 Task: Look for space in Kambove, Democratic Republic of the Congo from 12th August, 2023 to 16th August, 2023 for 8 adults in price range Rs.10000 to Rs.16000. Place can be private room with 8 bedrooms having 8 beds and 8 bathrooms. Property type can be house, flat, guest house, hotel. Amenities needed are: wifi, TV, free parkinig on premises, gym, breakfast. Booking option can be shelf check-in. Required host language is .
Action: Mouse moved to (557, 110)
Screenshot: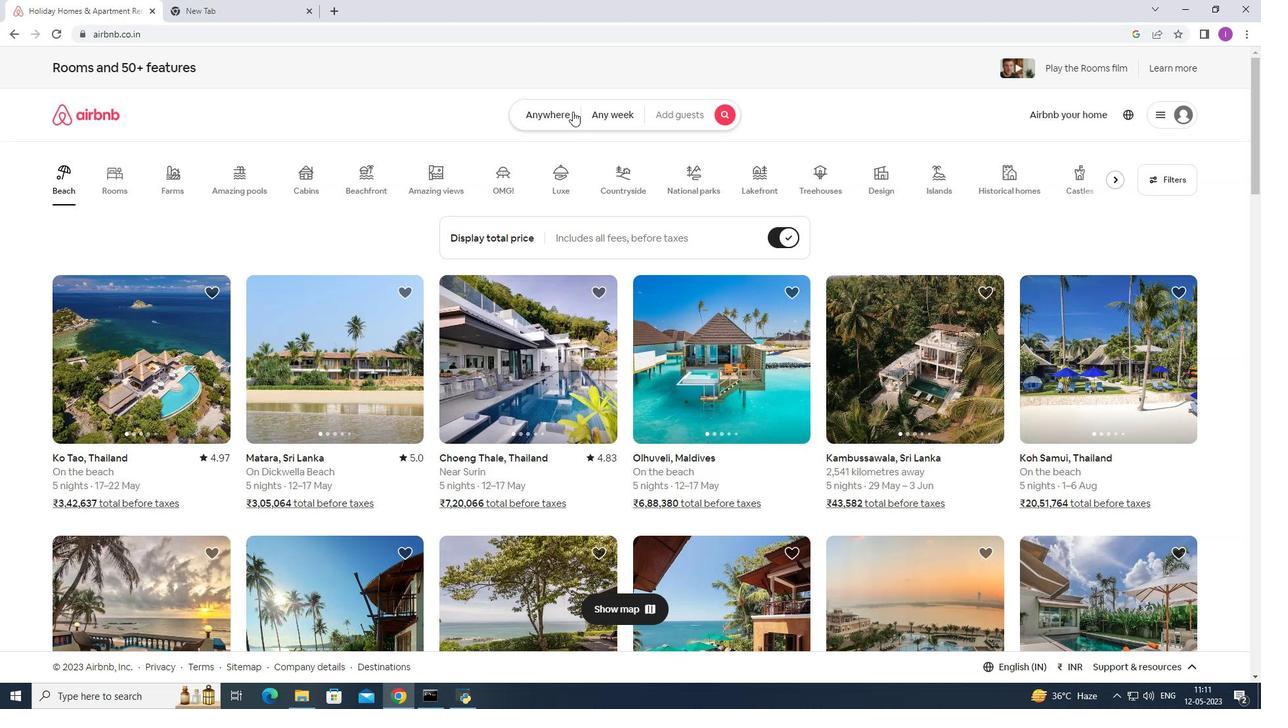 
Action: Mouse pressed left at (557, 110)
Screenshot: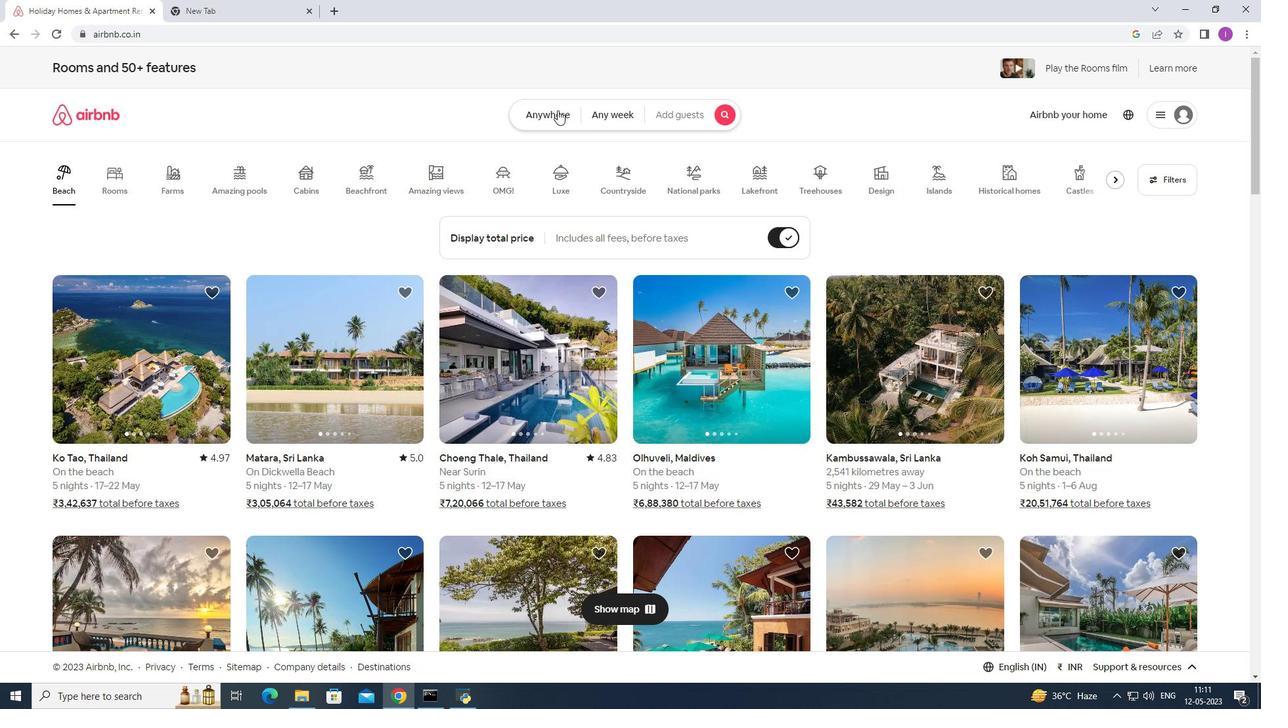 
Action: Mouse moved to (395, 175)
Screenshot: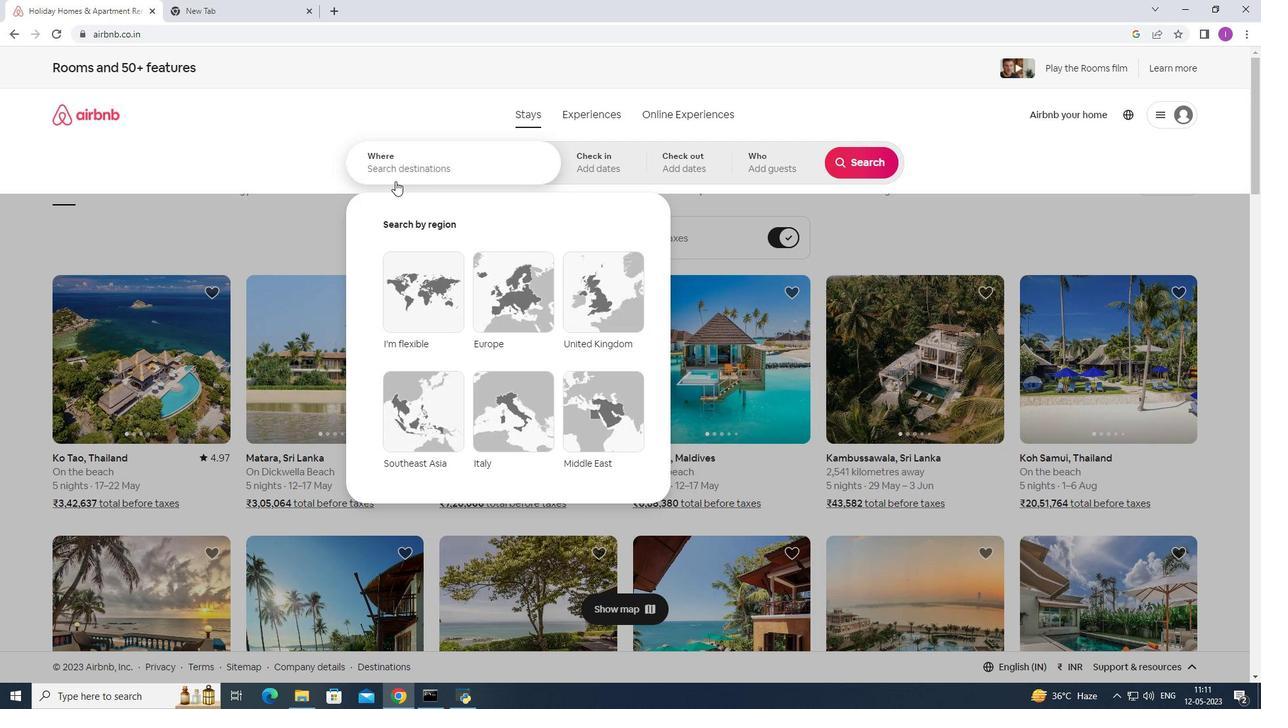 
Action: Mouse pressed left at (395, 175)
Screenshot: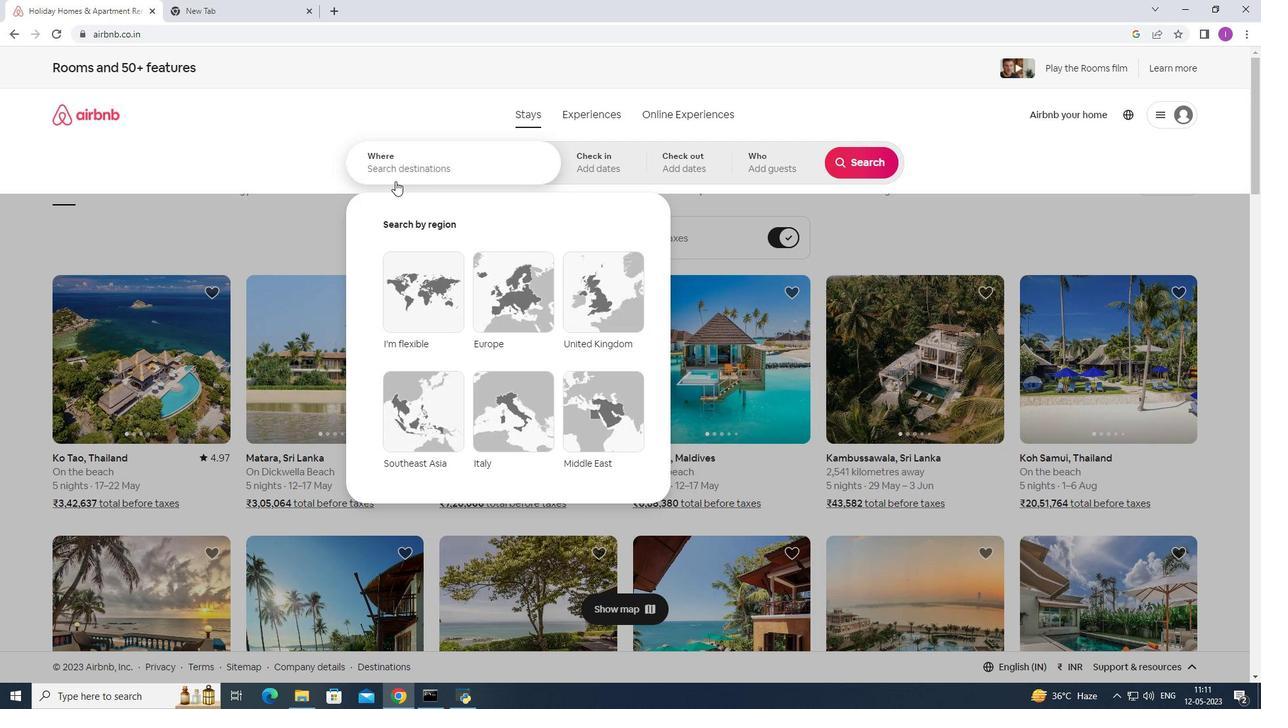 
Action: Mouse moved to (687, 139)
Screenshot: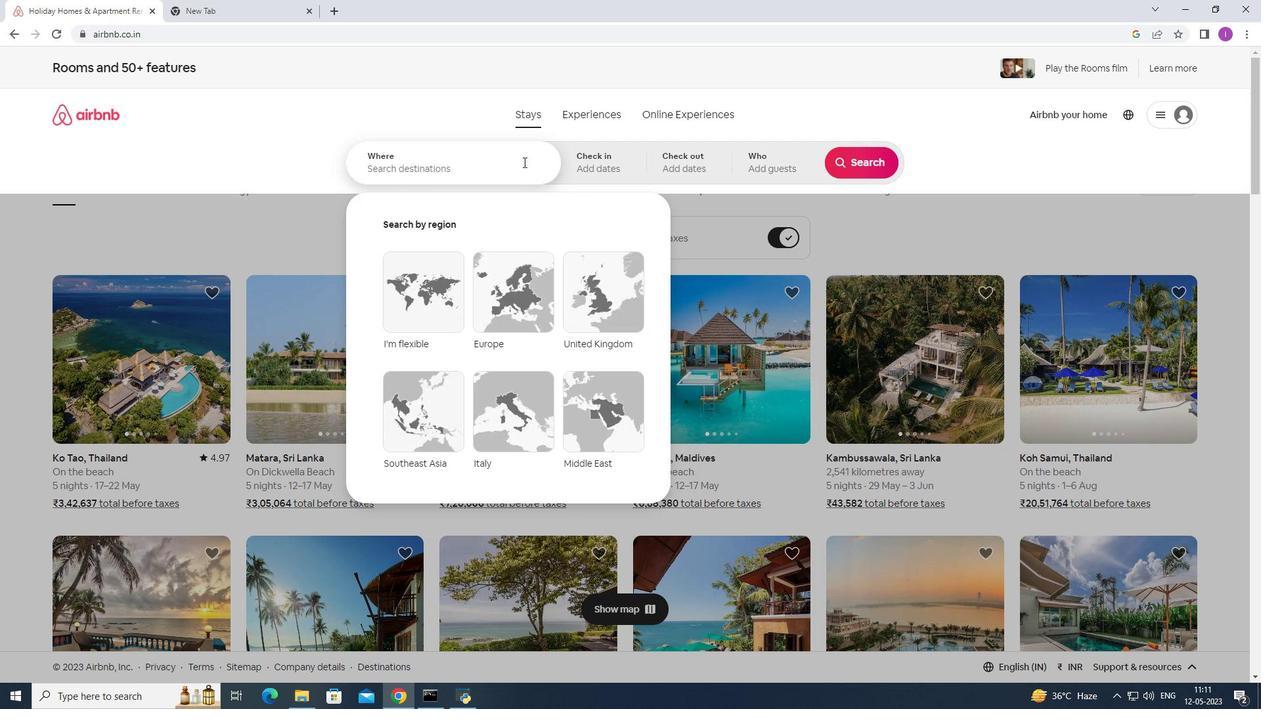 
Action: Key pressed <Key.shift>Kanmbove,<Key.shift>De
Screenshot: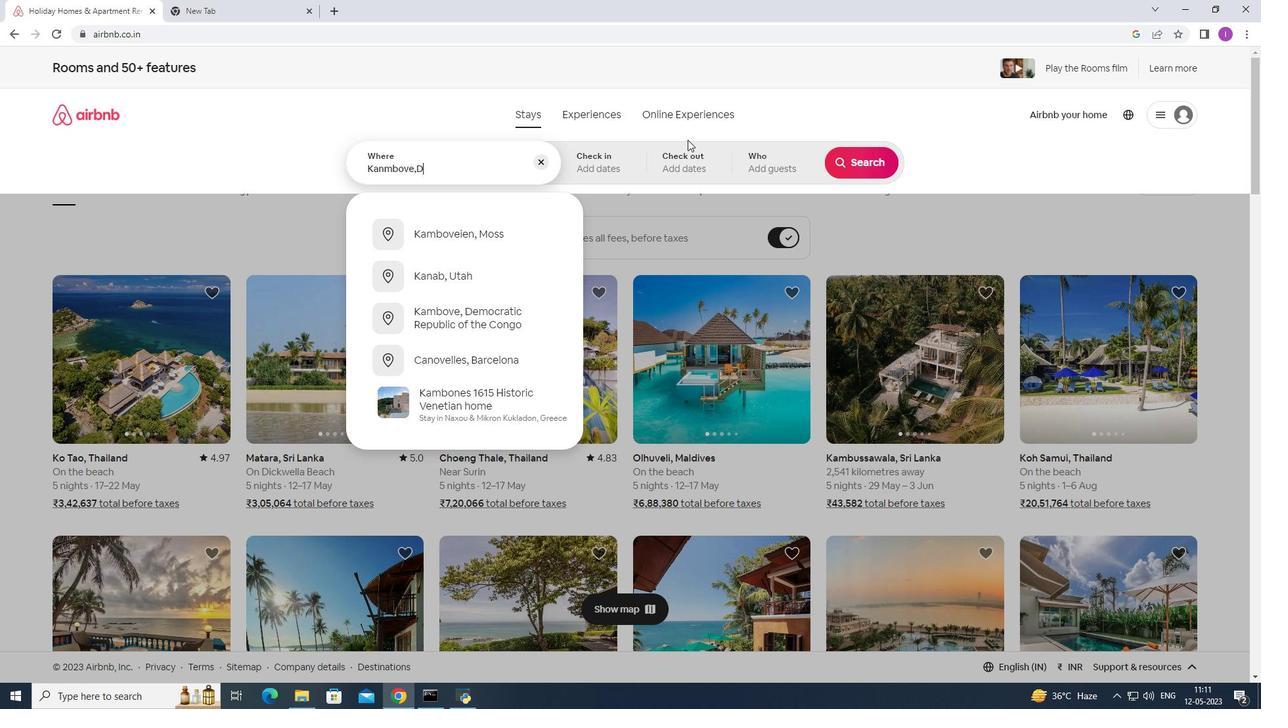 
Action: Mouse moved to (482, 229)
Screenshot: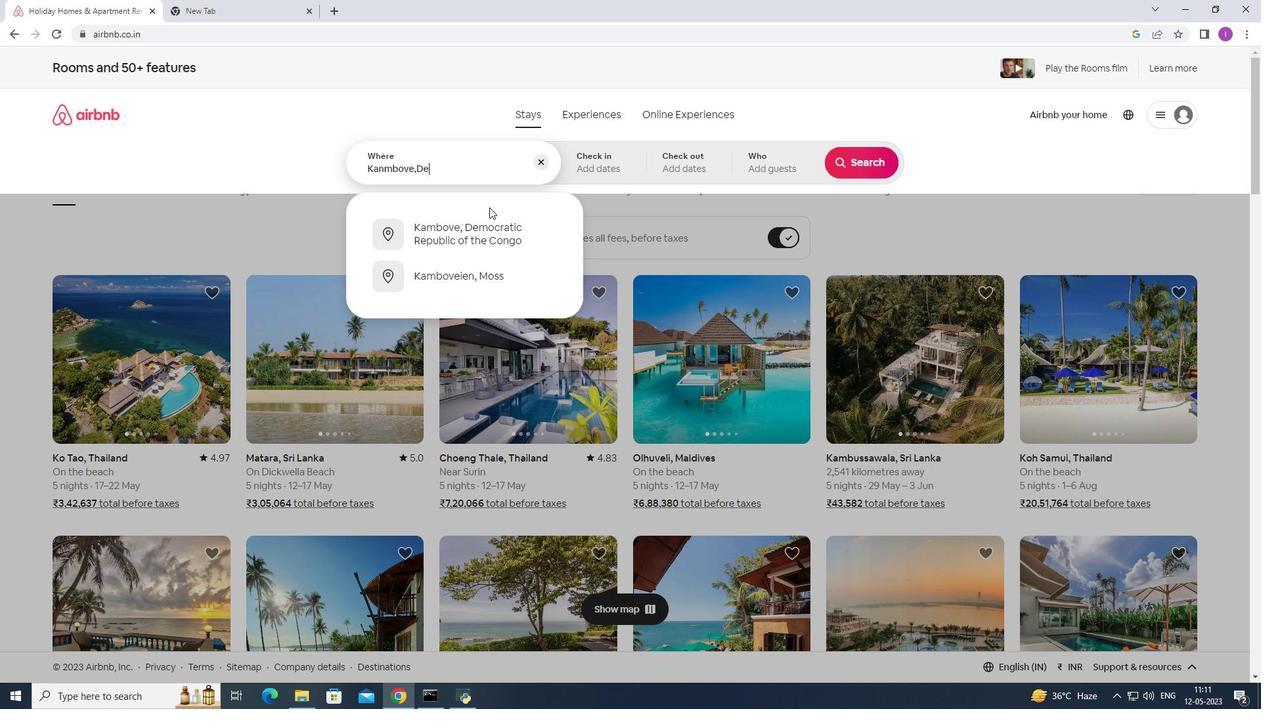 
Action: Mouse pressed left at (482, 229)
Screenshot: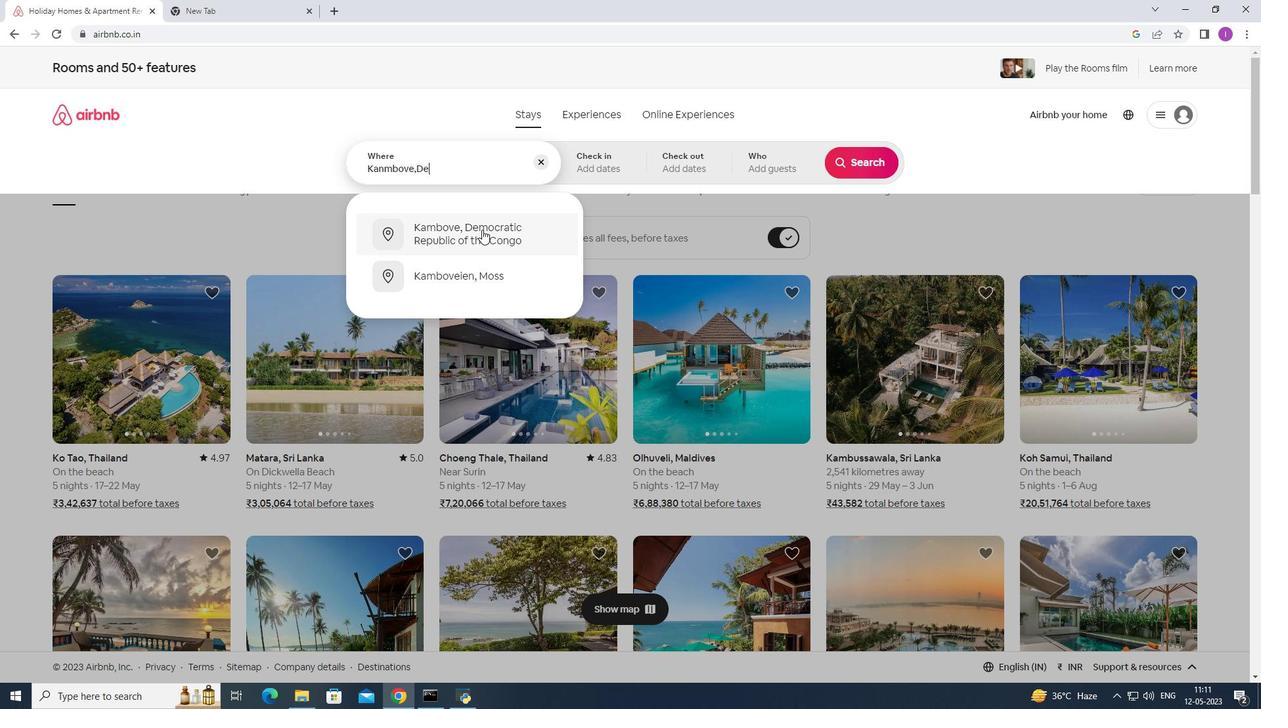 
Action: Mouse moved to (863, 270)
Screenshot: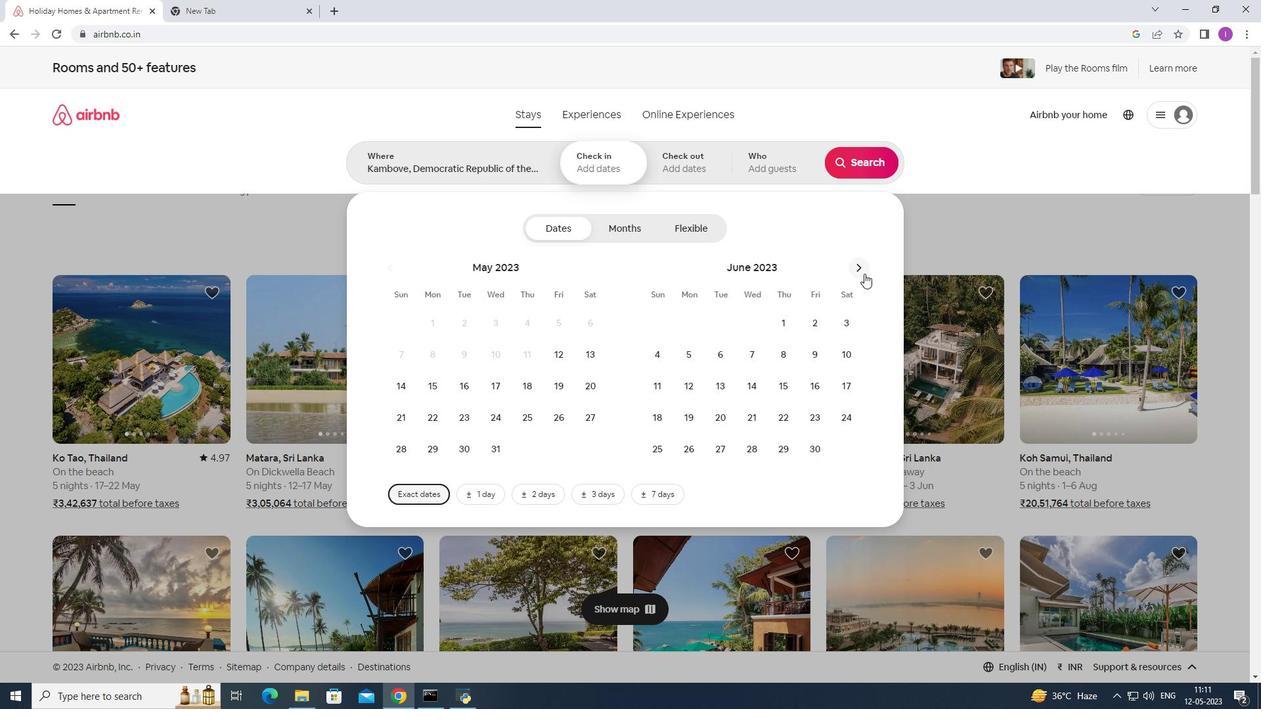 
Action: Mouse pressed left at (863, 270)
Screenshot: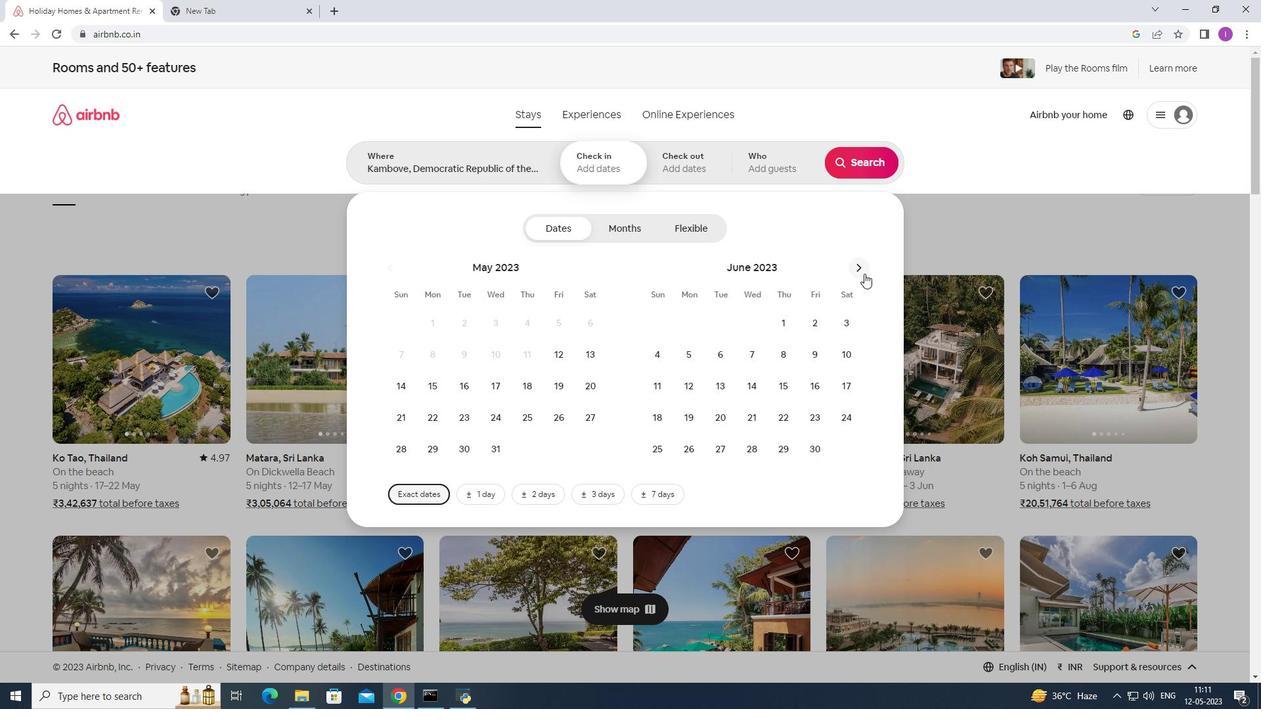 
Action: Mouse pressed left at (863, 270)
Screenshot: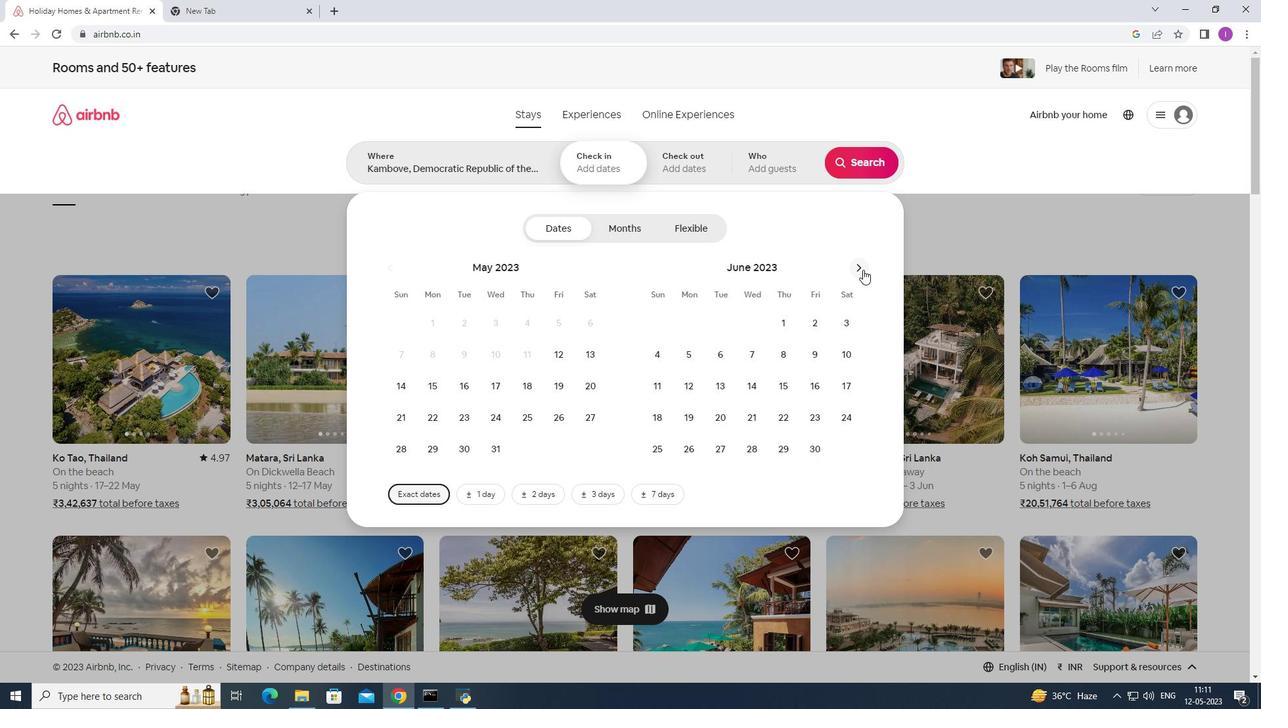 
Action: Mouse moved to (843, 348)
Screenshot: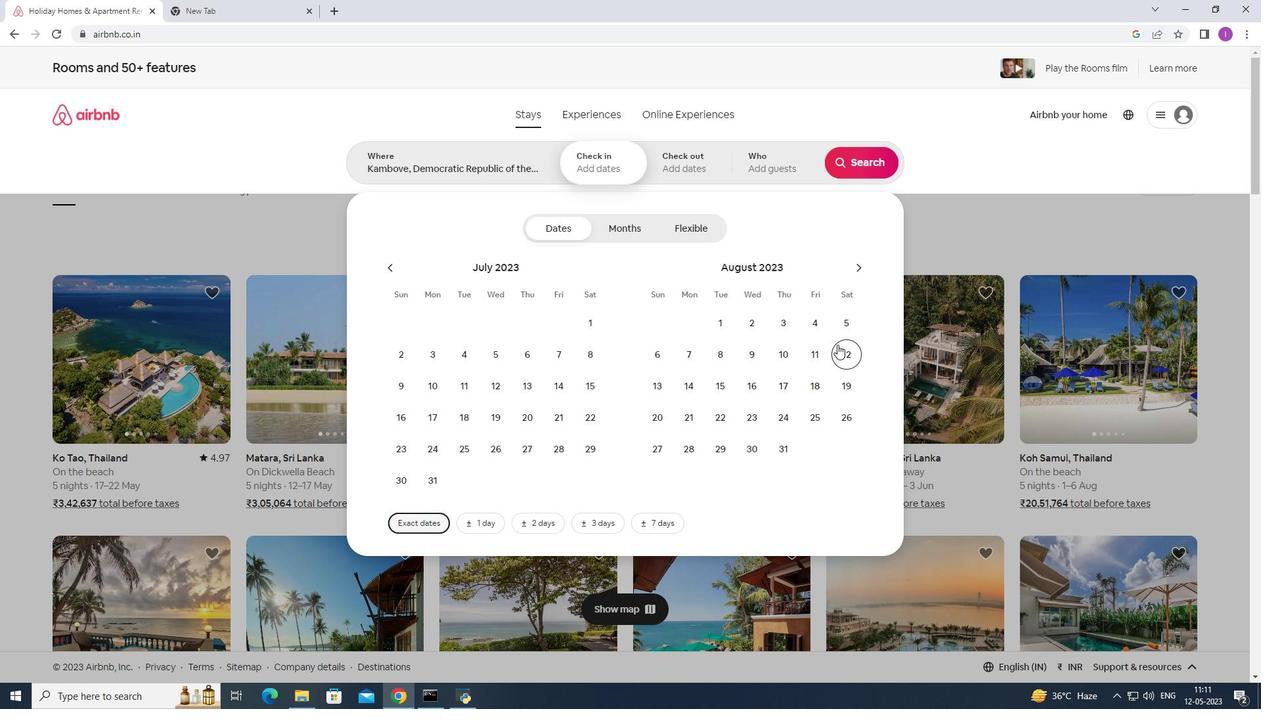 
Action: Mouse pressed left at (843, 348)
Screenshot: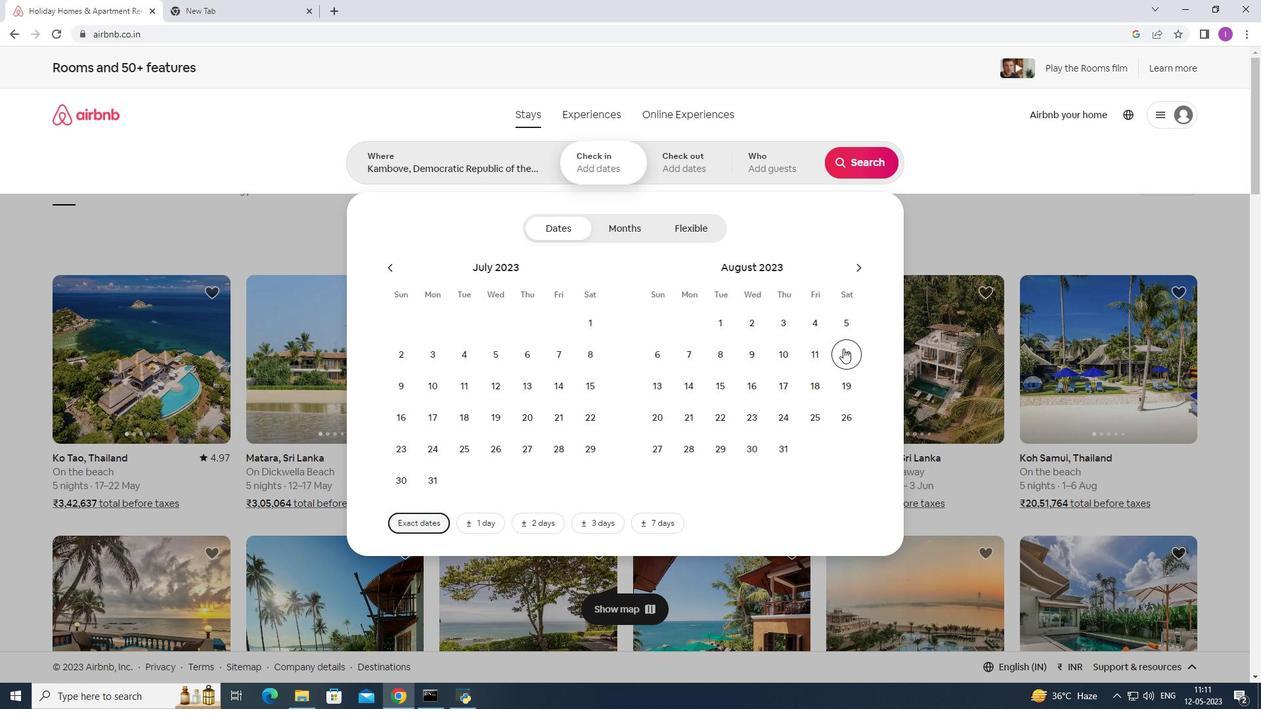 
Action: Mouse moved to (757, 381)
Screenshot: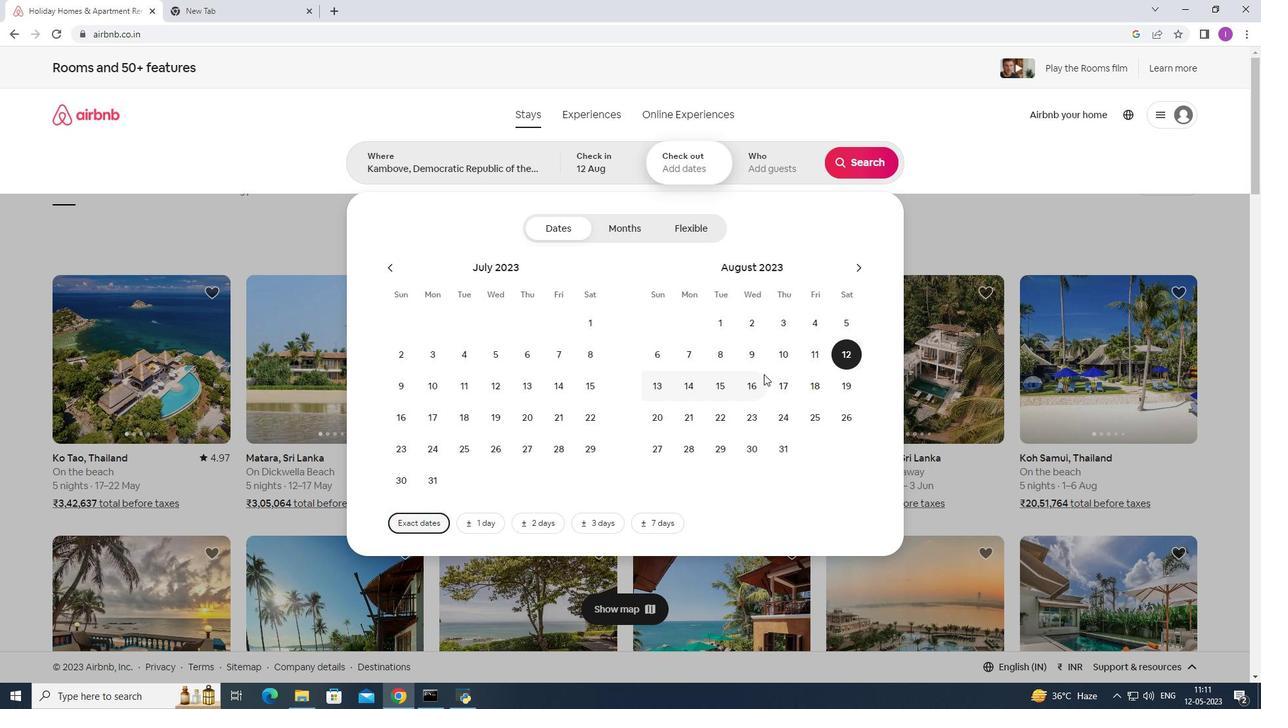 
Action: Mouse pressed left at (757, 381)
Screenshot: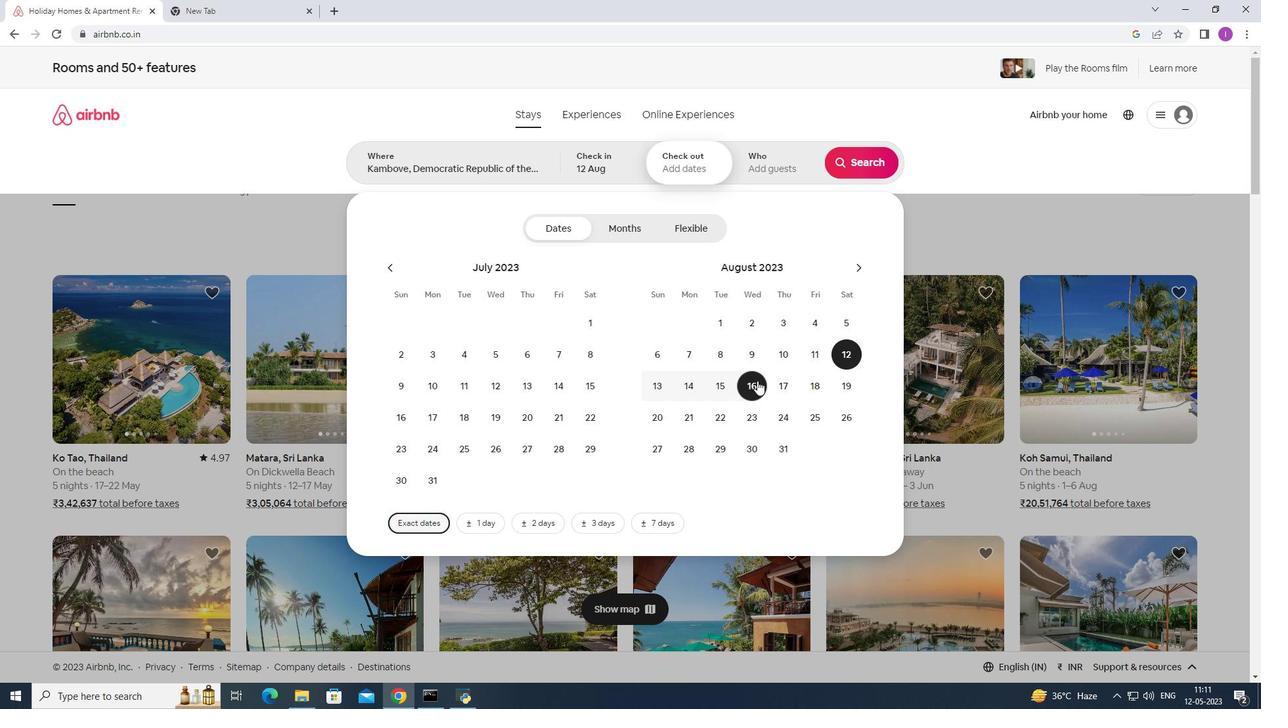 
Action: Mouse moved to (789, 170)
Screenshot: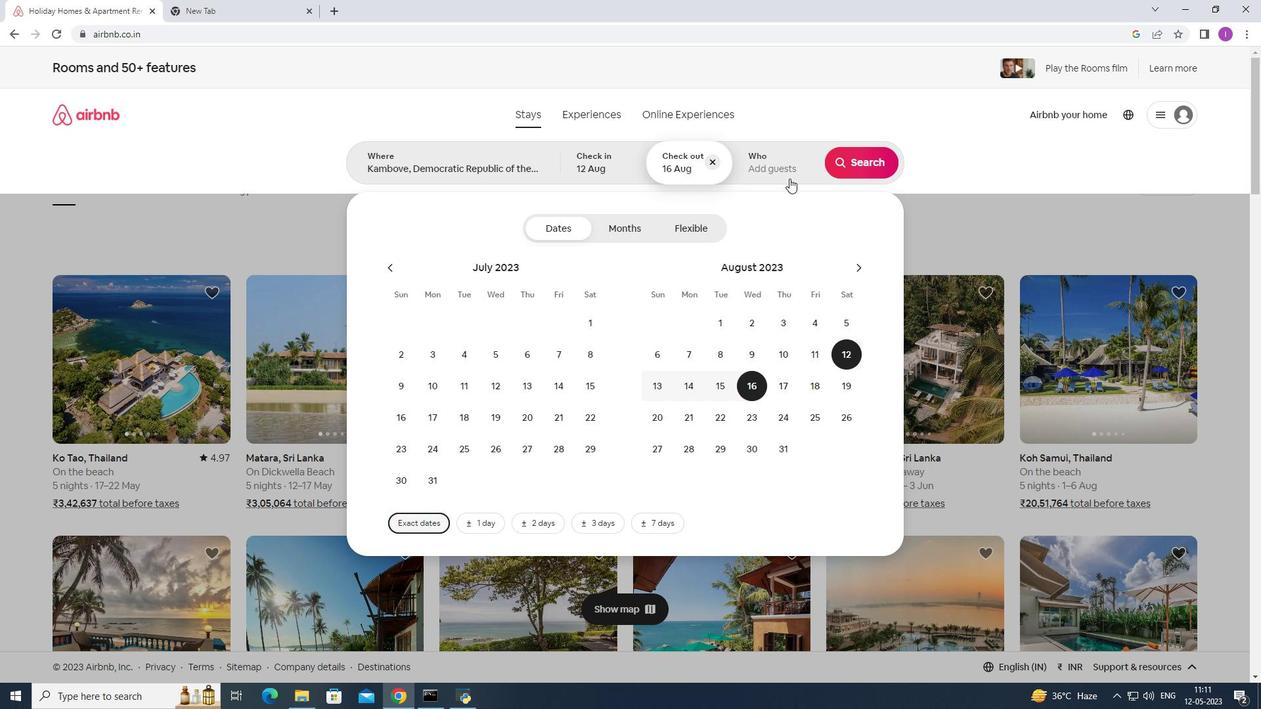 
Action: Mouse pressed left at (789, 170)
Screenshot: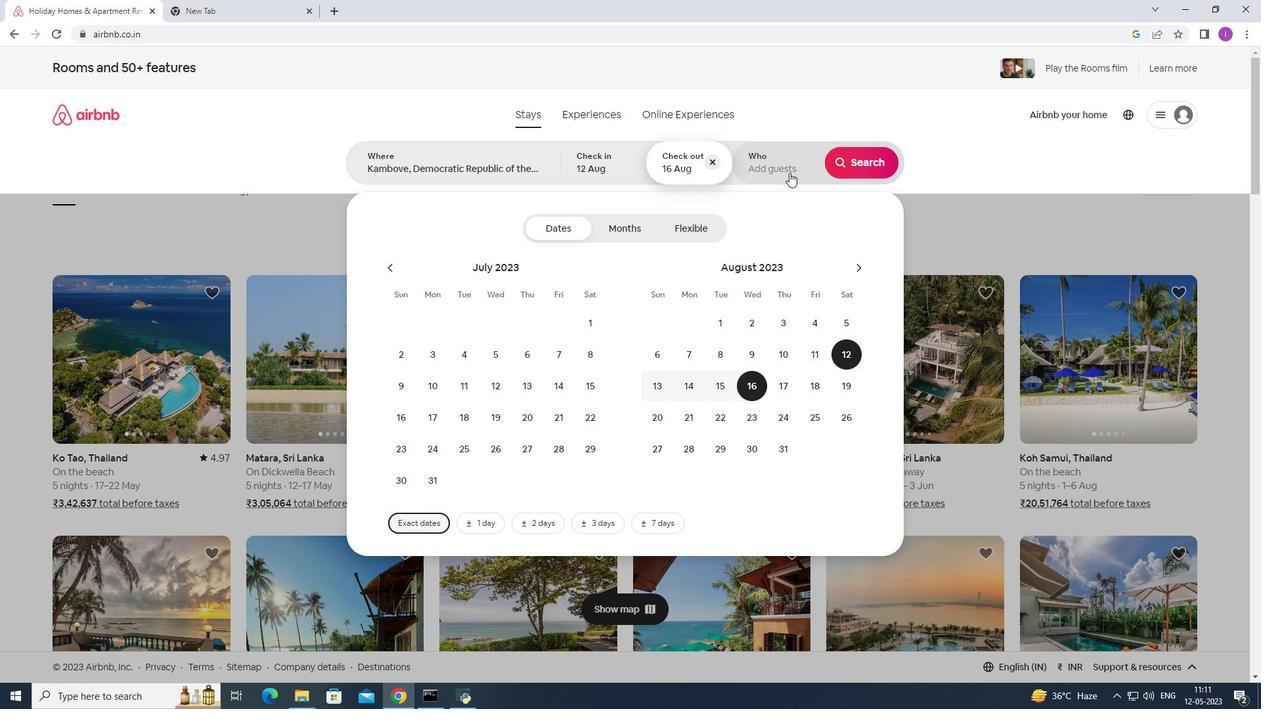 
Action: Mouse moved to (862, 230)
Screenshot: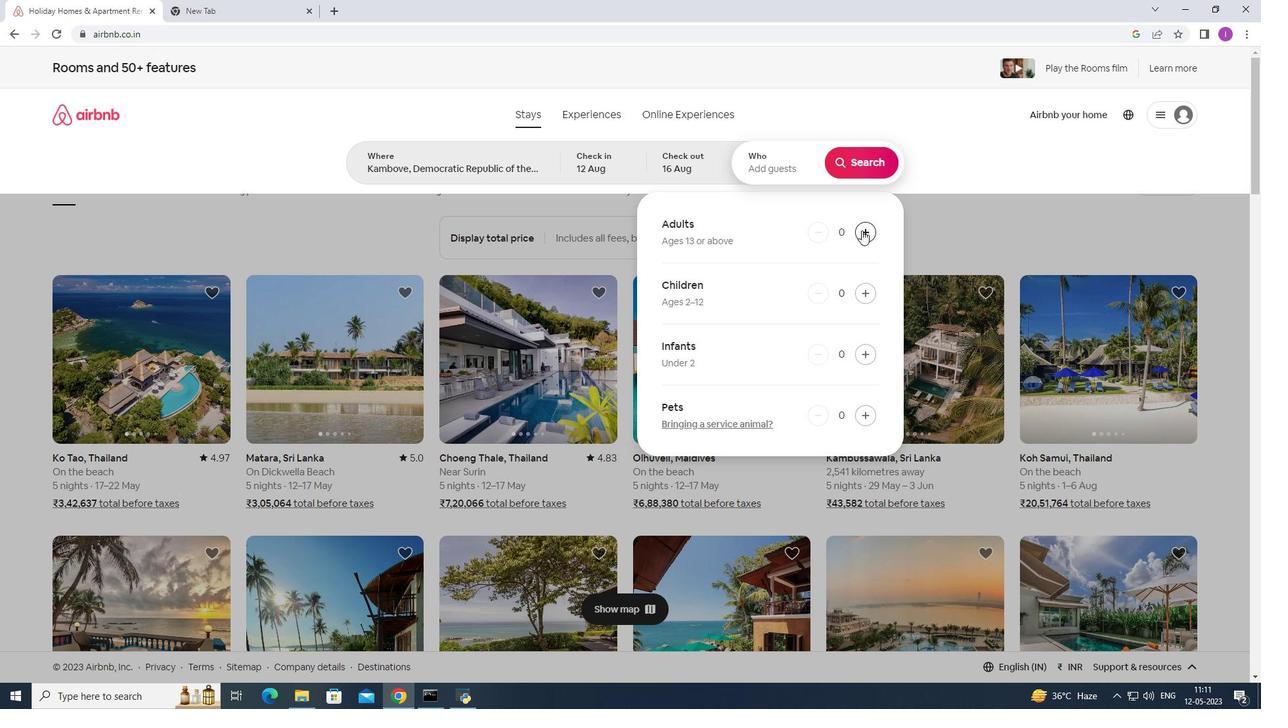 
Action: Mouse pressed left at (862, 230)
Screenshot: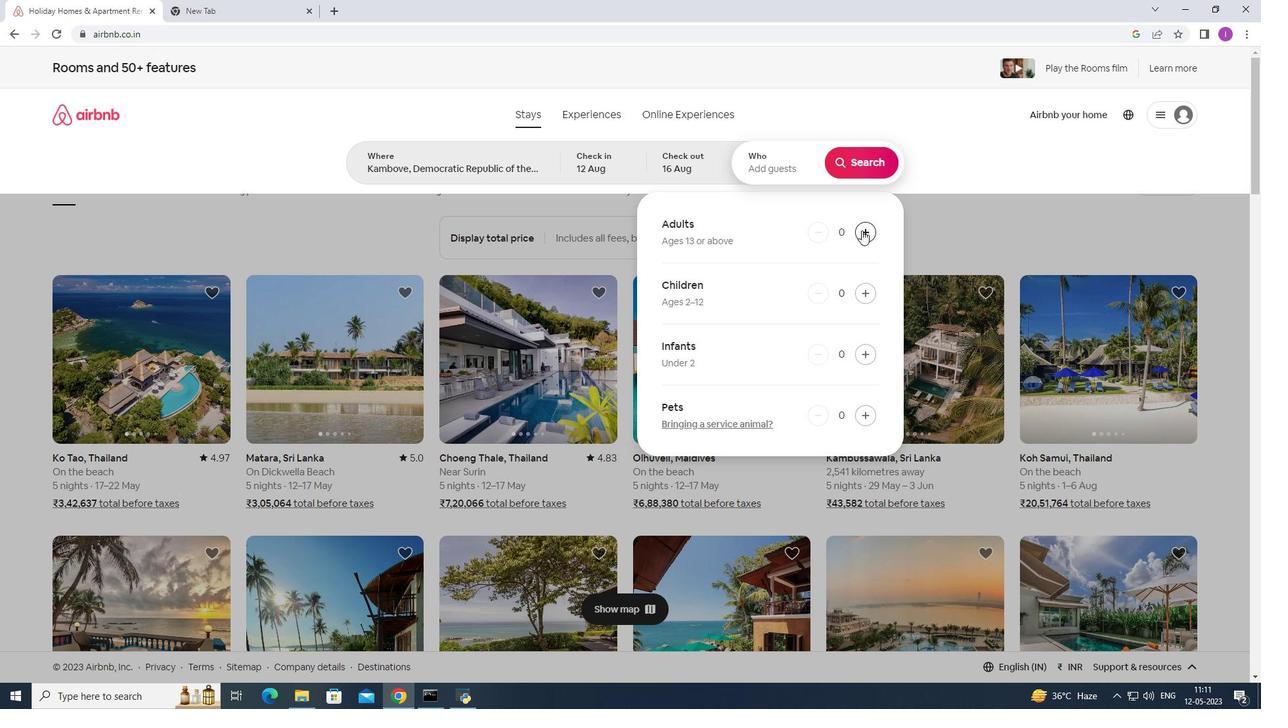 
Action: Mouse moved to (862, 230)
Screenshot: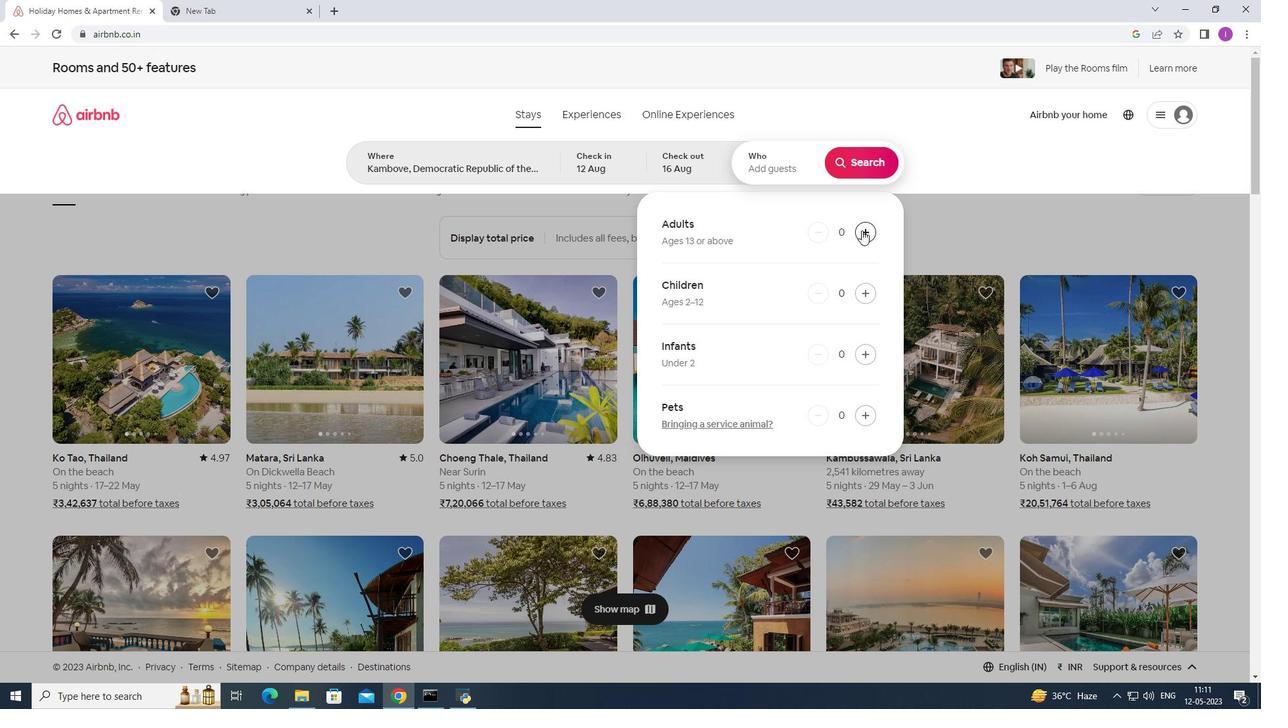 
Action: Mouse pressed left at (862, 230)
Screenshot: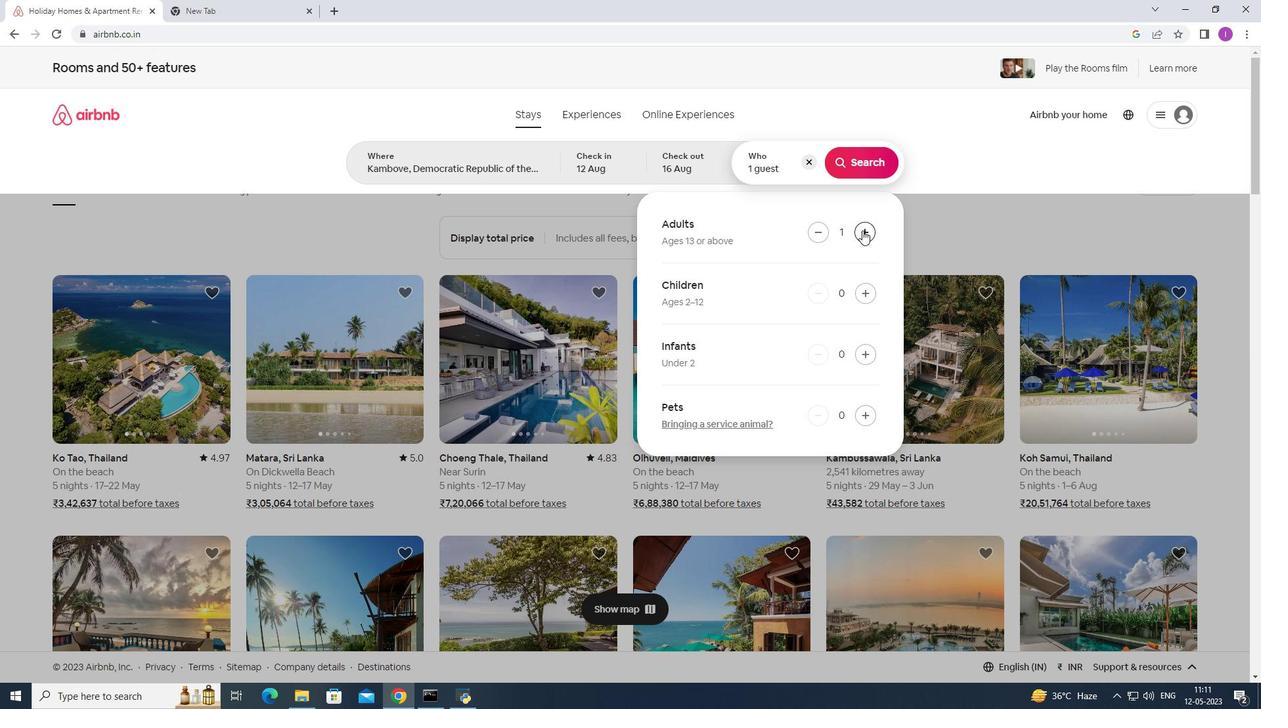 
Action: Mouse pressed left at (862, 230)
Screenshot: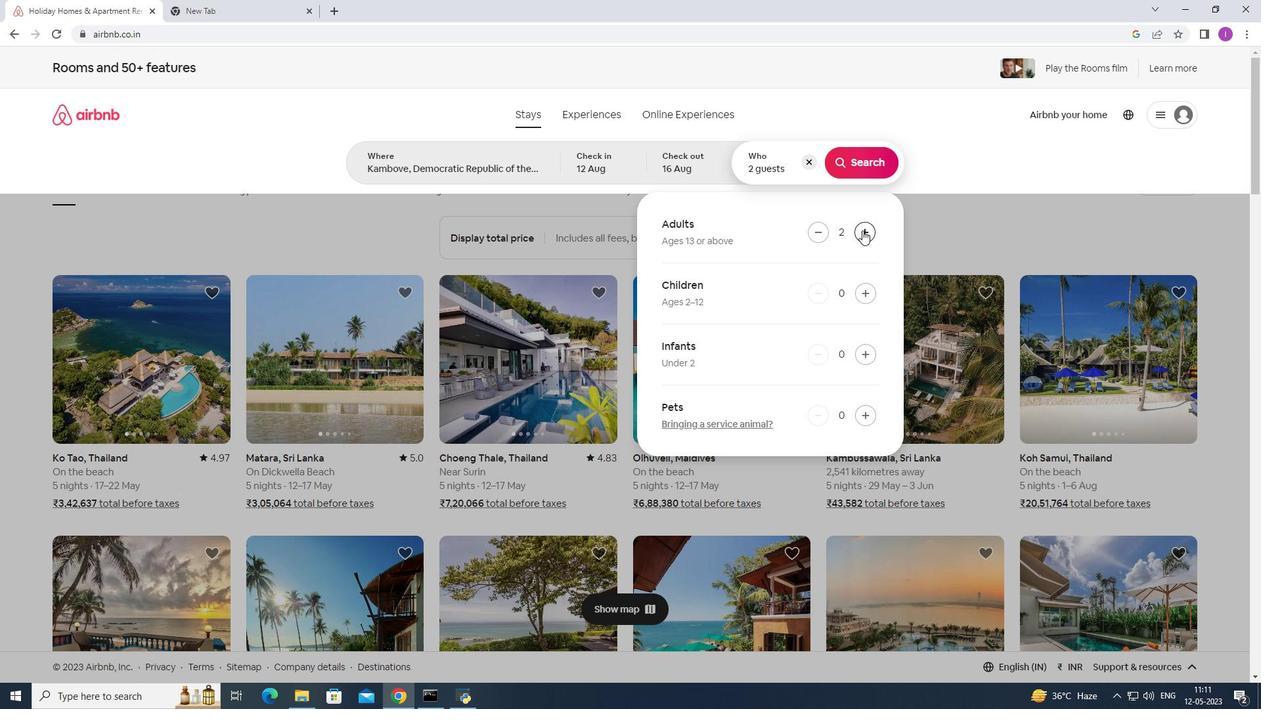 
Action: Mouse pressed left at (862, 230)
Screenshot: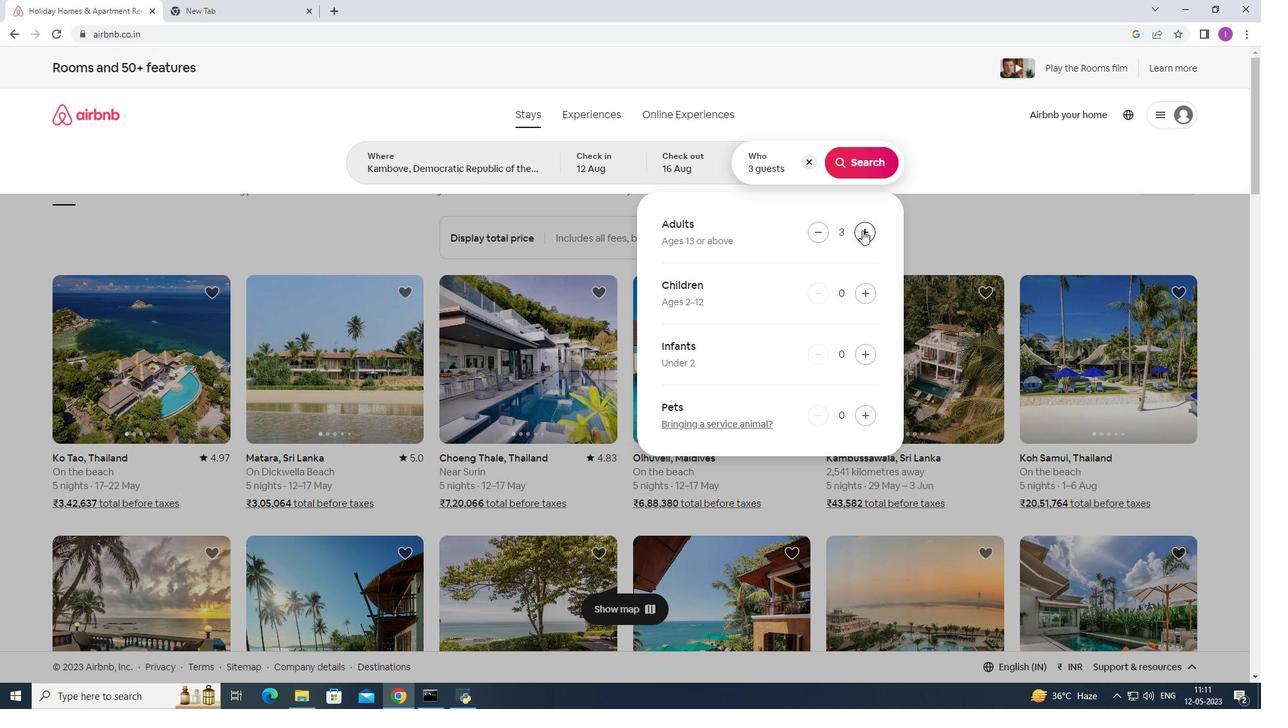 
Action: Mouse pressed left at (862, 230)
Screenshot: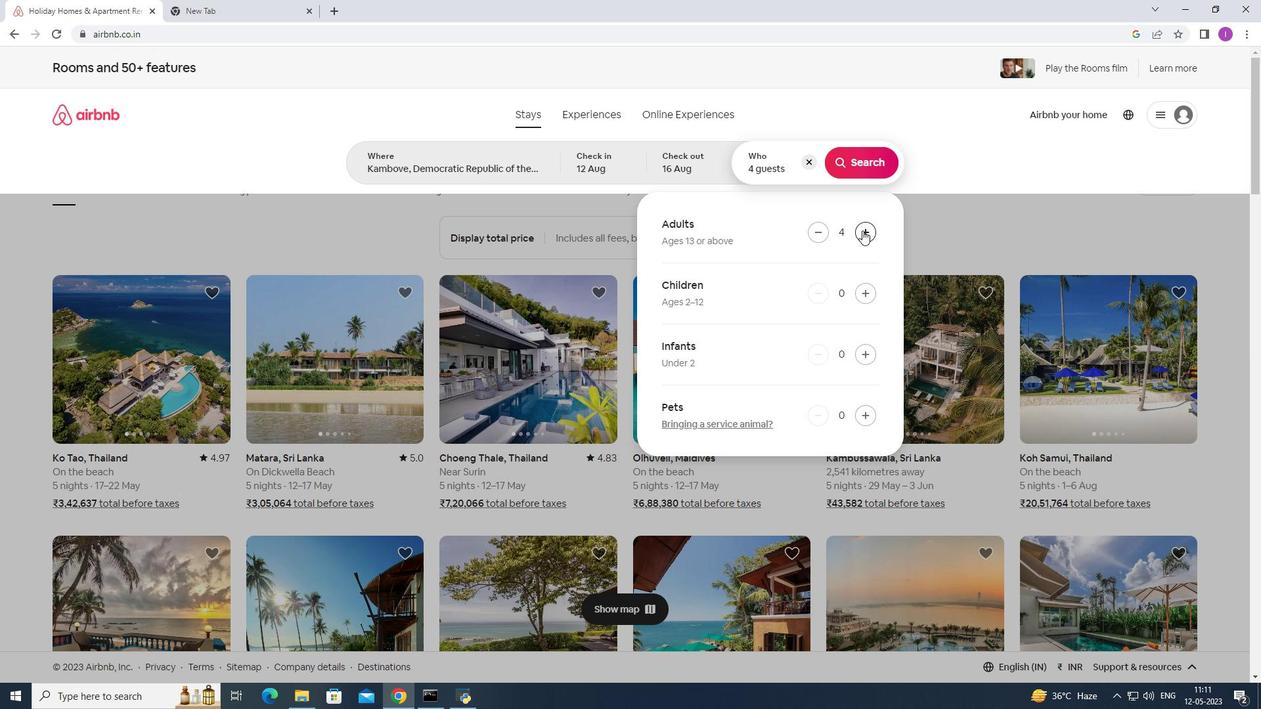 
Action: Mouse pressed left at (862, 230)
Screenshot: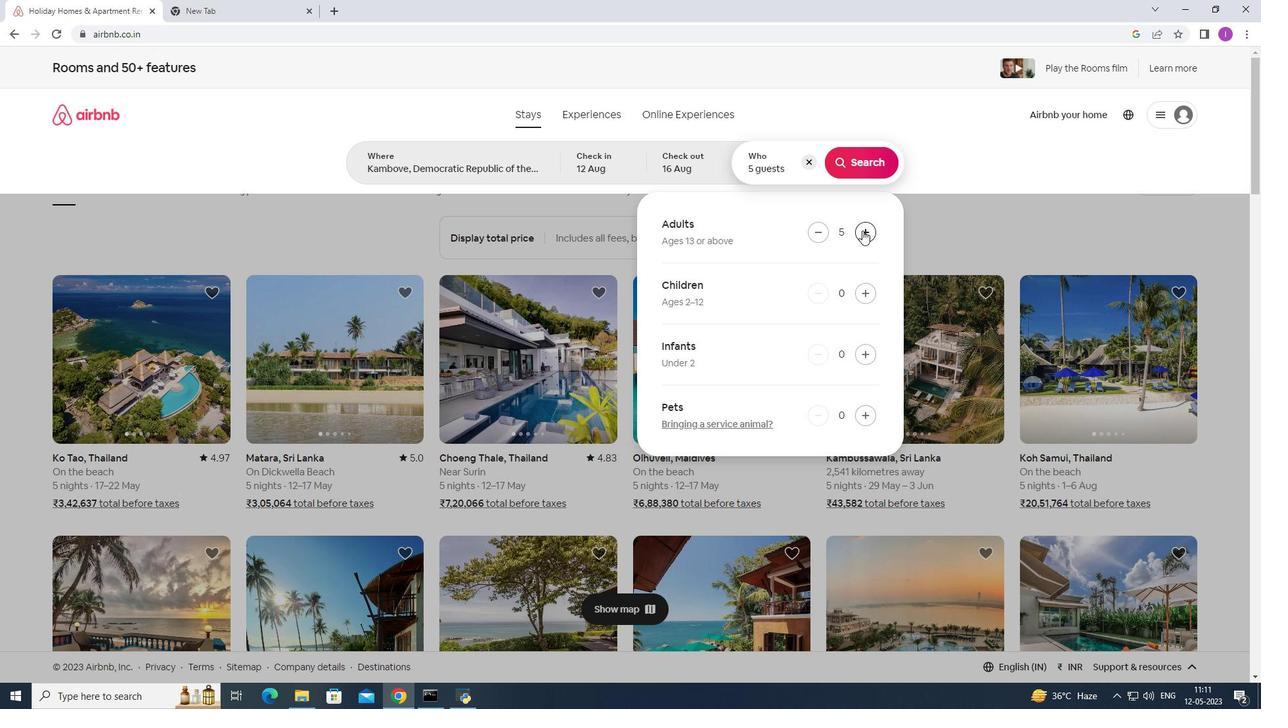 
Action: Mouse pressed left at (862, 230)
Screenshot: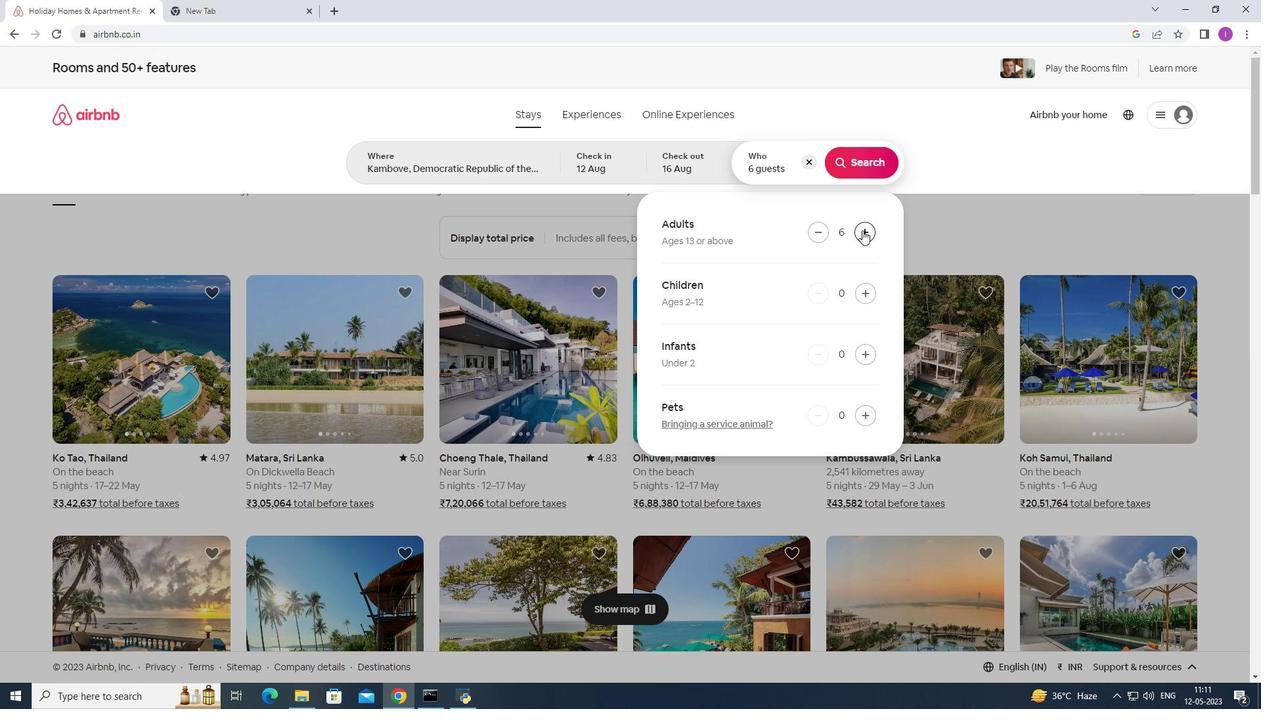 
Action: Mouse pressed left at (862, 230)
Screenshot: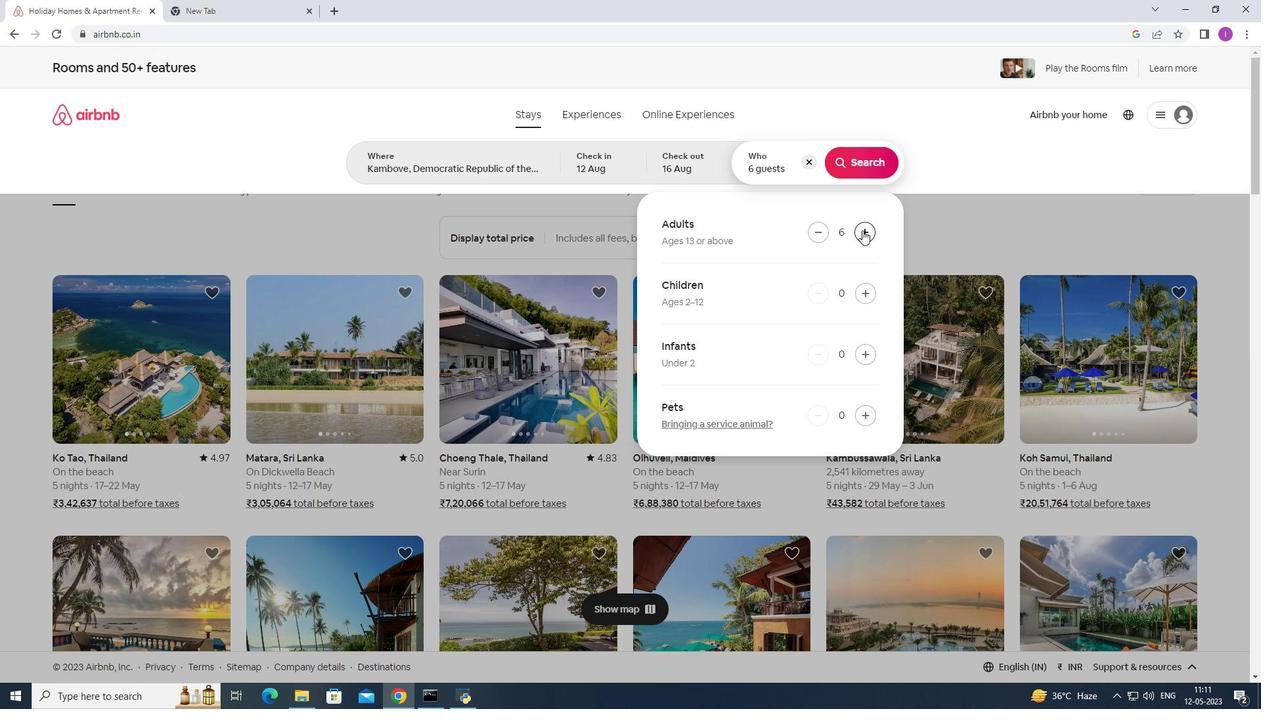 
Action: Mouse moved to (864, 171)
Screenshot: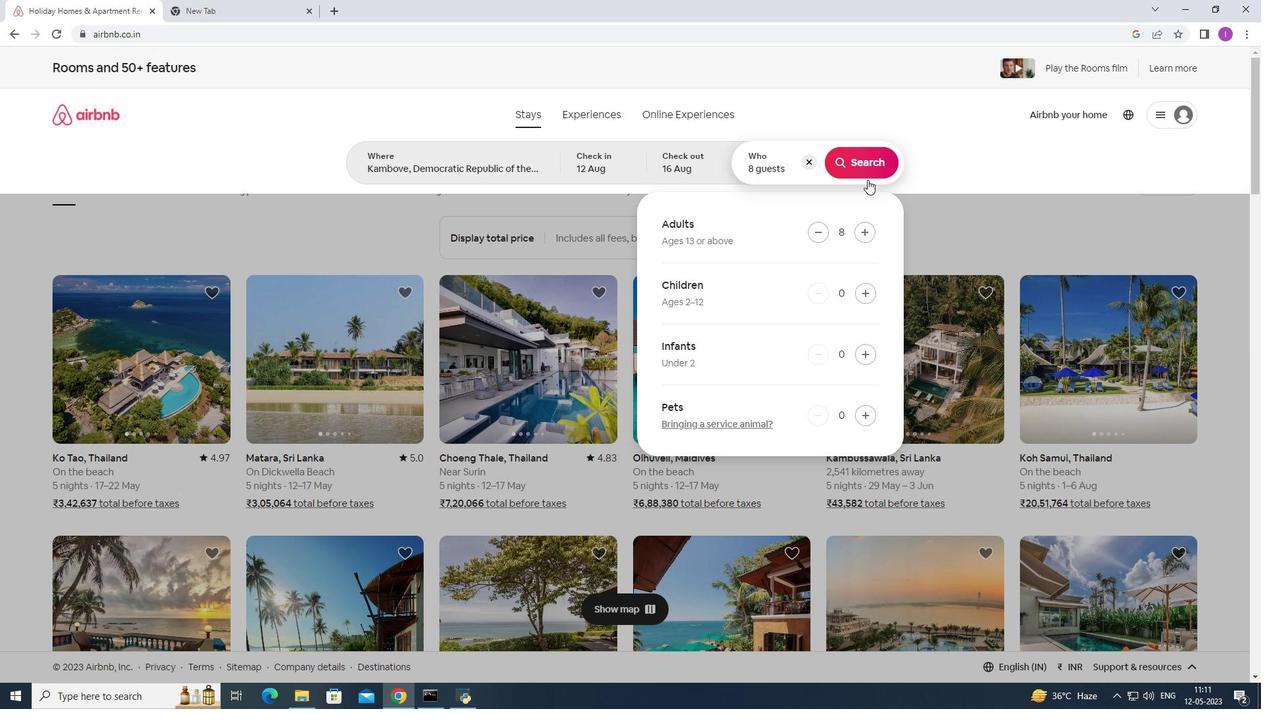 
Action: Mouse pressed left at (864, 171)
Screenshot: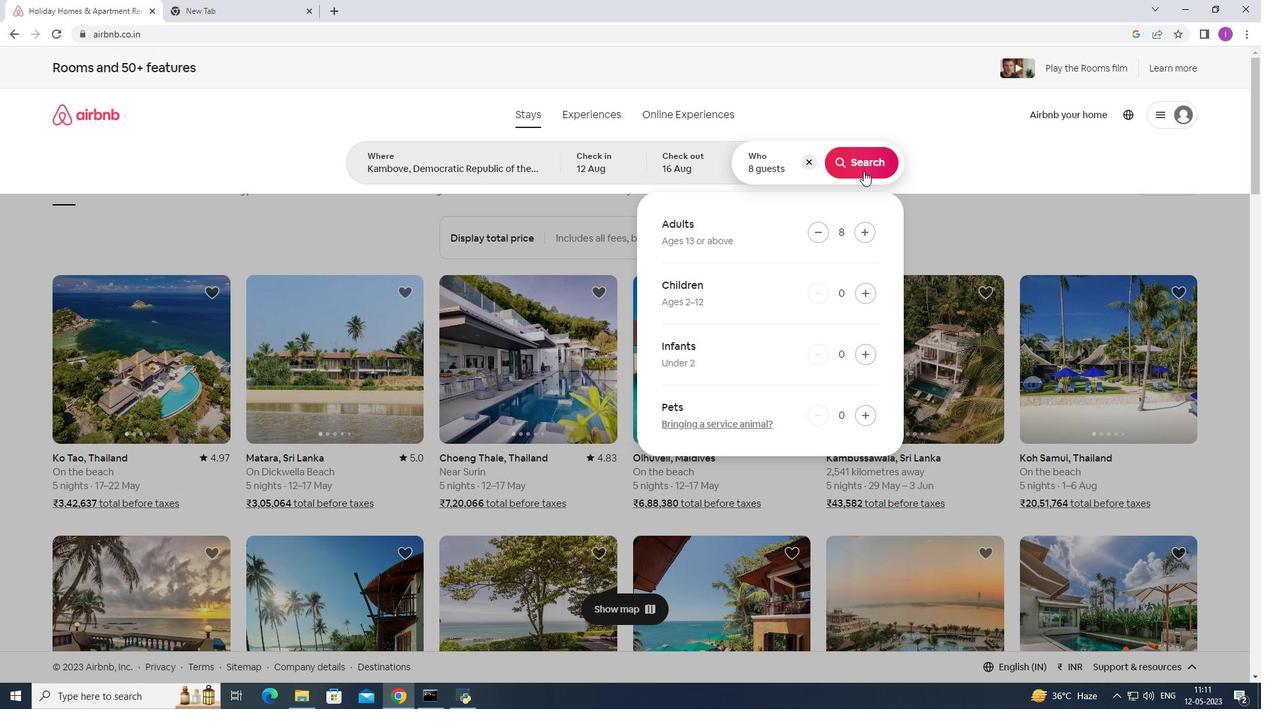 
Action: Mouse moved to (1200, 128)
Screenshot: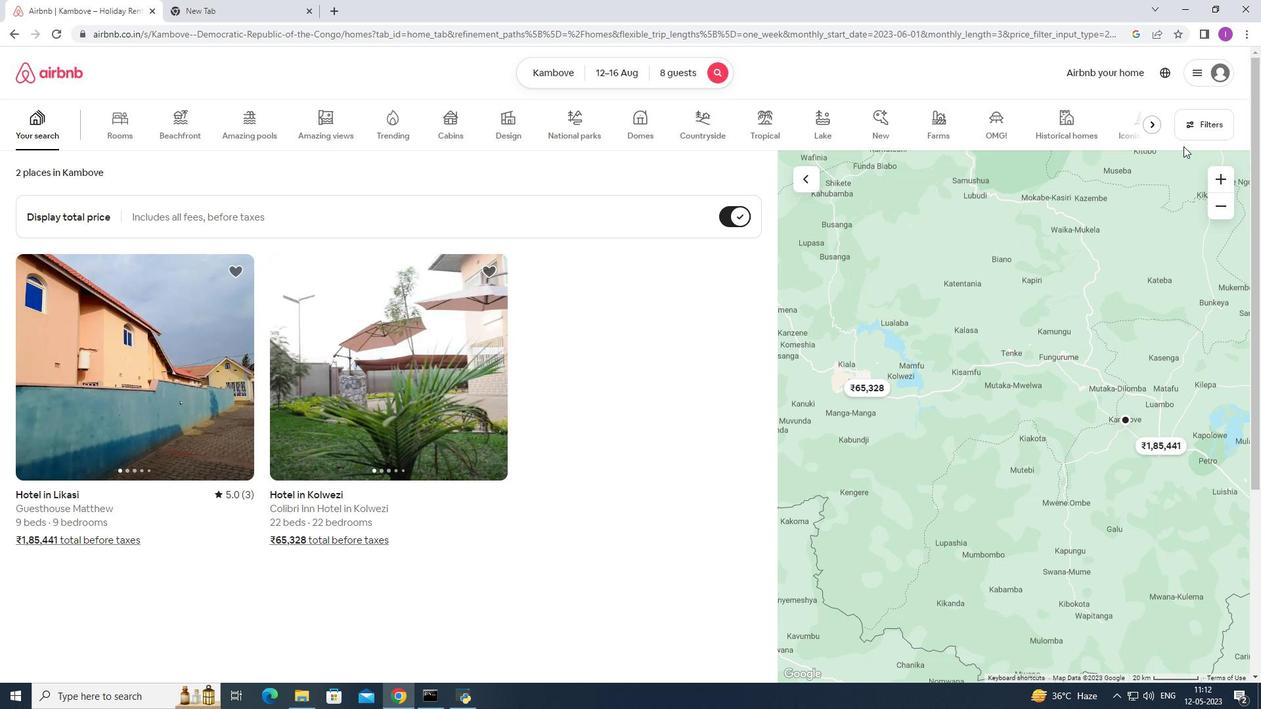 
Action: Mouse pressed left at (1200, 128)
Screenshot: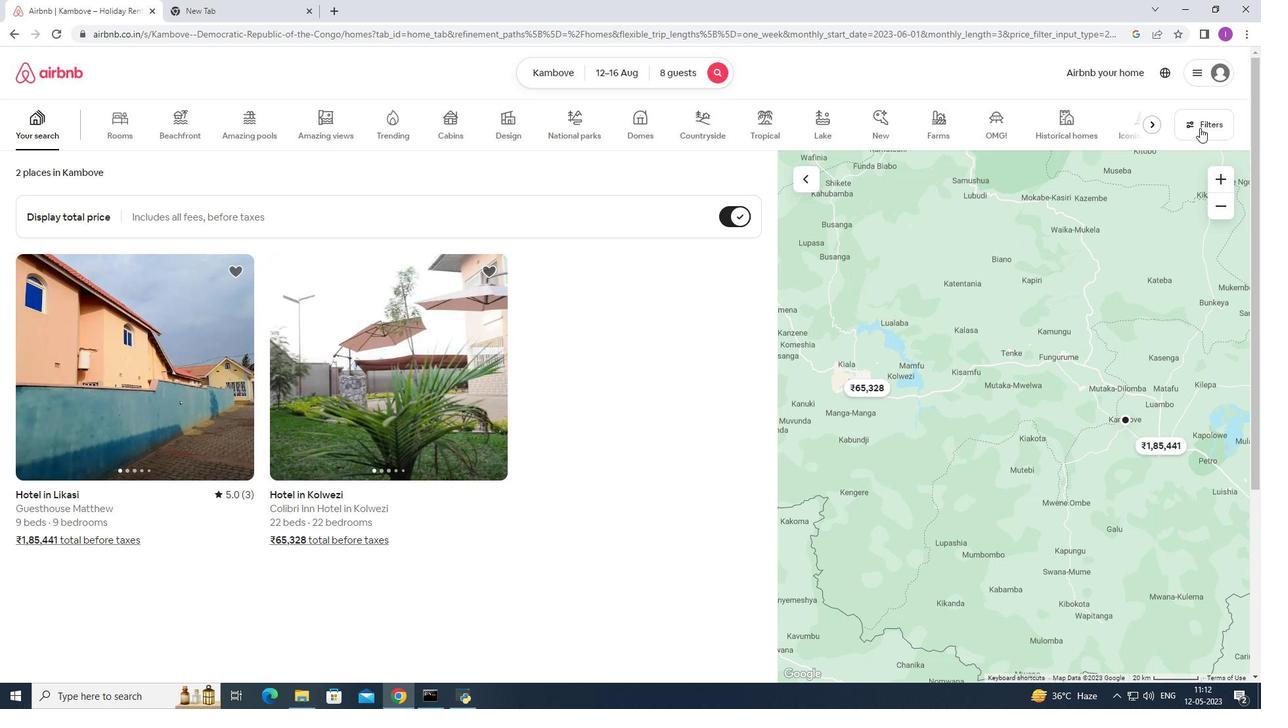 
Action: Mouse moved to (768, 455)
Screenshot: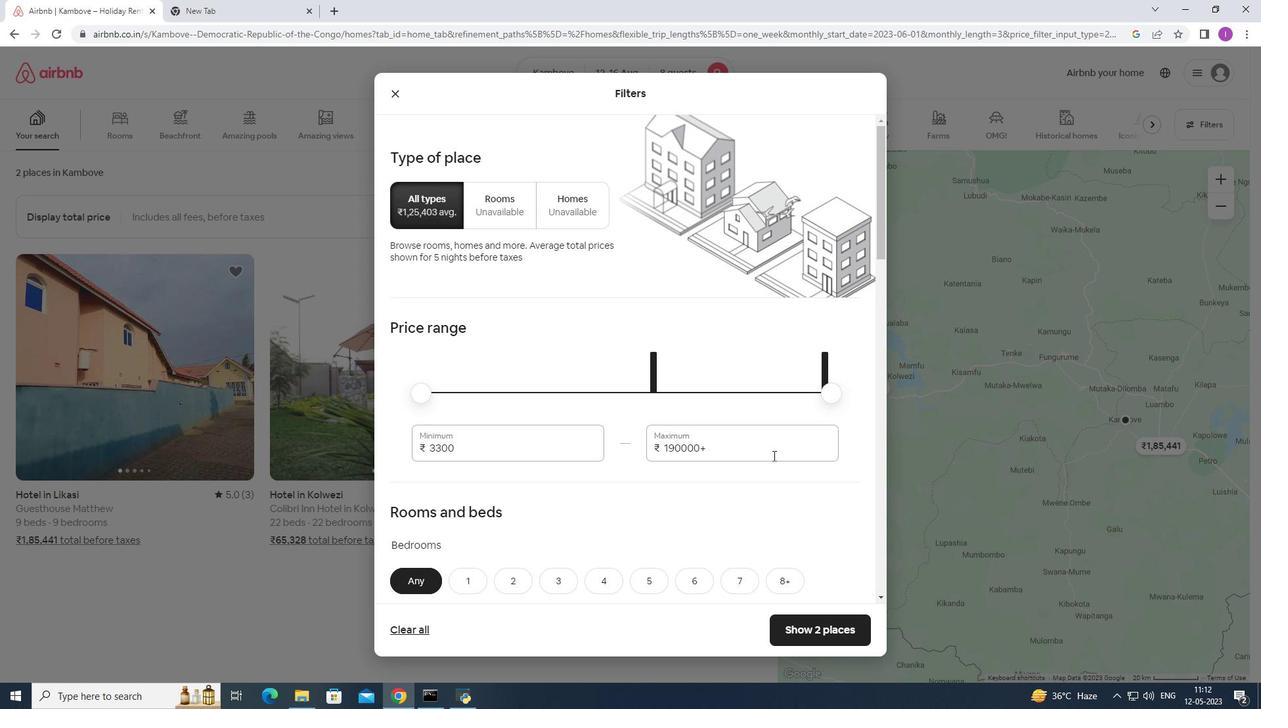
Action: Mouse pressed left at (768, 455)
Screenshot: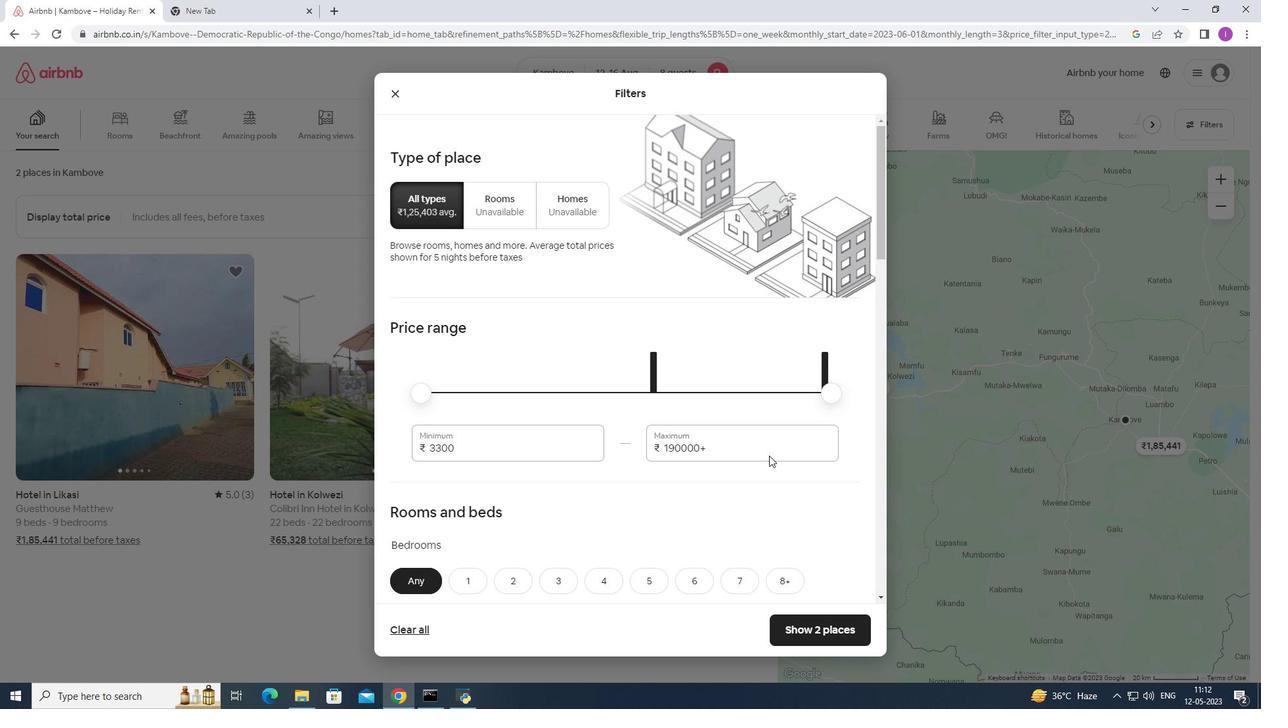 
Action: Mouse moved to (715, 445)
Screenshot: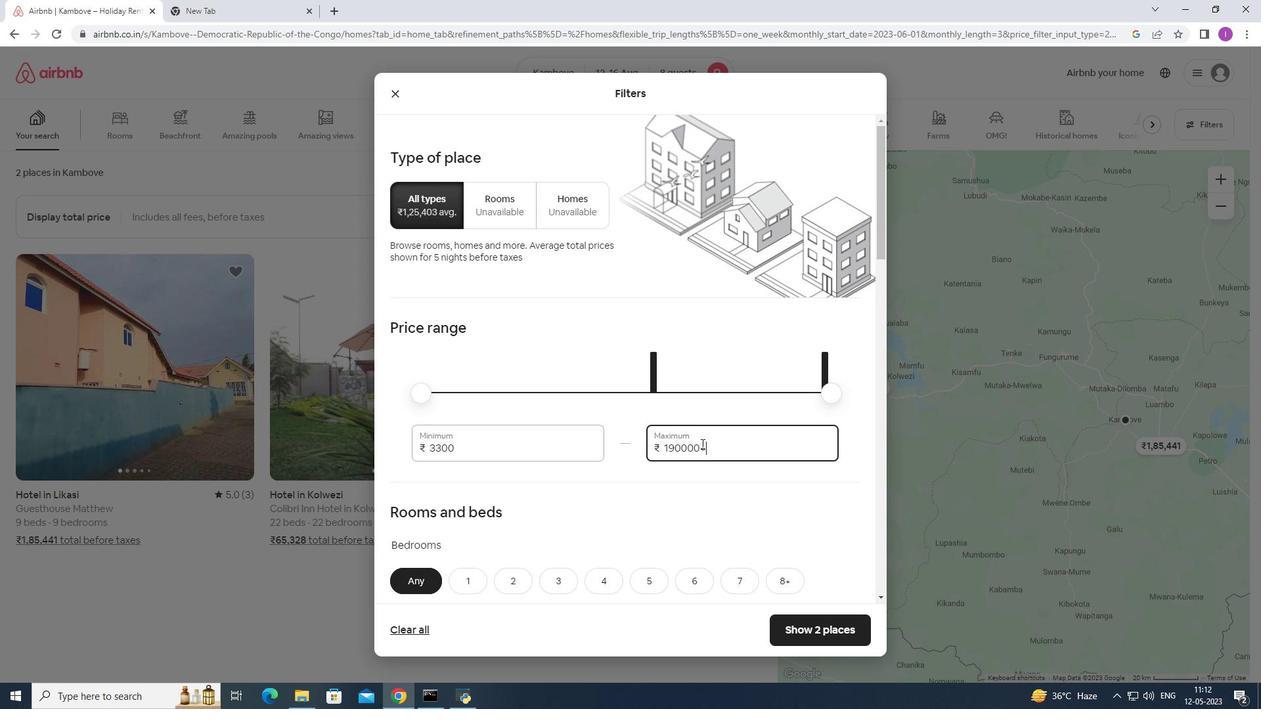 
Action: Mouse pressed left at (715, 445)
Screenshot: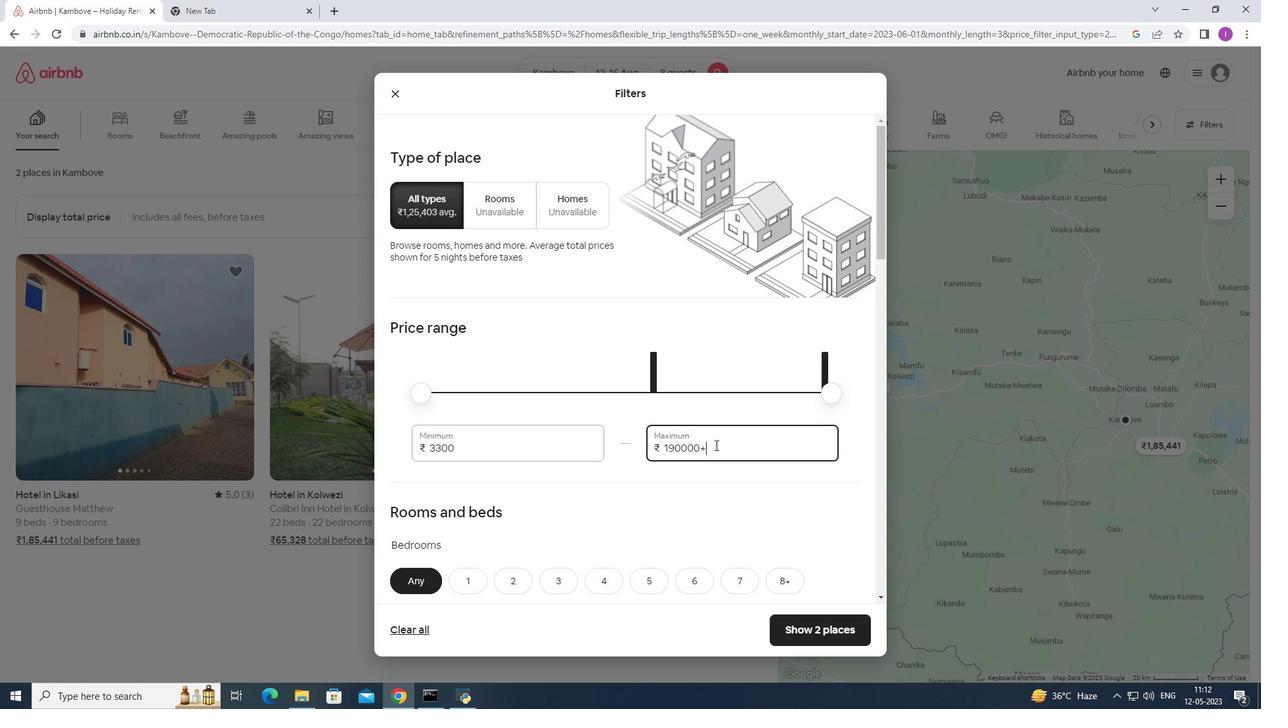 
Action: Mouse moved to (651, 452)
Screenshot: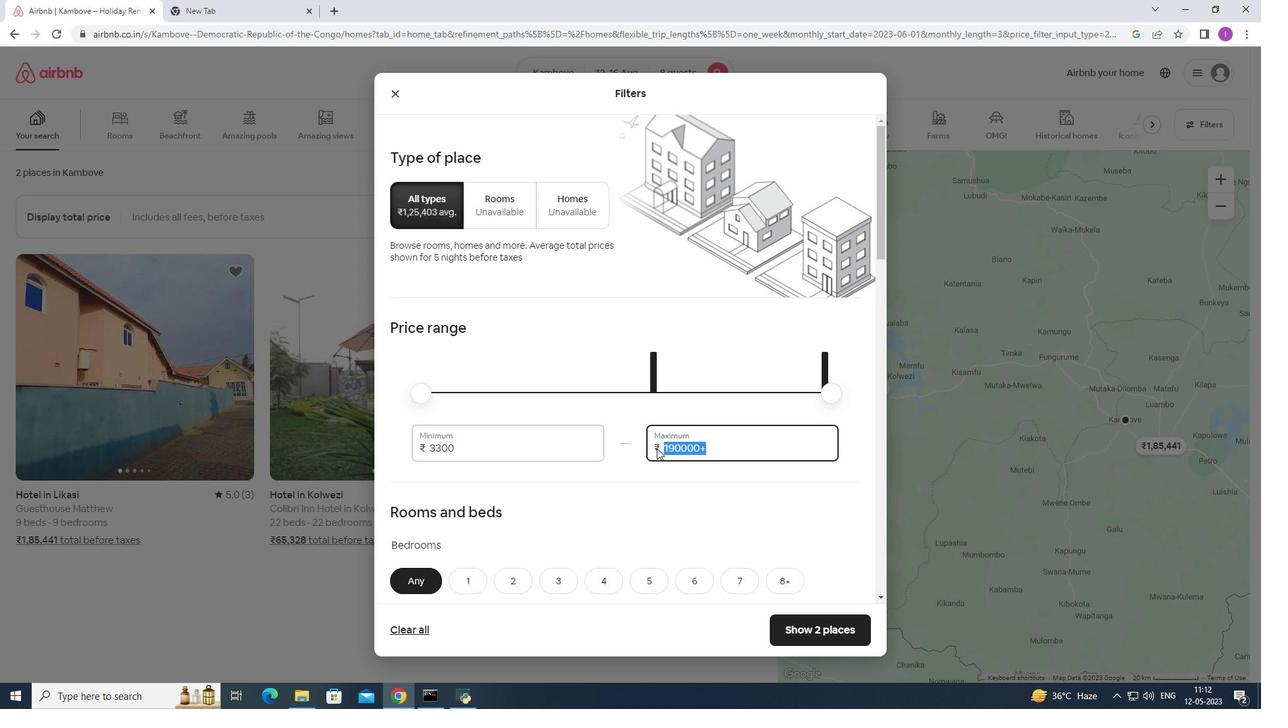 
Action: Key pressed 16000
Screenshot: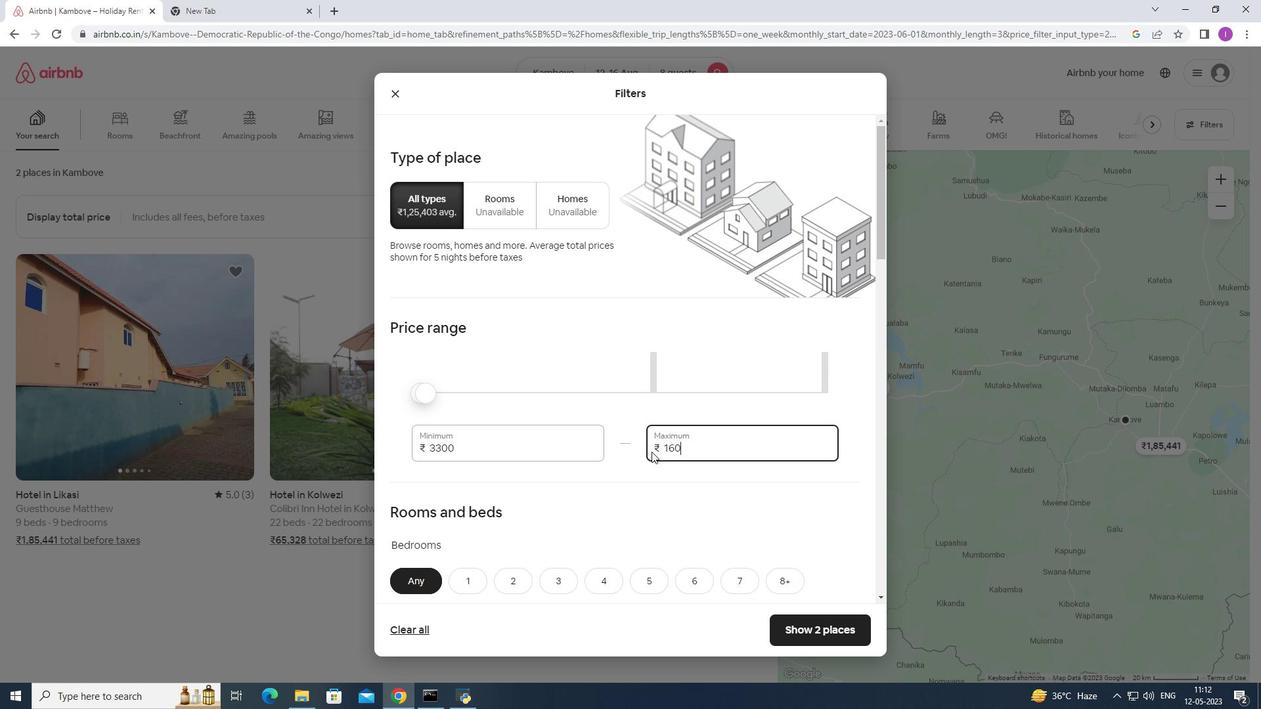 
Action: Mouse moved to (484, 448)
Screenshot: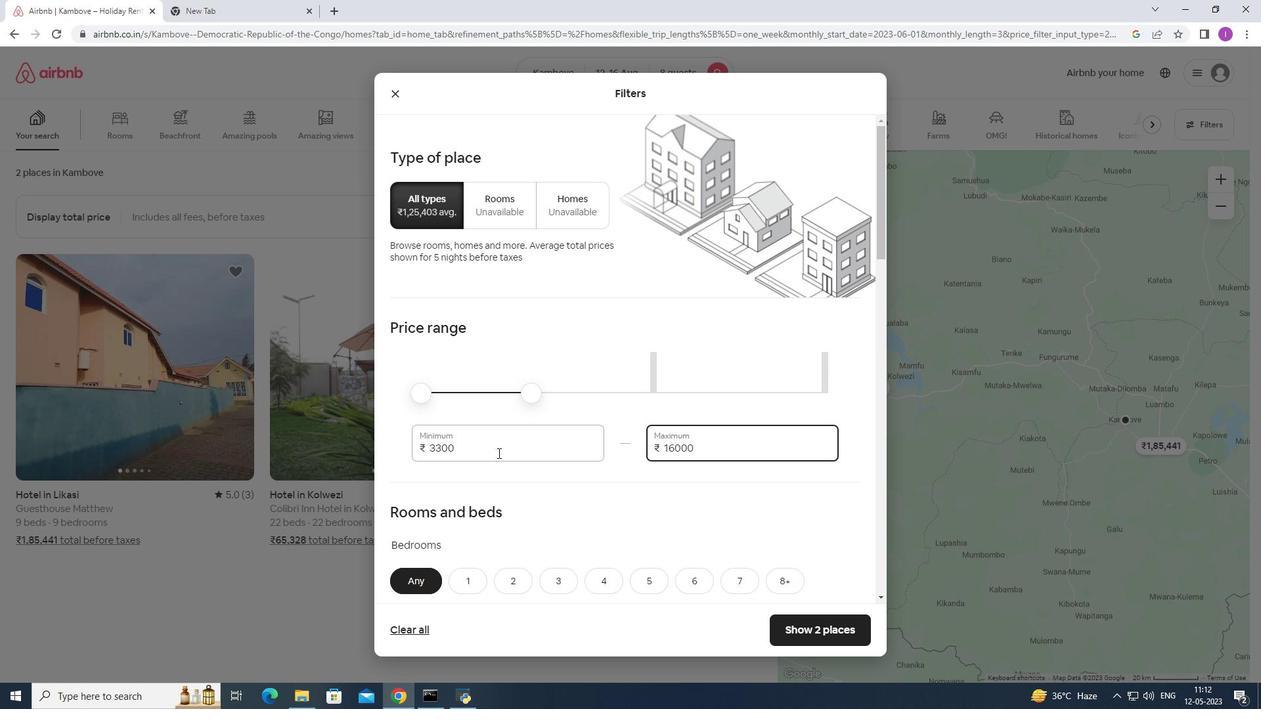 
Action: Mouse pressed left at (484, 448)
Screenshot: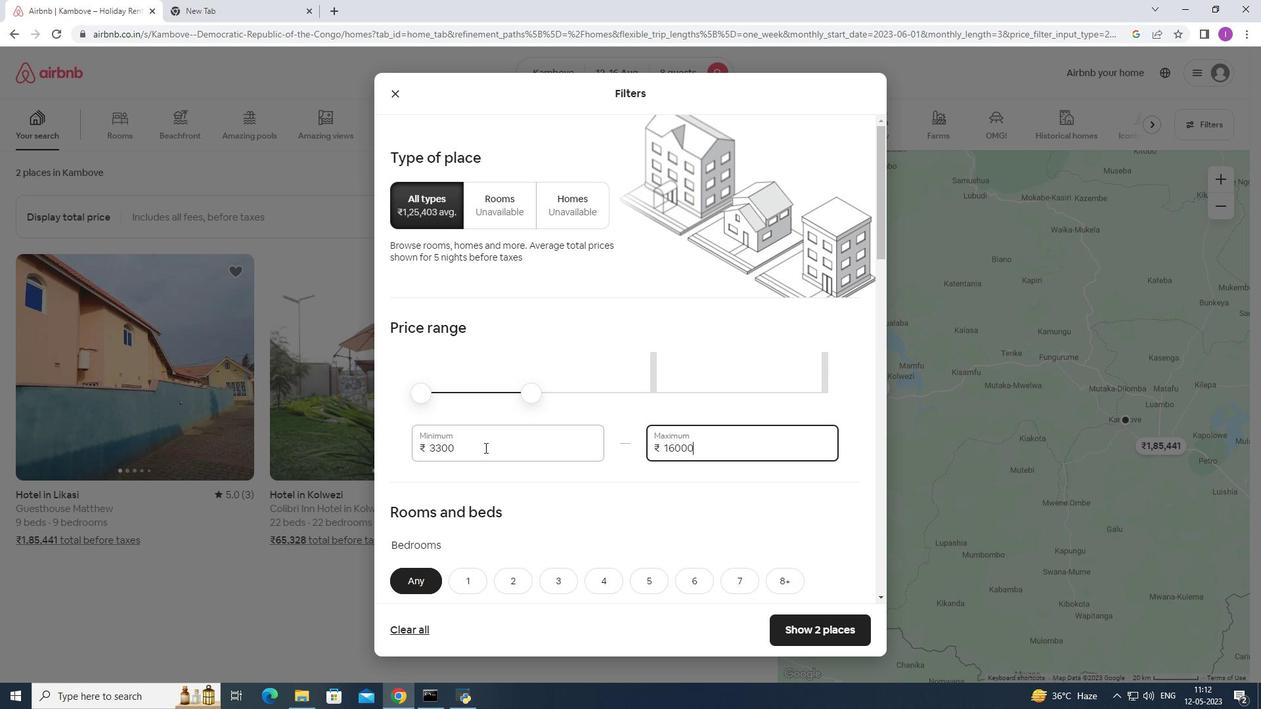 
Action: Mouse moved to (405, 449)
Screenshot: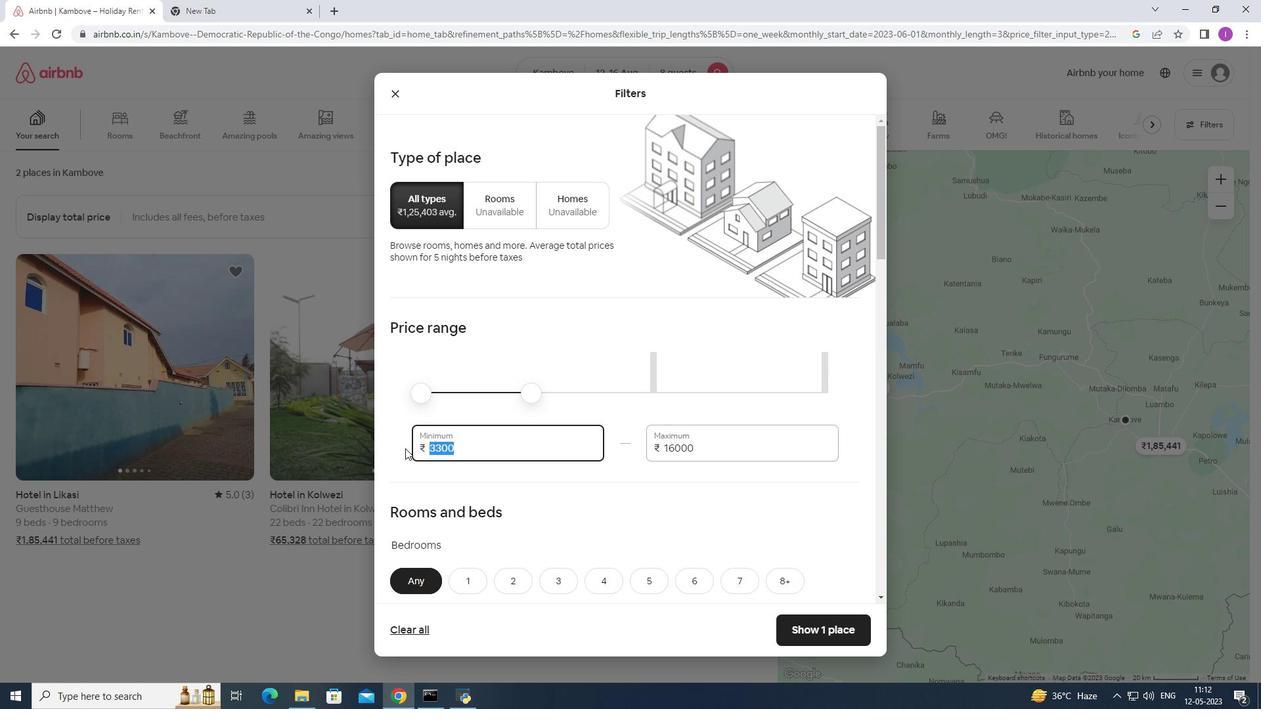 
Action: Key pressed 1
Screenshot: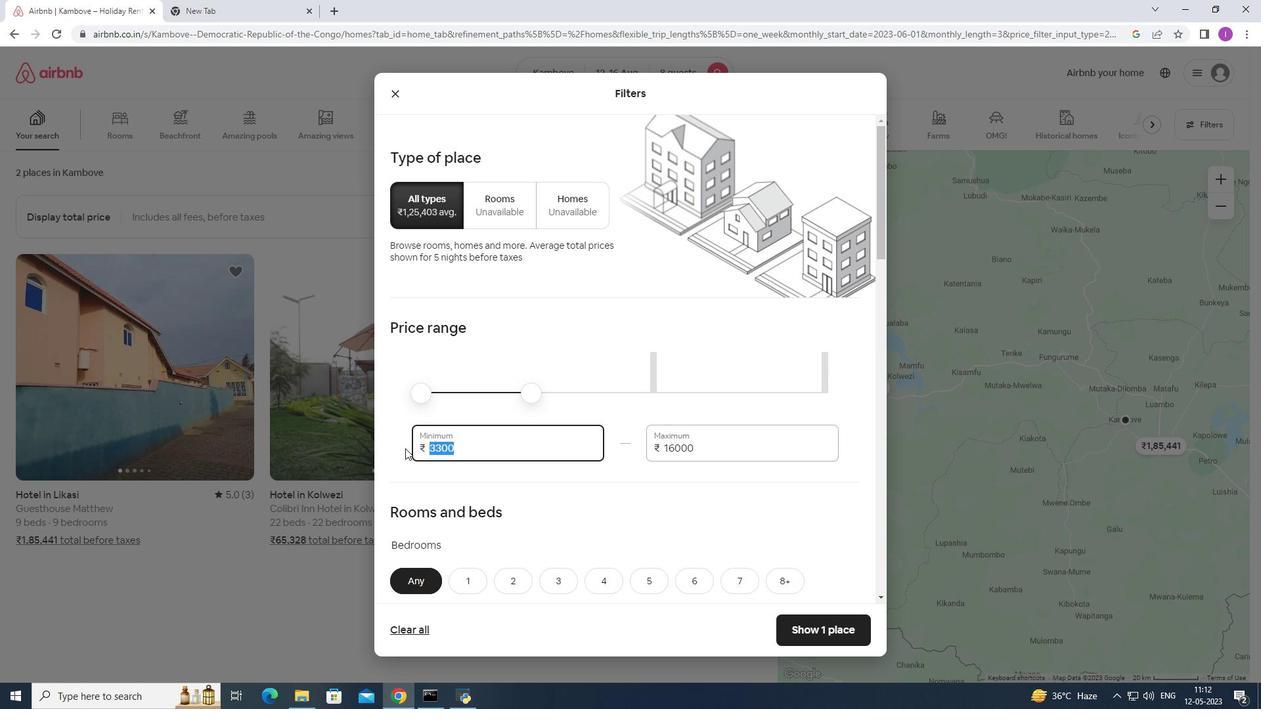 
Action: Mouse moved to (407, 452)
Screenshot: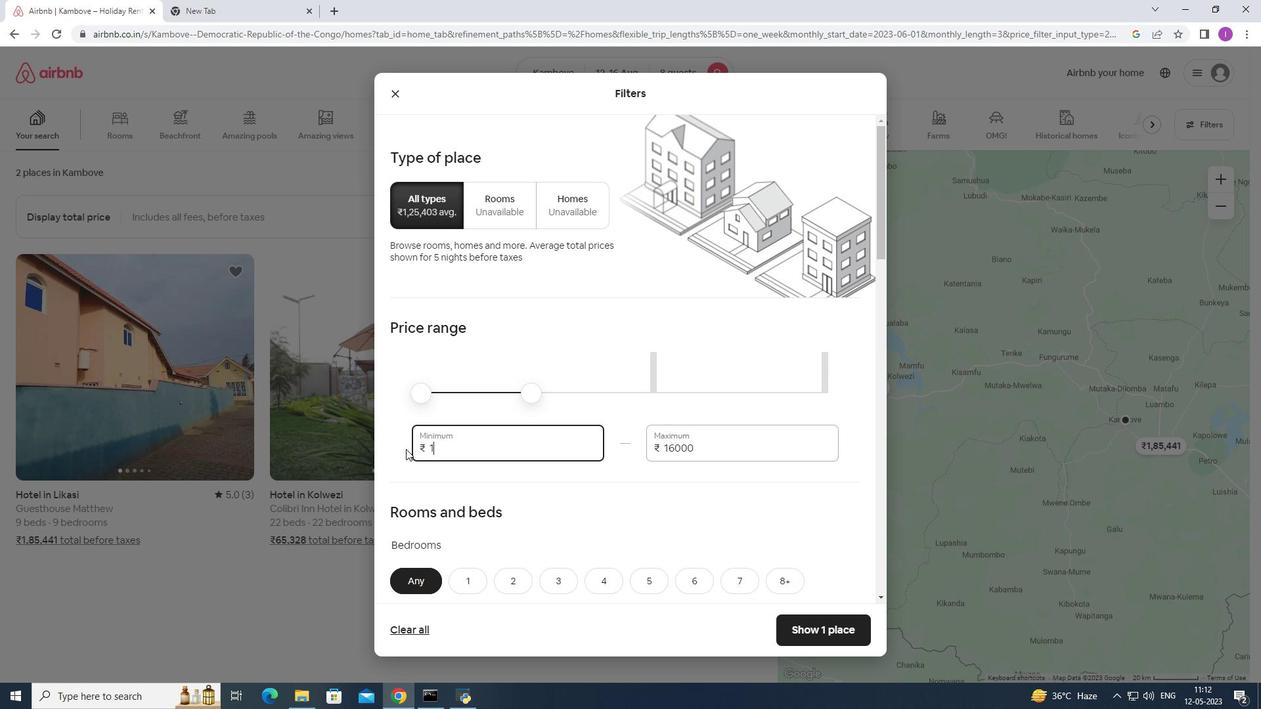 
Action: Key pressed 0
Screenshot: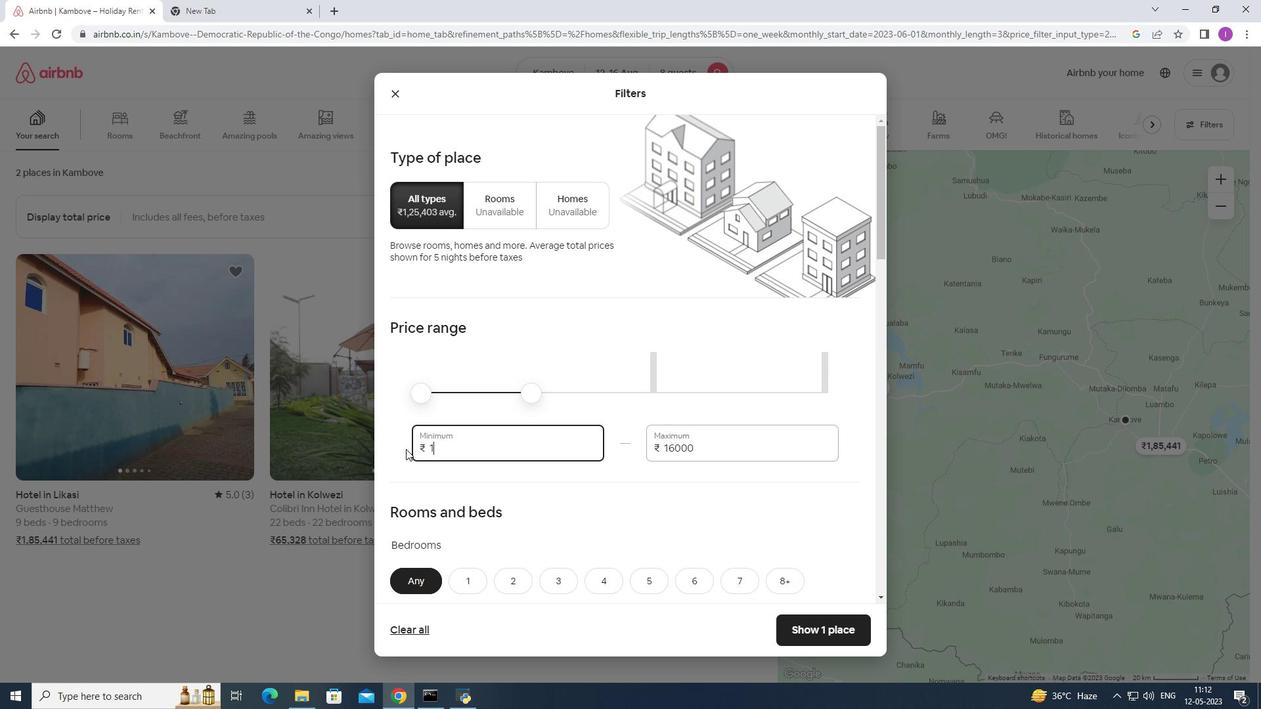 
Action: Mouse moved to (408, 455)
Screenshot: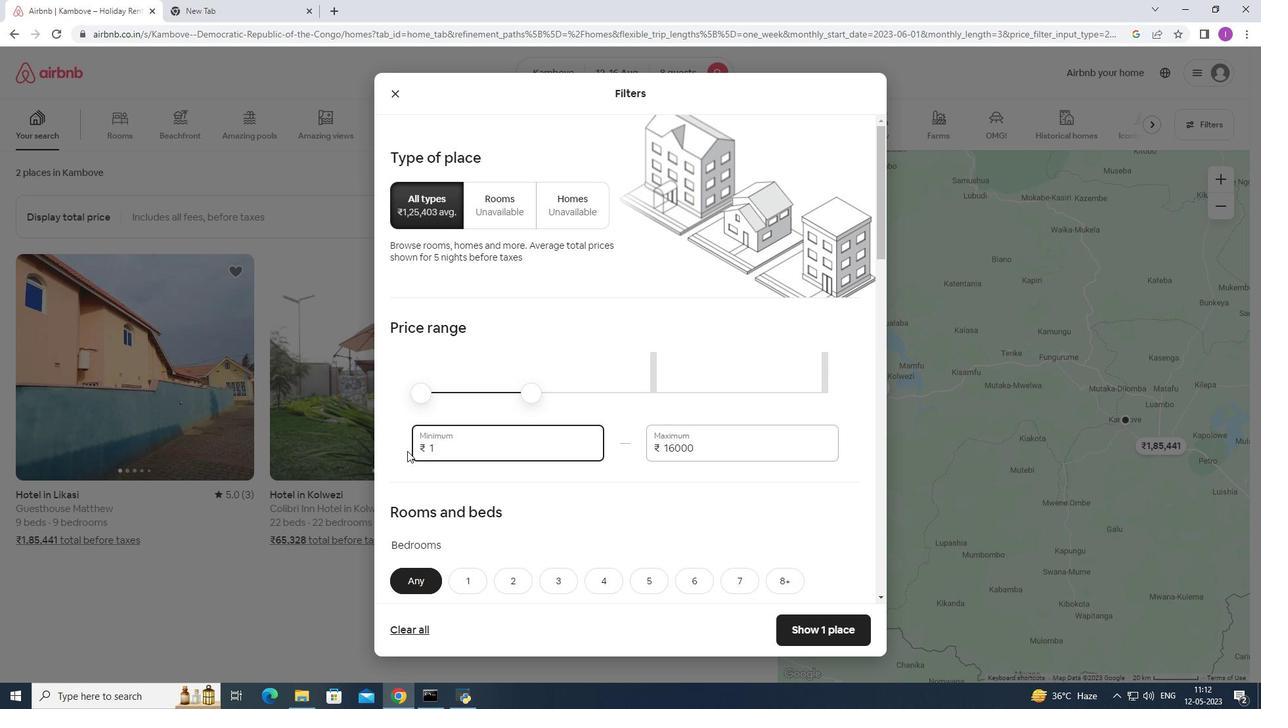 
Action: Key pressed 000
Screenshot: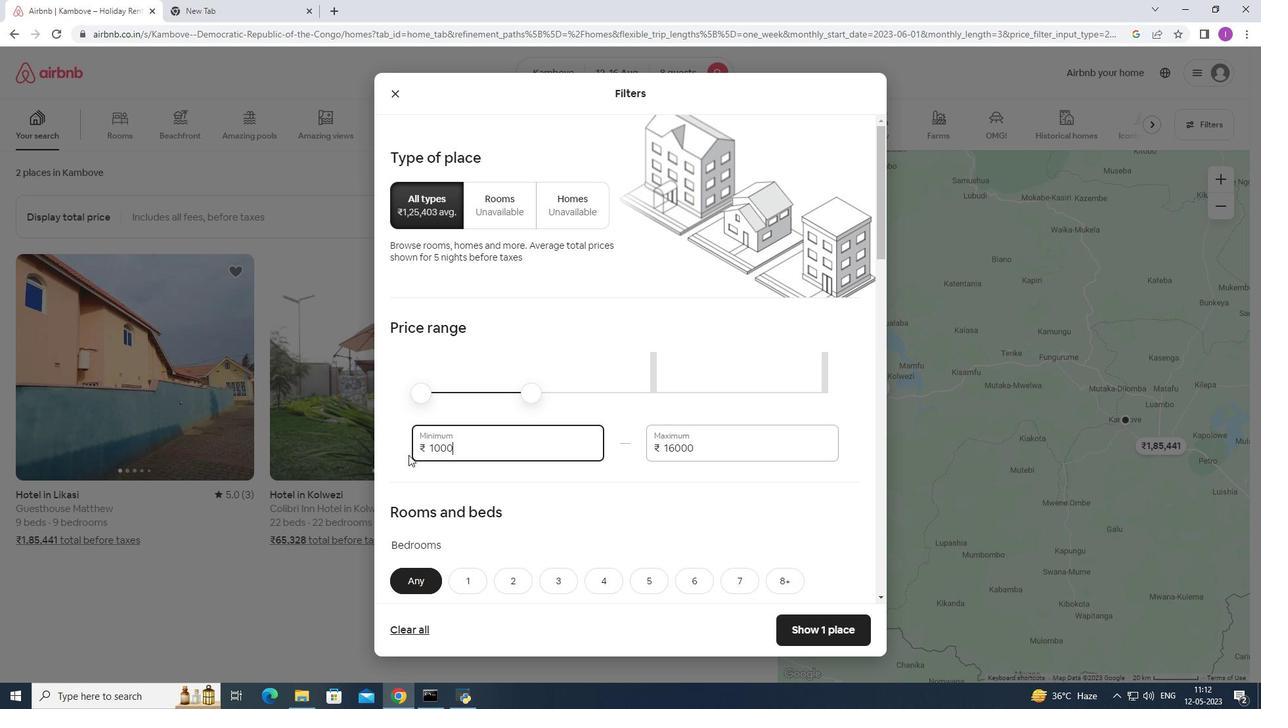 
Action: Mouse moved to (626, 511)
Screenshot: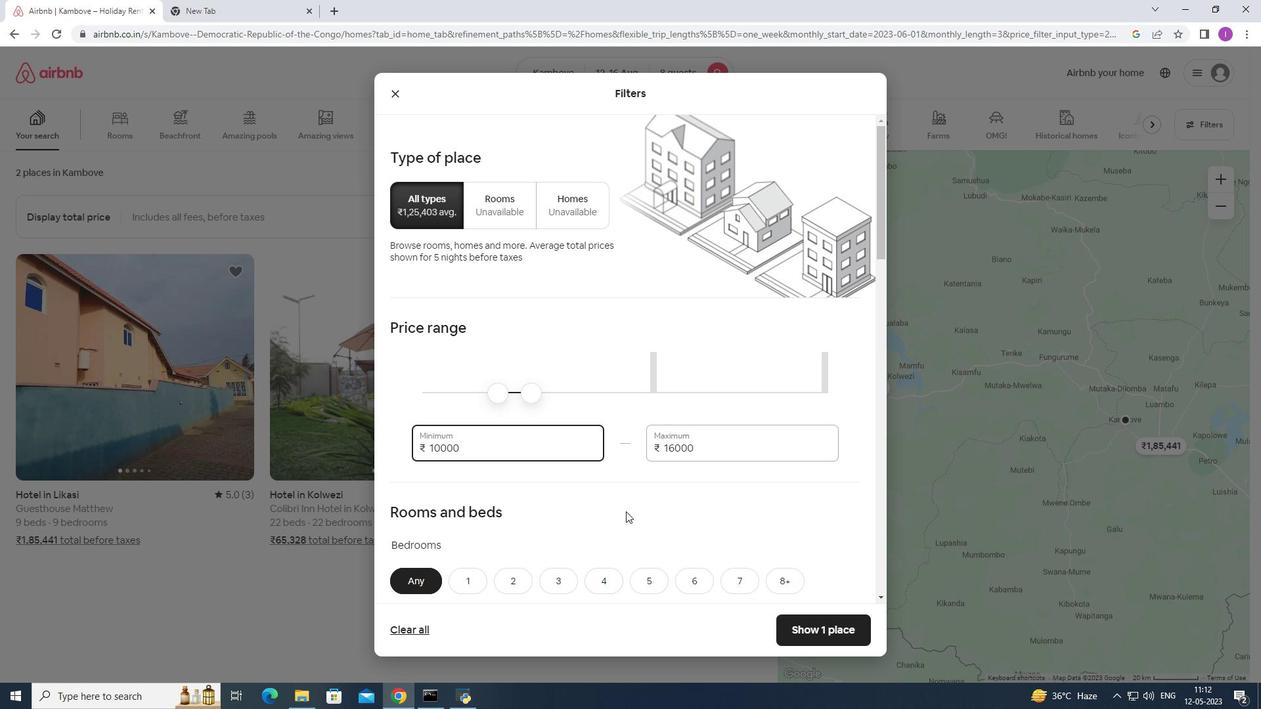 
Action: Mouse scrolled (626, 511) with delta (0, 0)
Screenshot: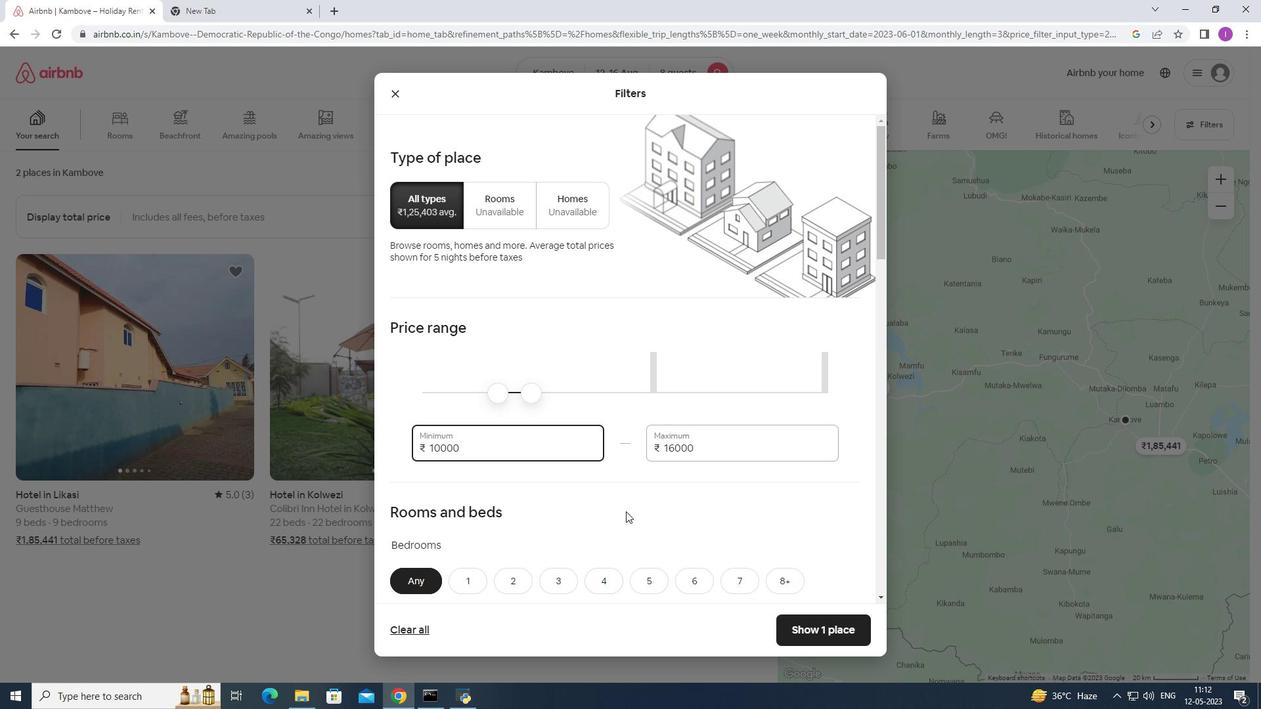 
Action: Mouse moved to (639, 503)
Screenshot: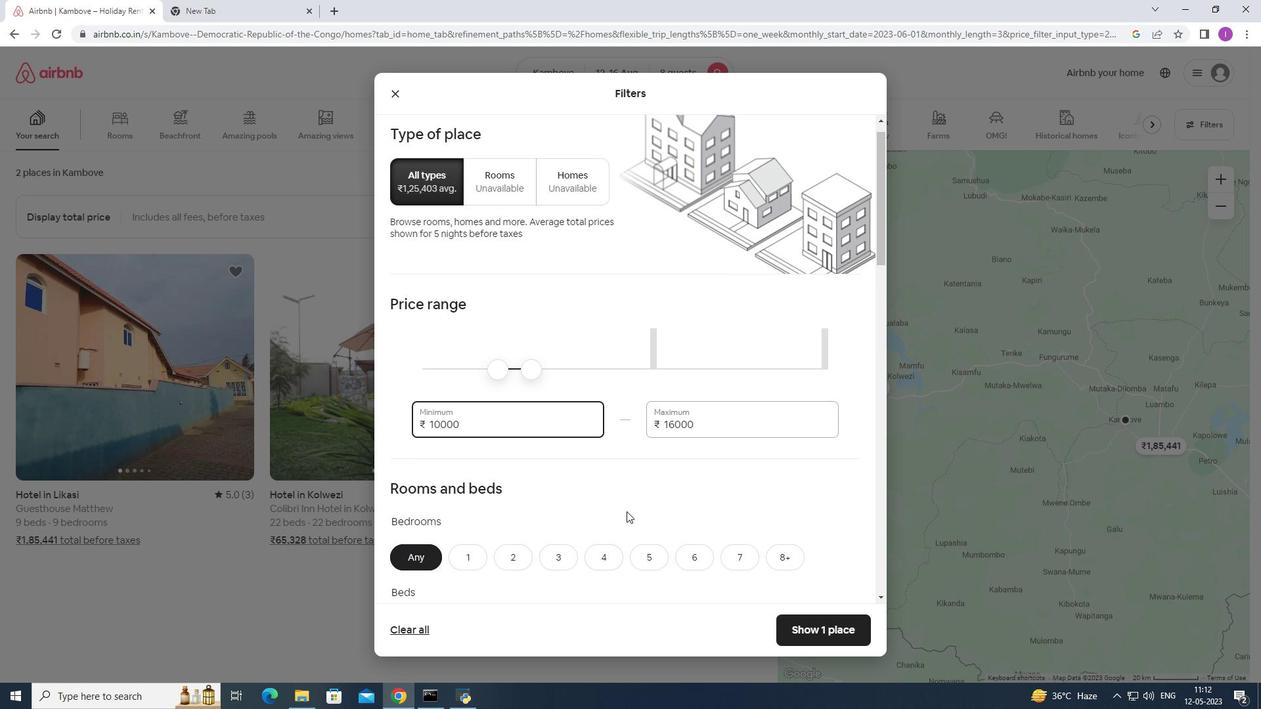 
Action: Mouse scrolled (639, 503) with delta (0, 0)
Screenshot: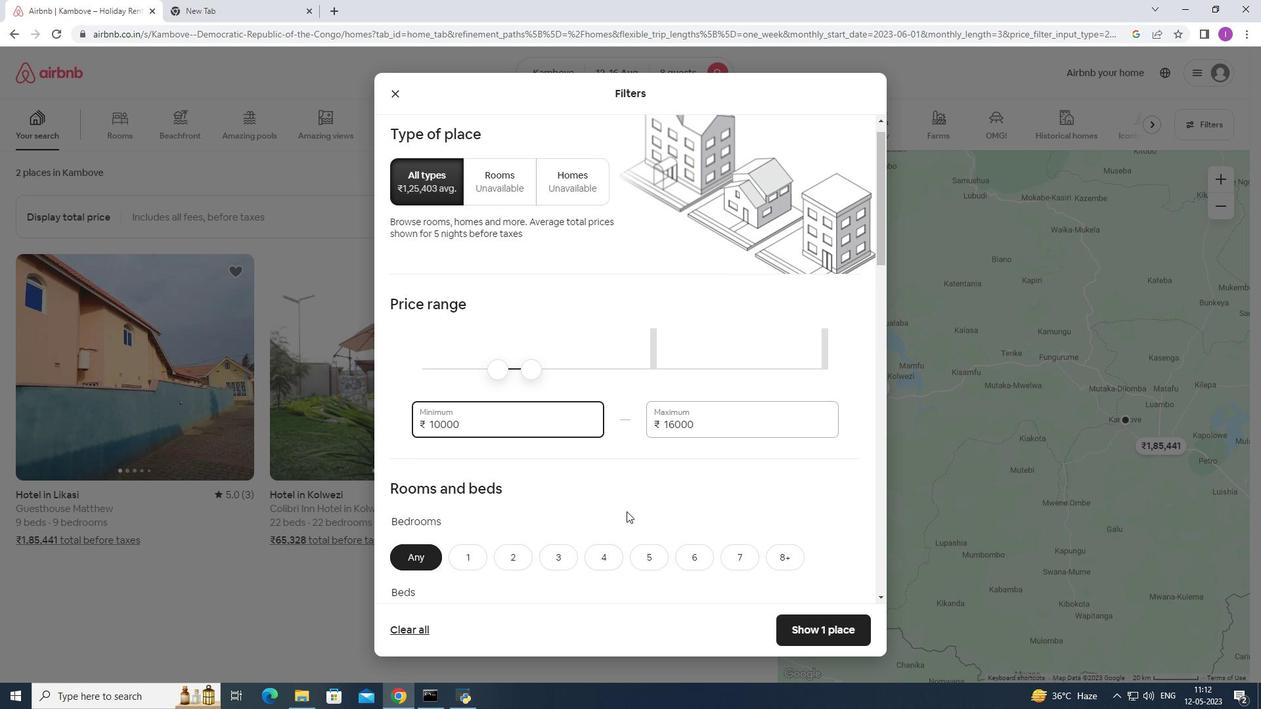 
Action: Mouse scrolled (639, 503) with delta (0, 0)
Screenshot: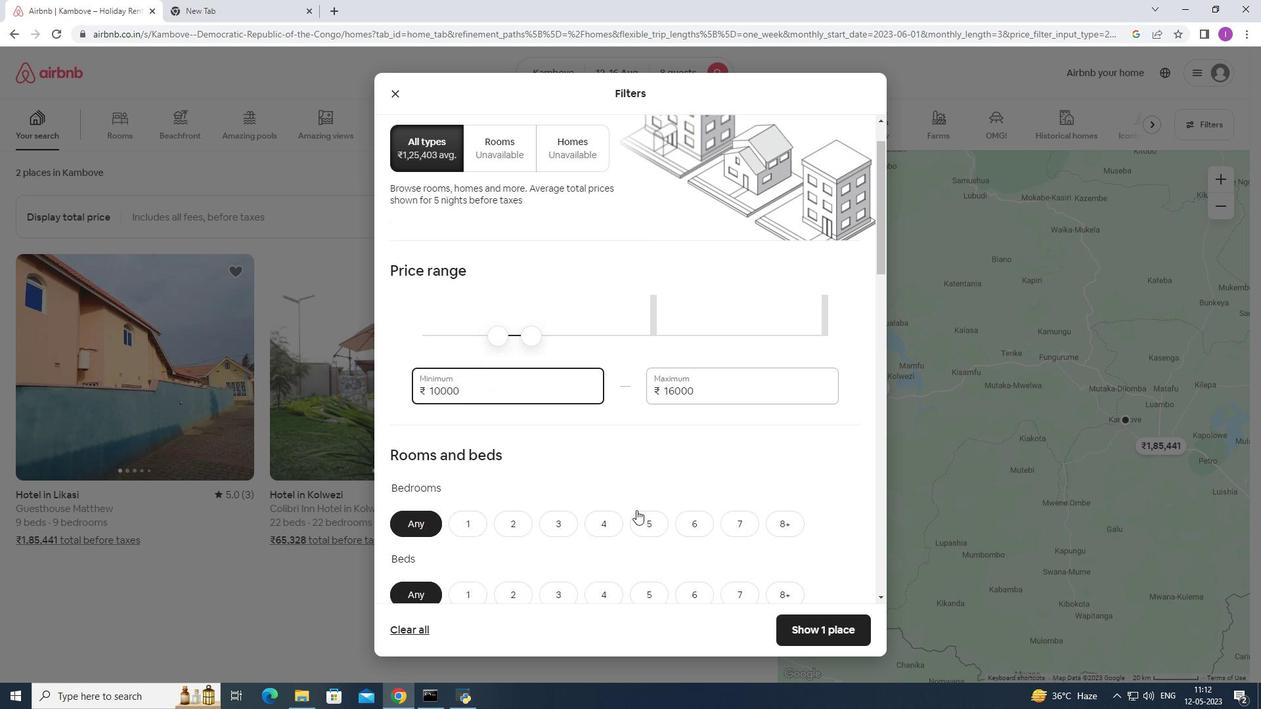 
Action: Mouse moved to (640, 503)
Screenshot: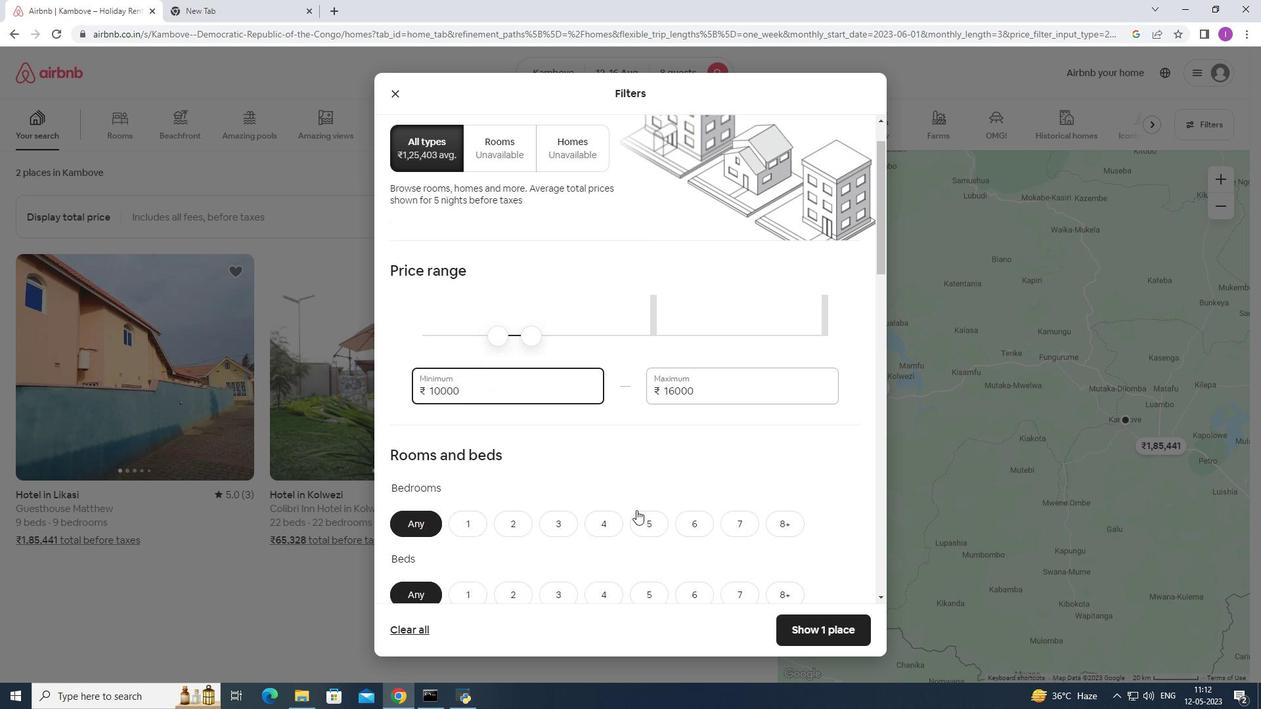 
Action: Mouse scrolled (640, 502) with delta (0, 0)
Screenshot: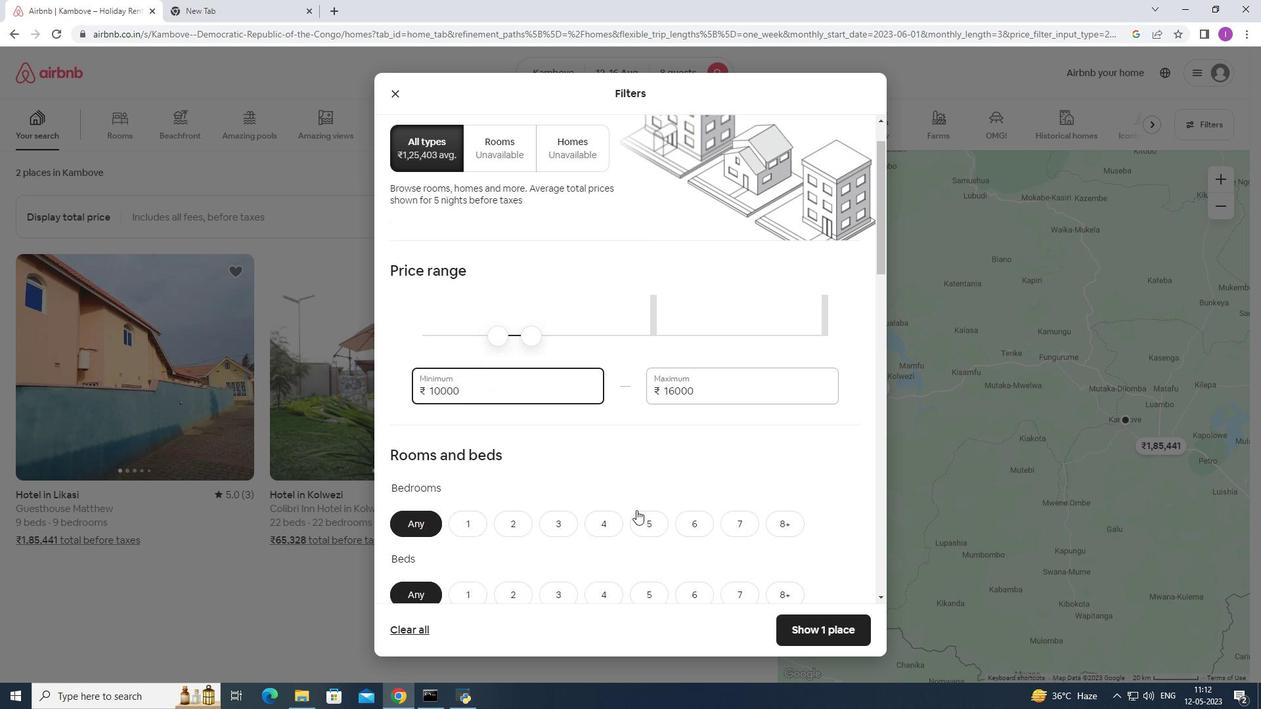 
Action: Mouse moved to (775, 311)
Screenshot: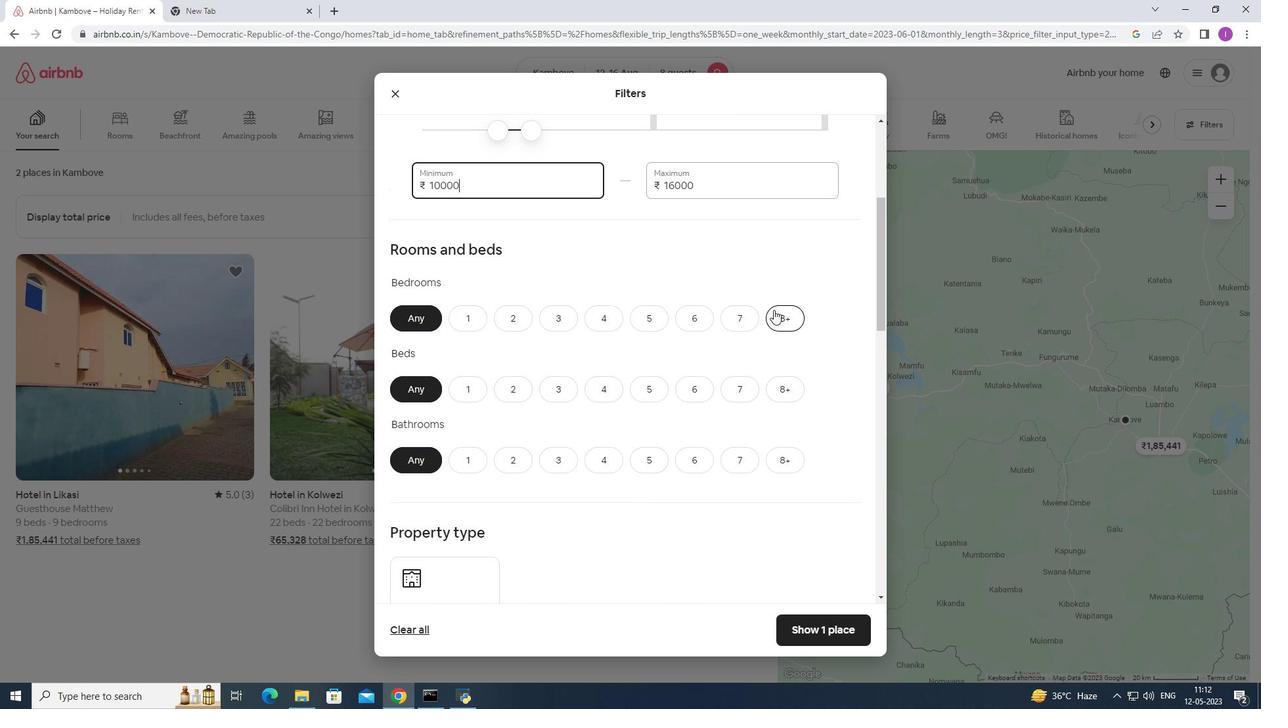 
Action: Mouse pressed left at (775, 311)
Screenshot: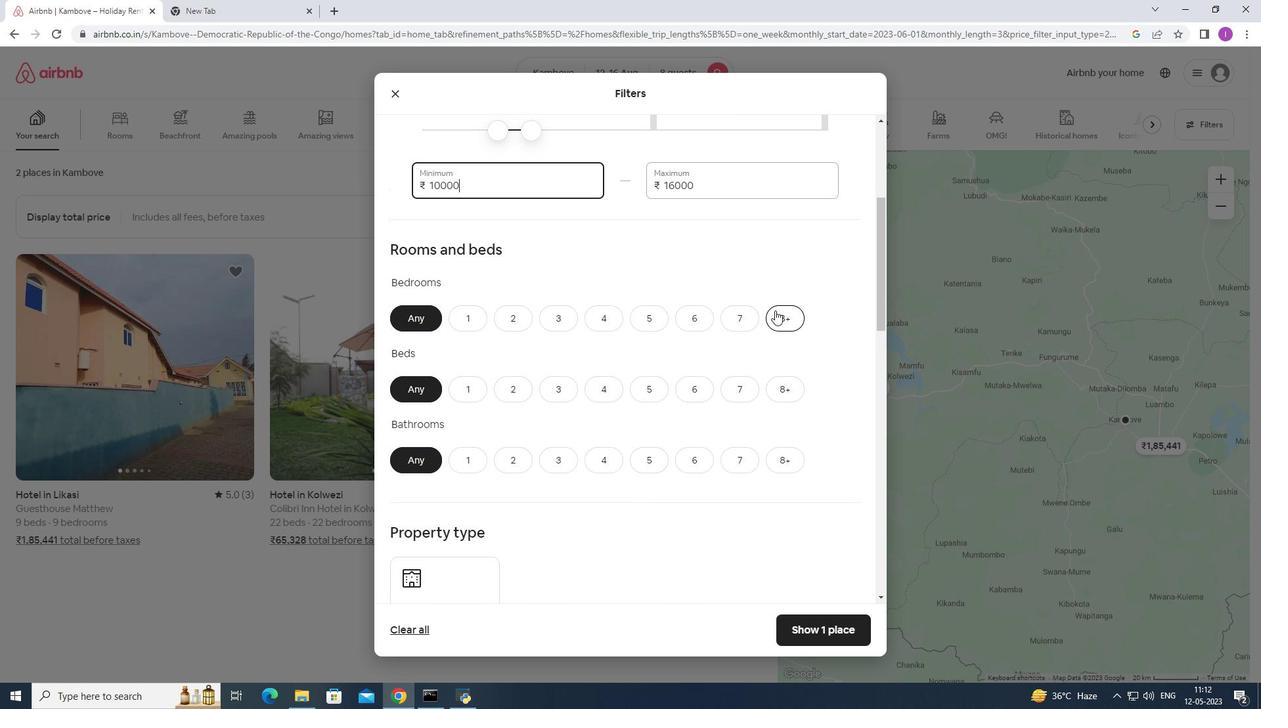 
Action: Mouse moved to (768, 381)
Screenshot: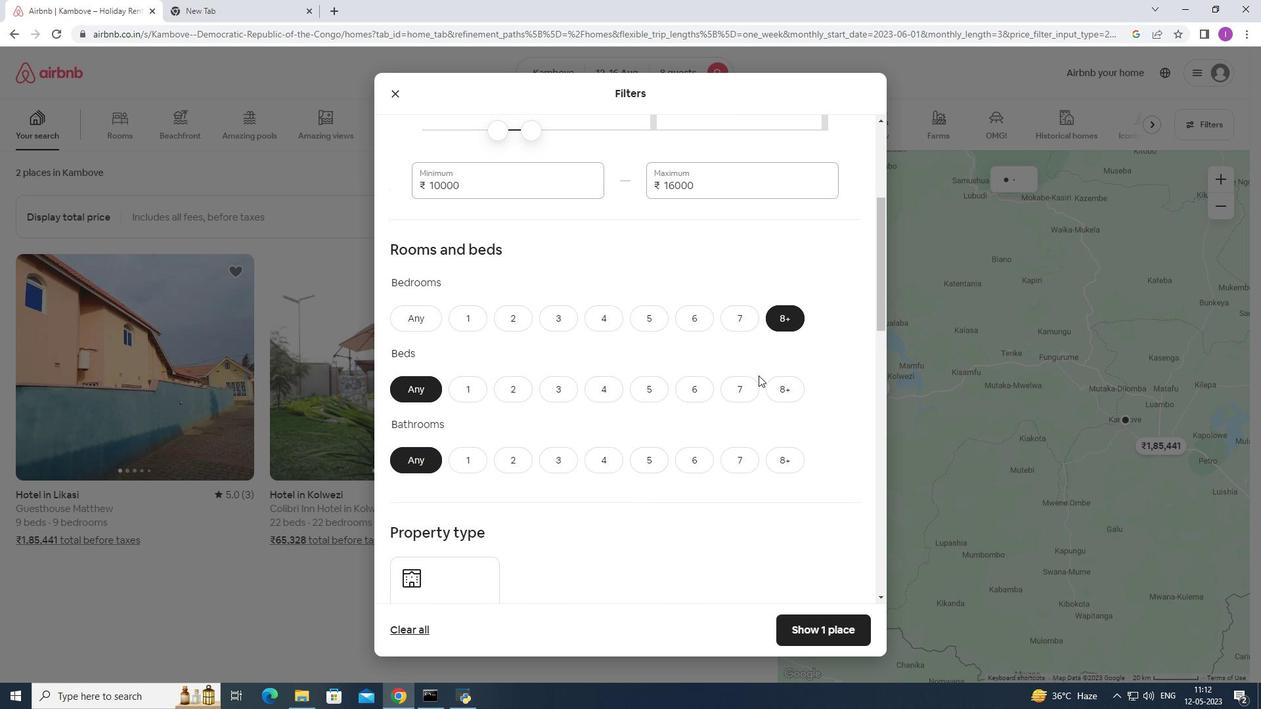 
Action: Mouse pressed left at (768, 381)
Screenshot: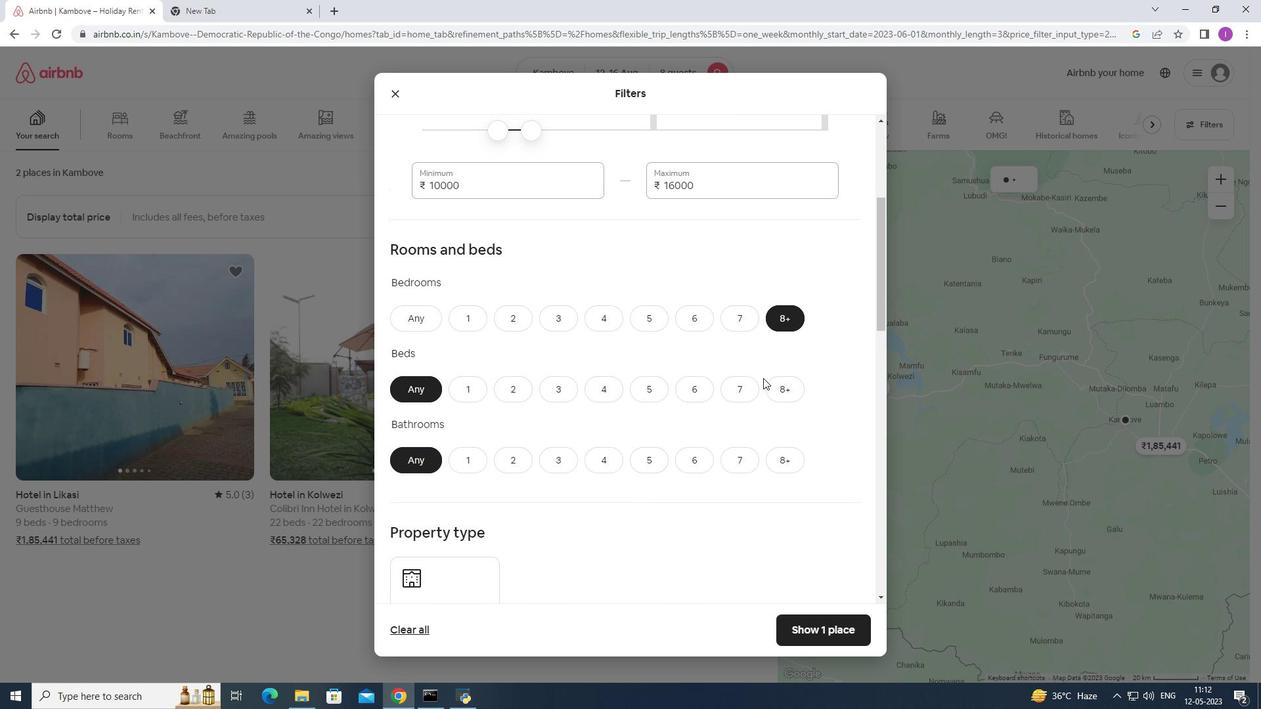 
Action: Mouse moved to (775, 383)
Screenshot: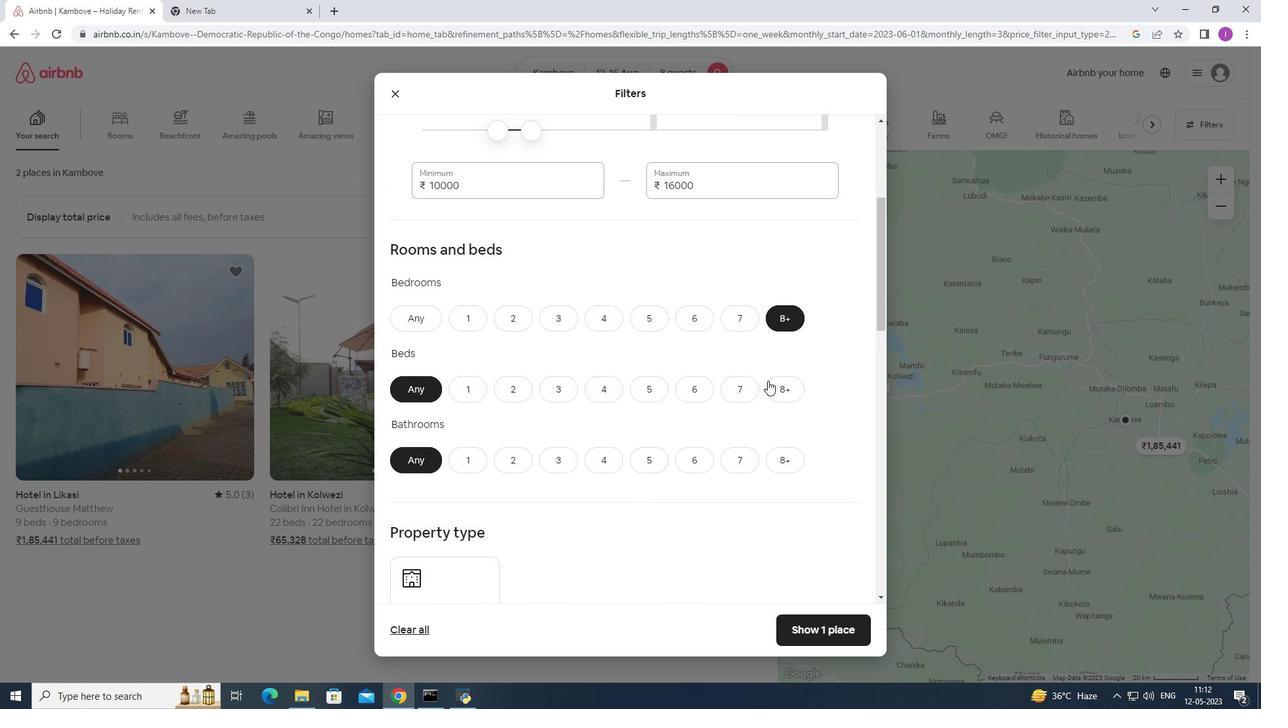
Action: Mouse pressed left at (775, 383)
Screenshot: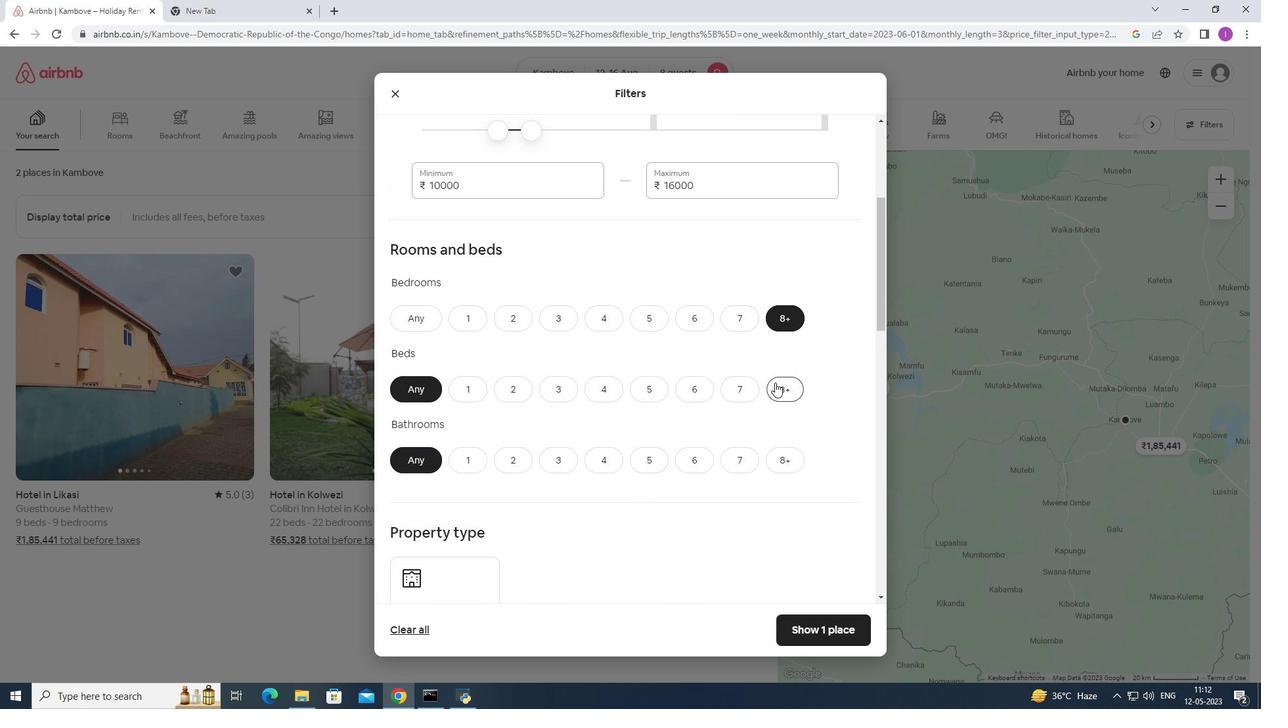 
Action: Mouse moved to (779, 451)
Screenshot: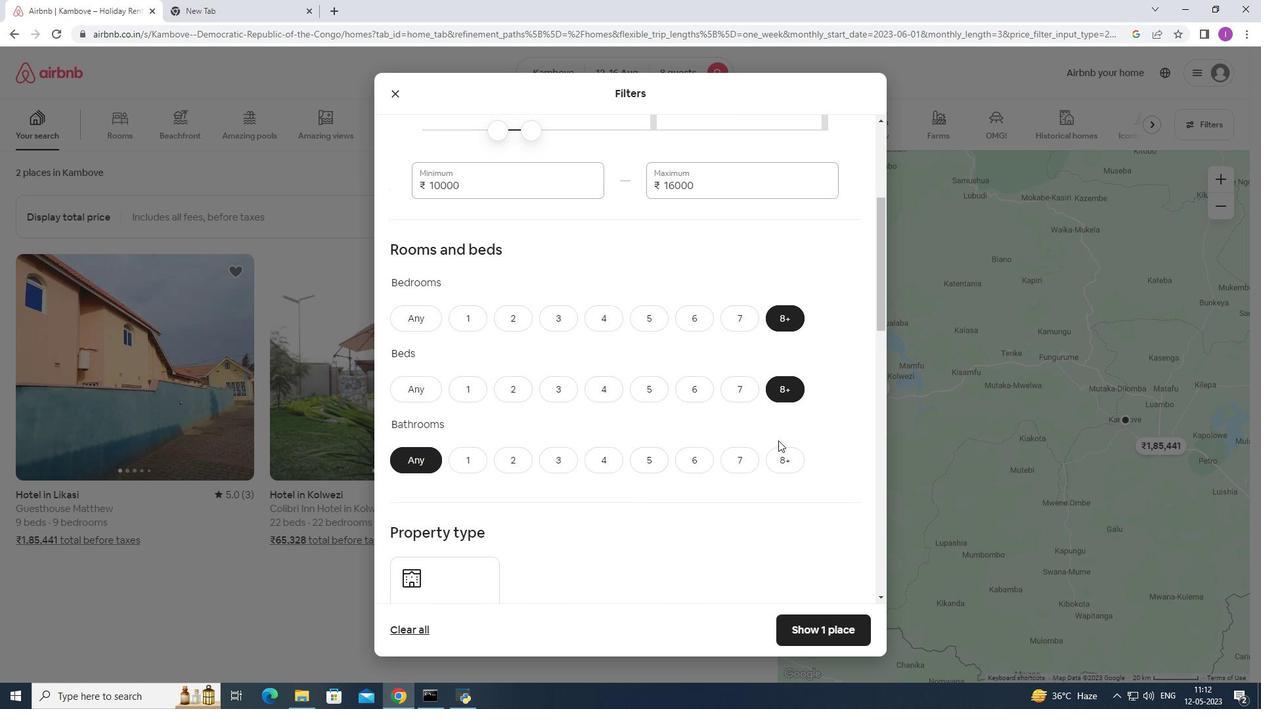 
Action: Mouse pressed left at (779, 451)
Screenshot: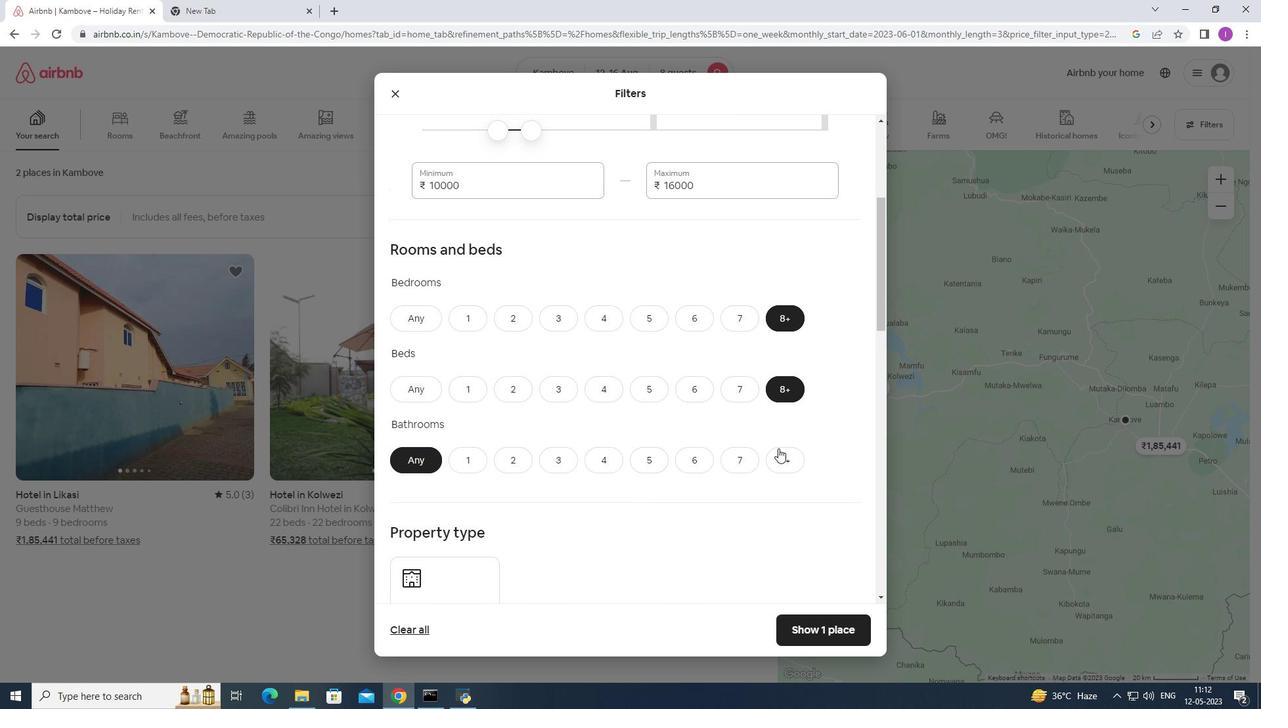 
Action: Mouse moved to (660, 446)
Screenshot: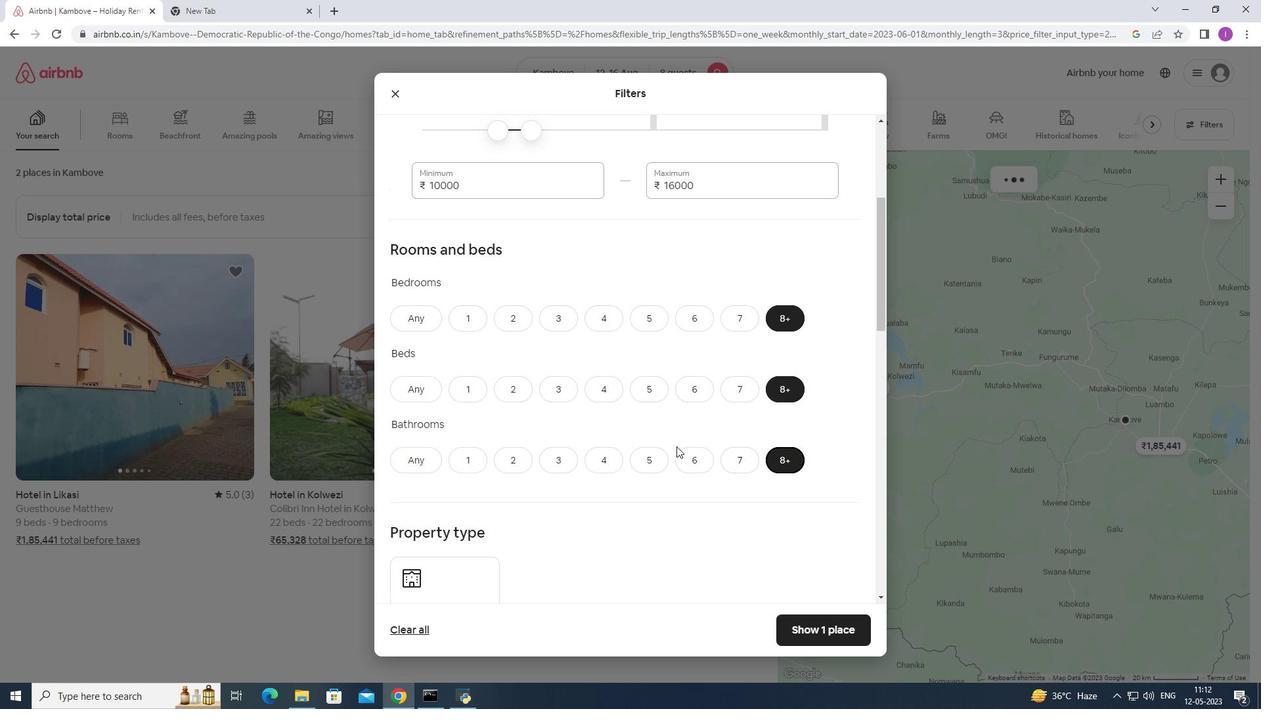 
Action: Mouse scrolled (660, 446) with delta (0, 0)
Screenshot: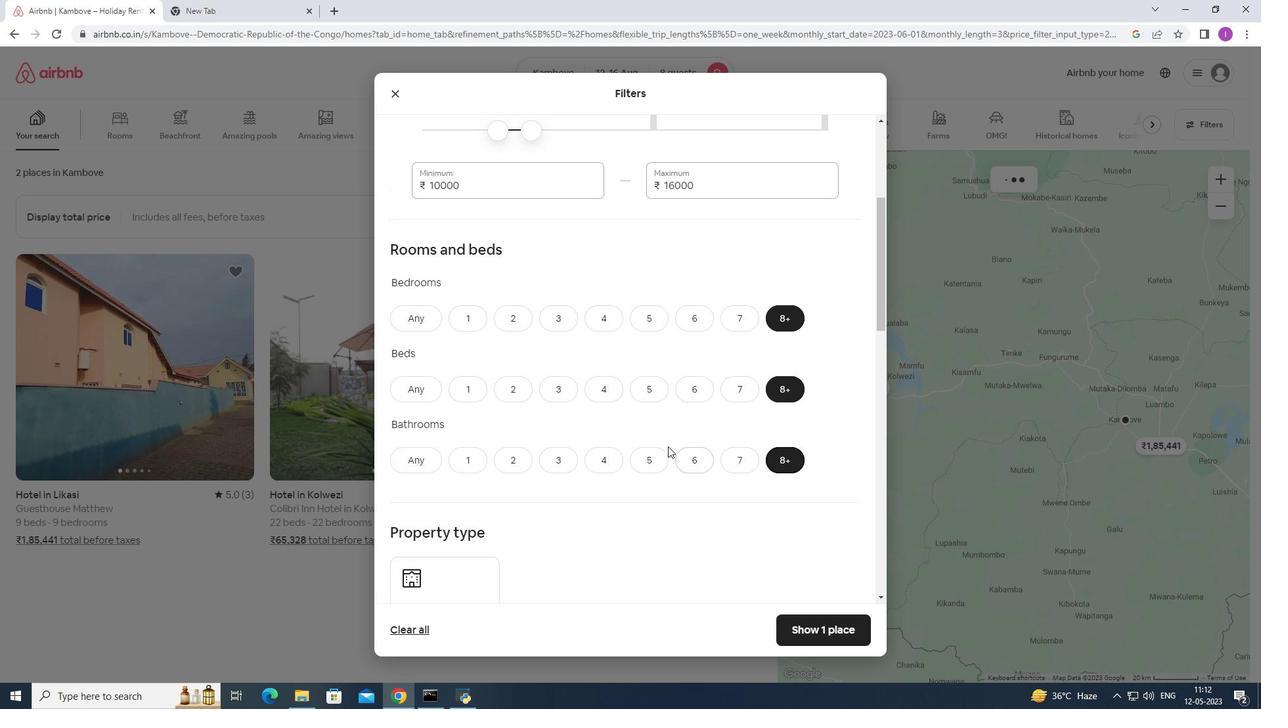 
Action: Mouse scrolled (660, 446) with delta (0, 0)
Screenshot: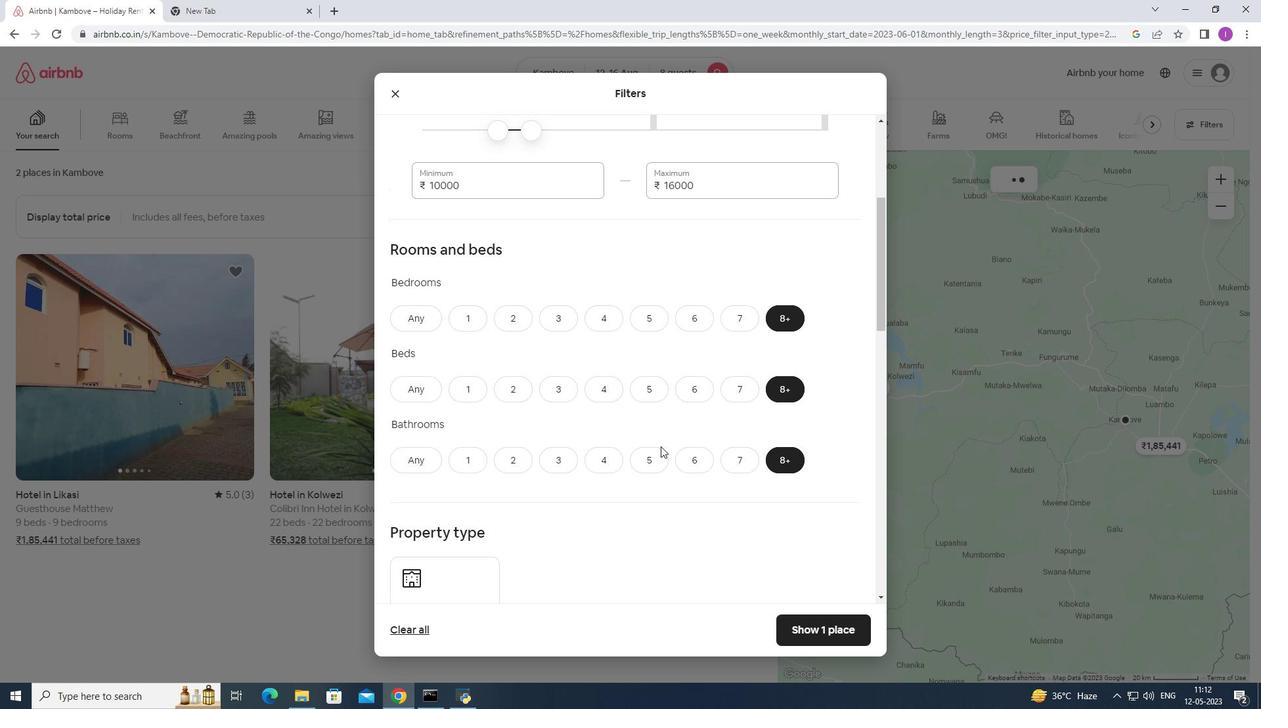 
Action: Mouse scrolled (660, 446) with delta (0, 0)
Screenshot: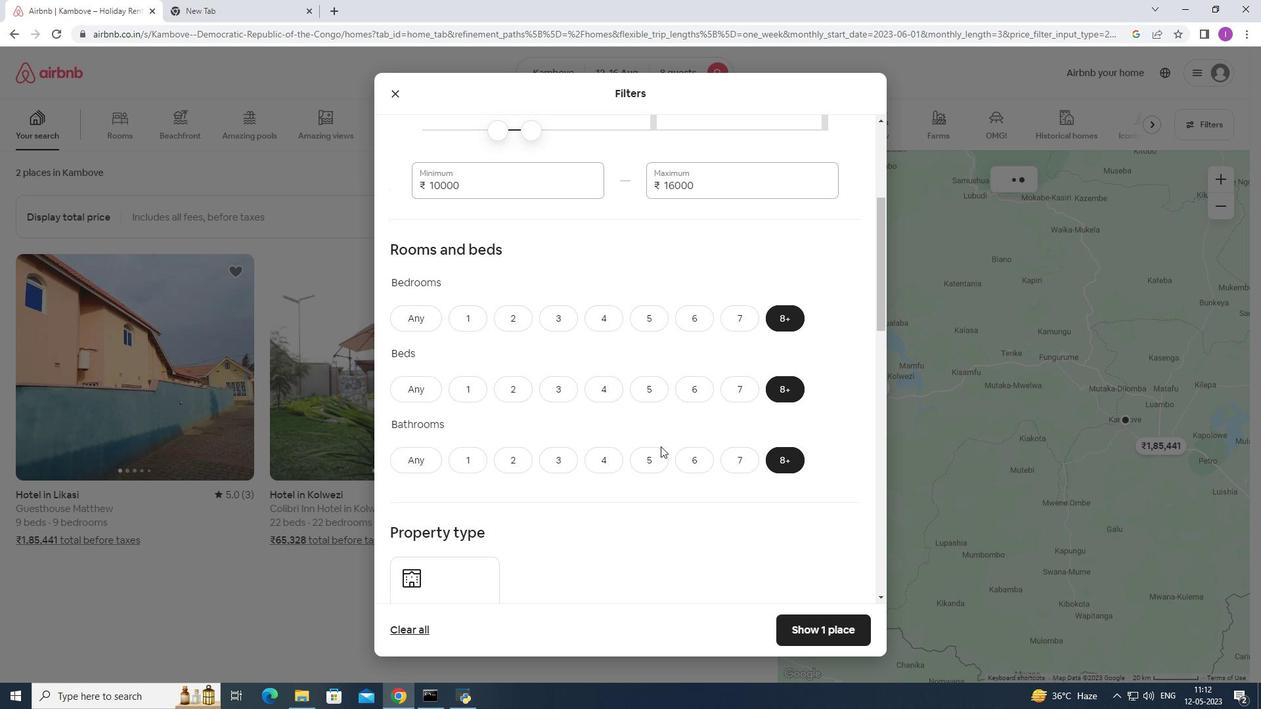 
Action: Mouse moved to (482, 377)
Screenshot: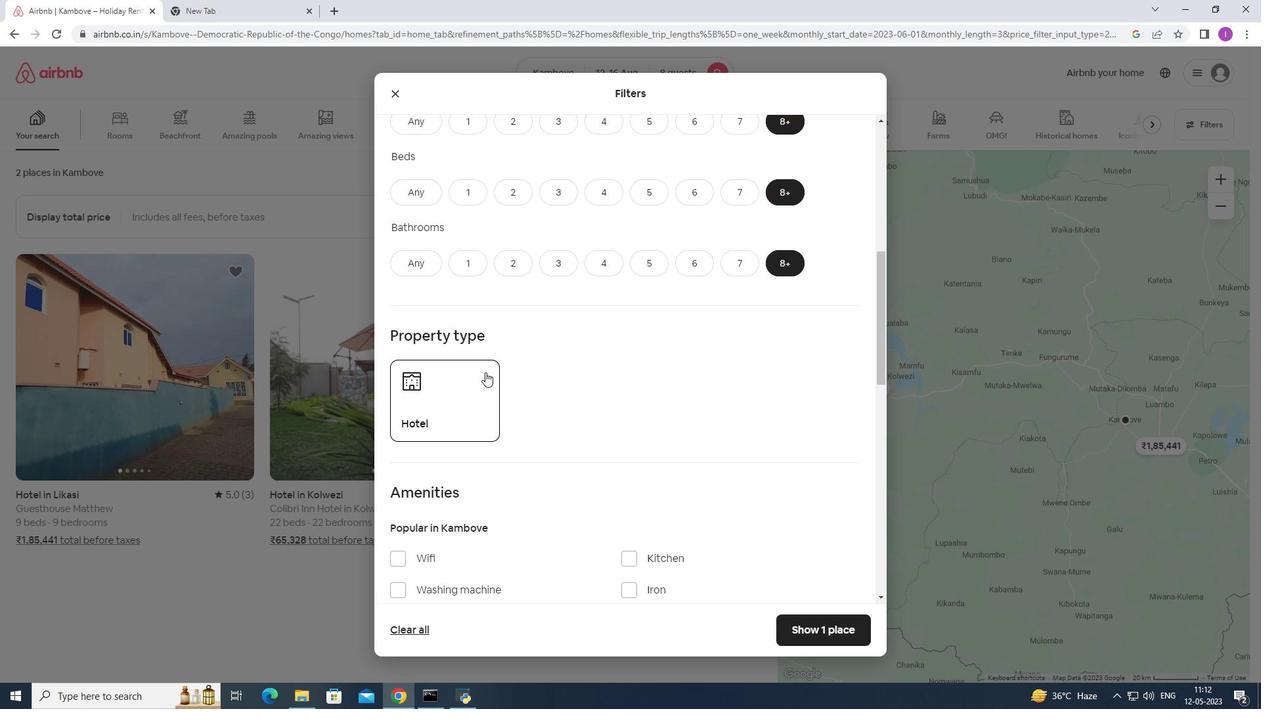 
Action: Mouse pressed left at (482, 377)
Screenshot: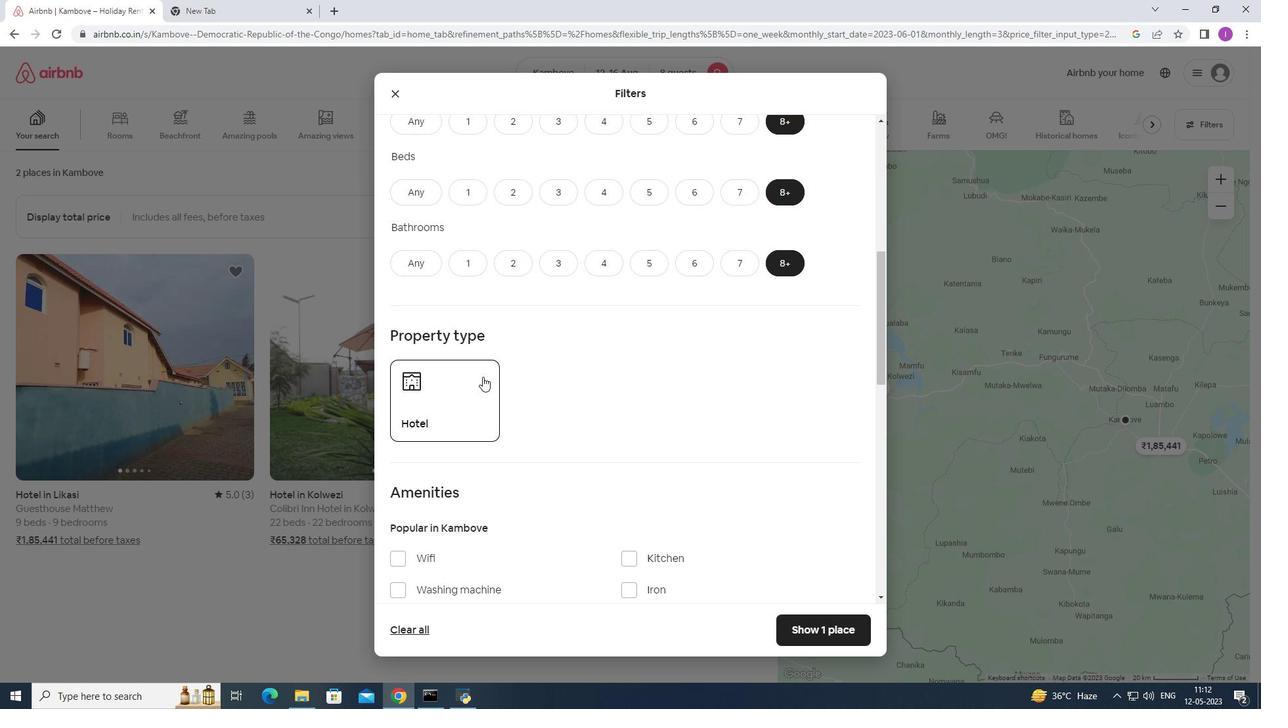 
Action: Mouse moved to (509, 415)
Screenshot: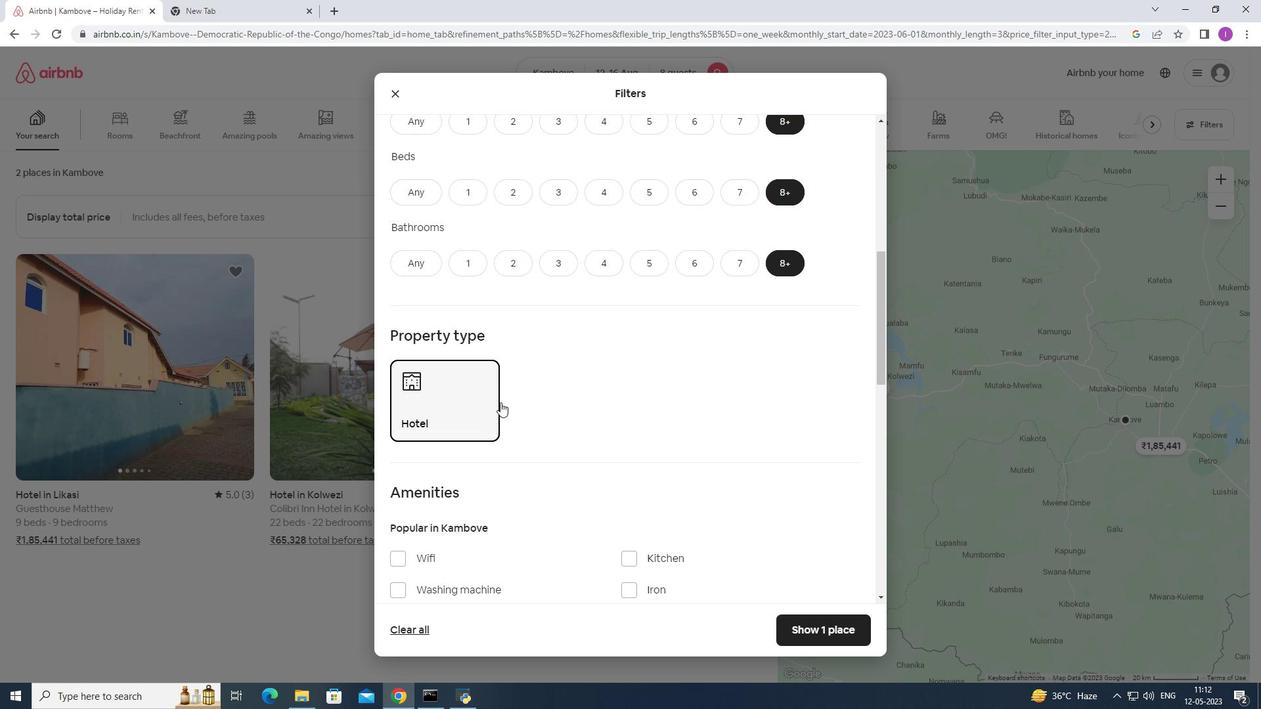 
Action: Mouse scrolled (509, 415) with delta (0, 0)
Screenshot: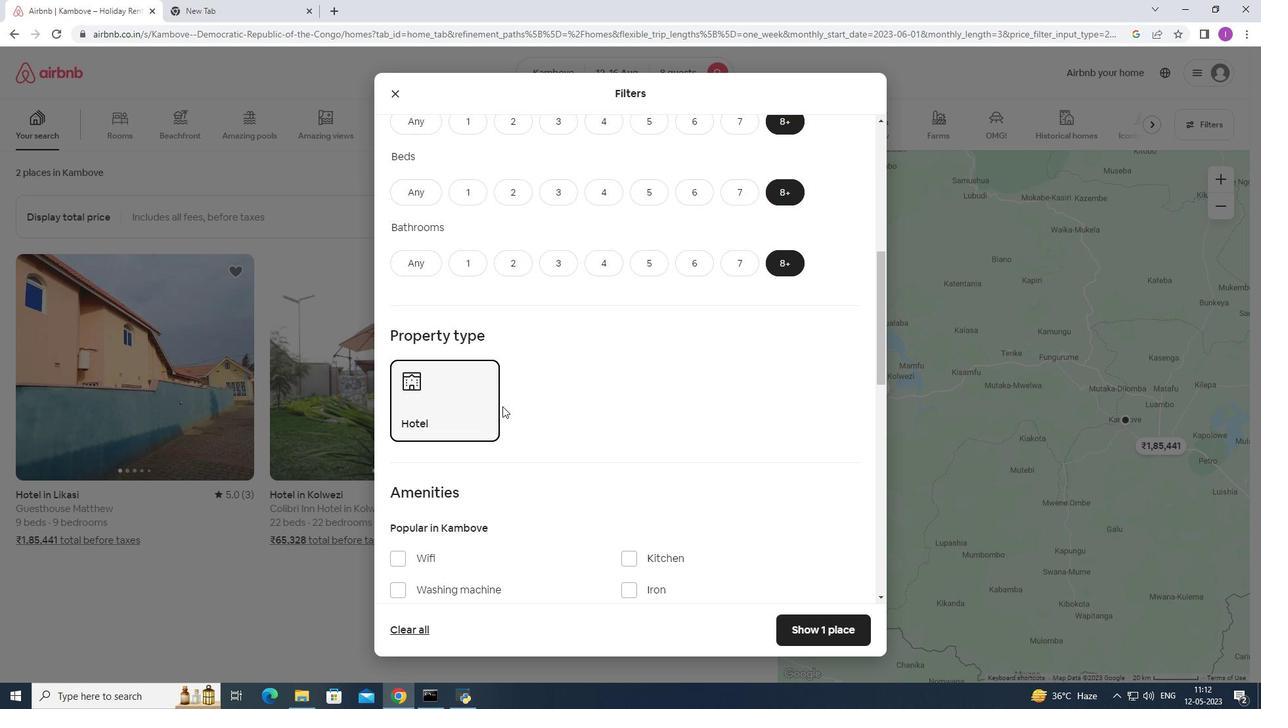 
Action: Mouse moved to (510, 417)
Screenshot: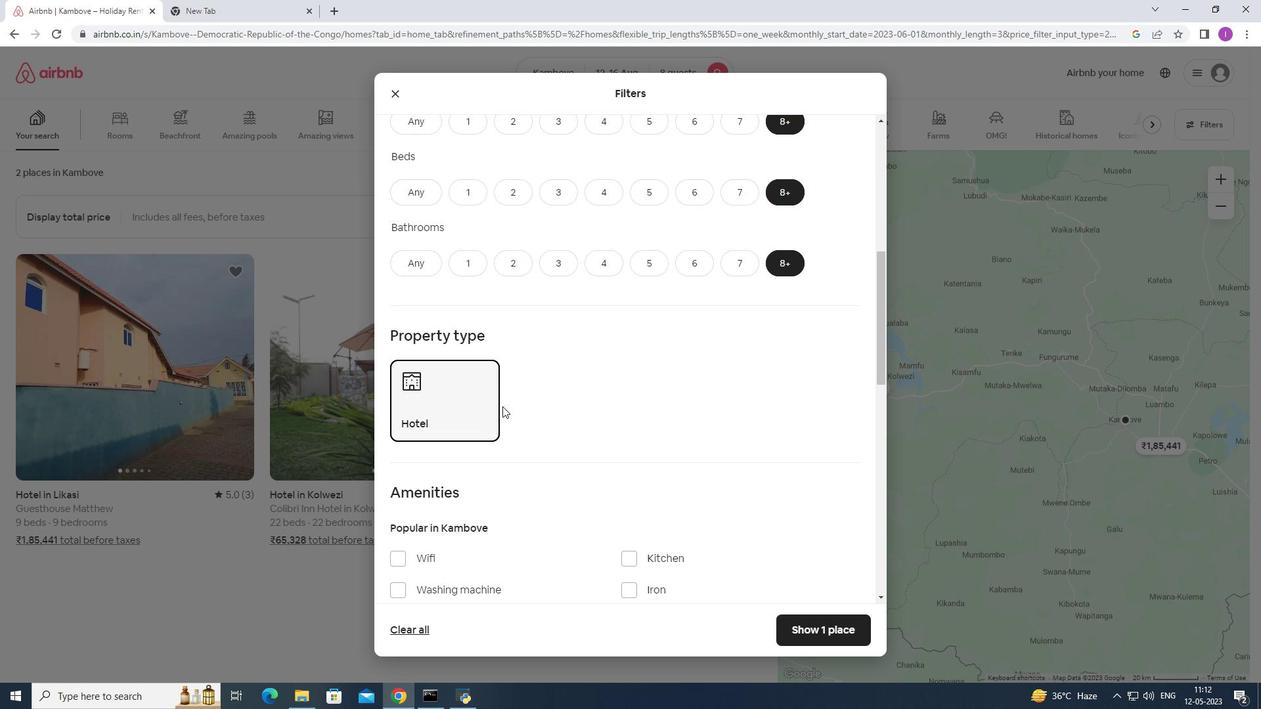 
Action: Mouse scrolled (510, 417) with delta (0, 0)
Screenshot: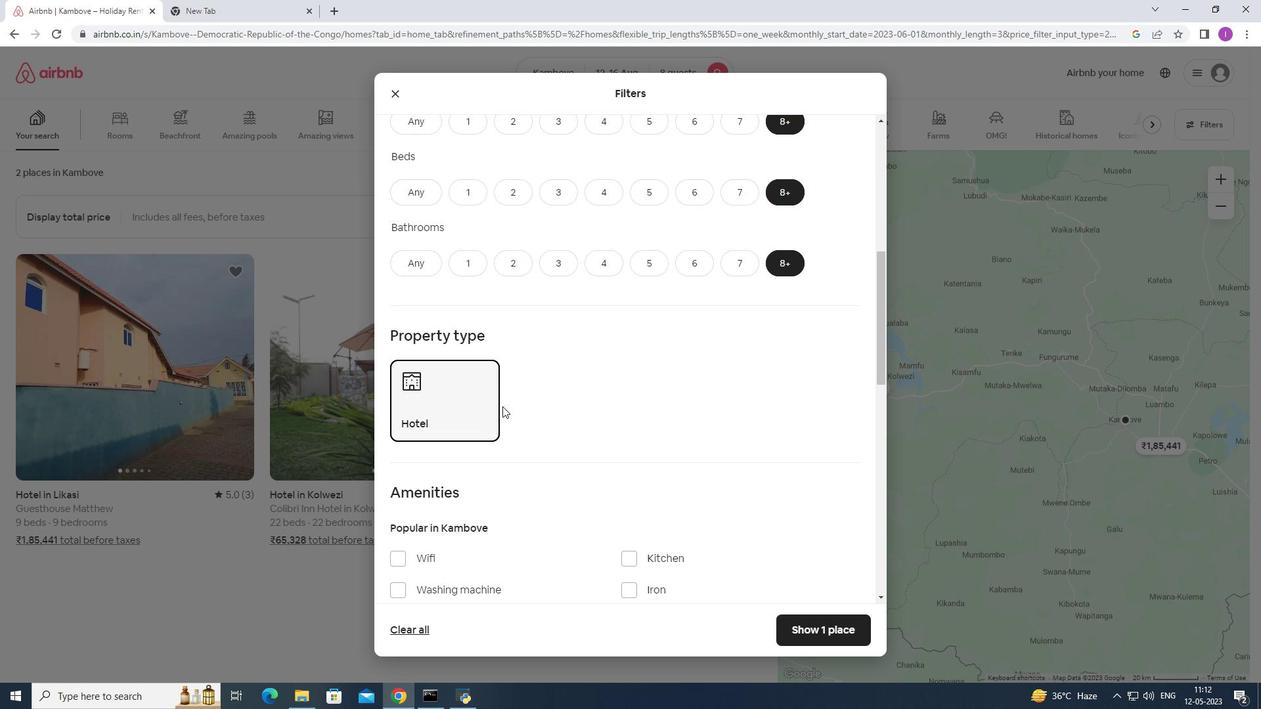 
Action: Mouse scrolled (510, 417) with delta (0, 0)
Screenshot: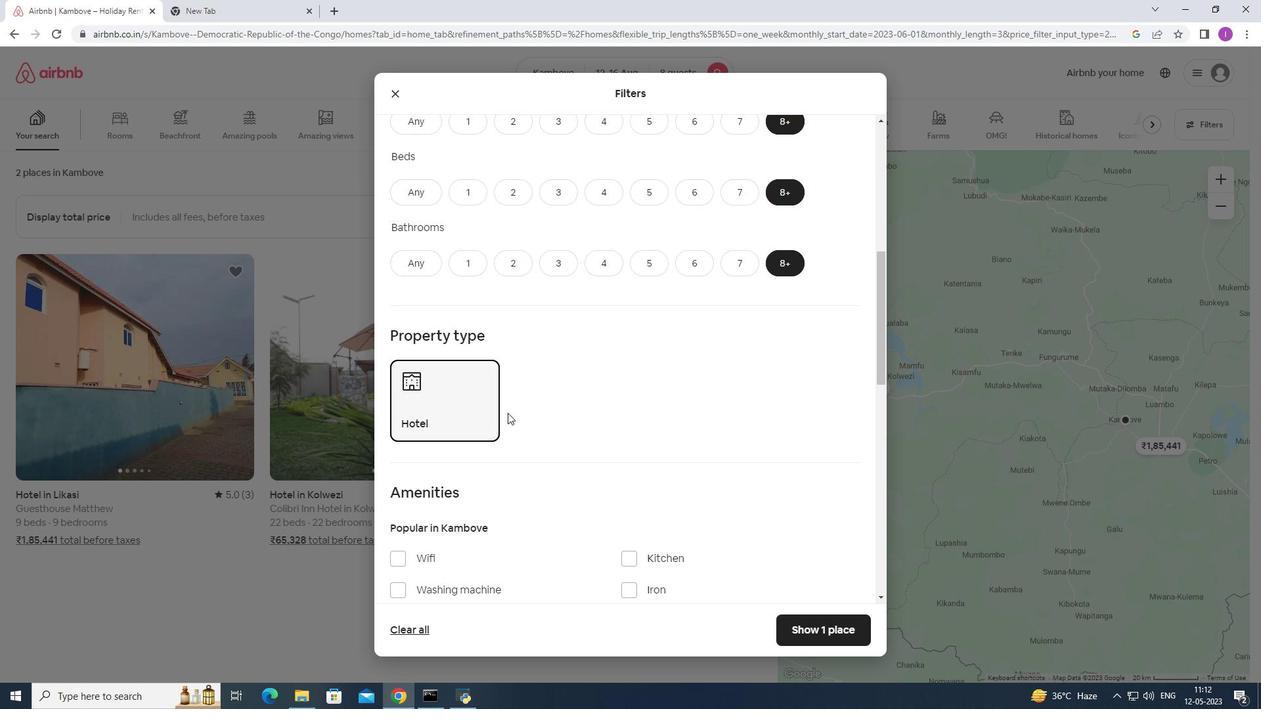 
Action: Mouse moved to (511, 419)
Screenshot: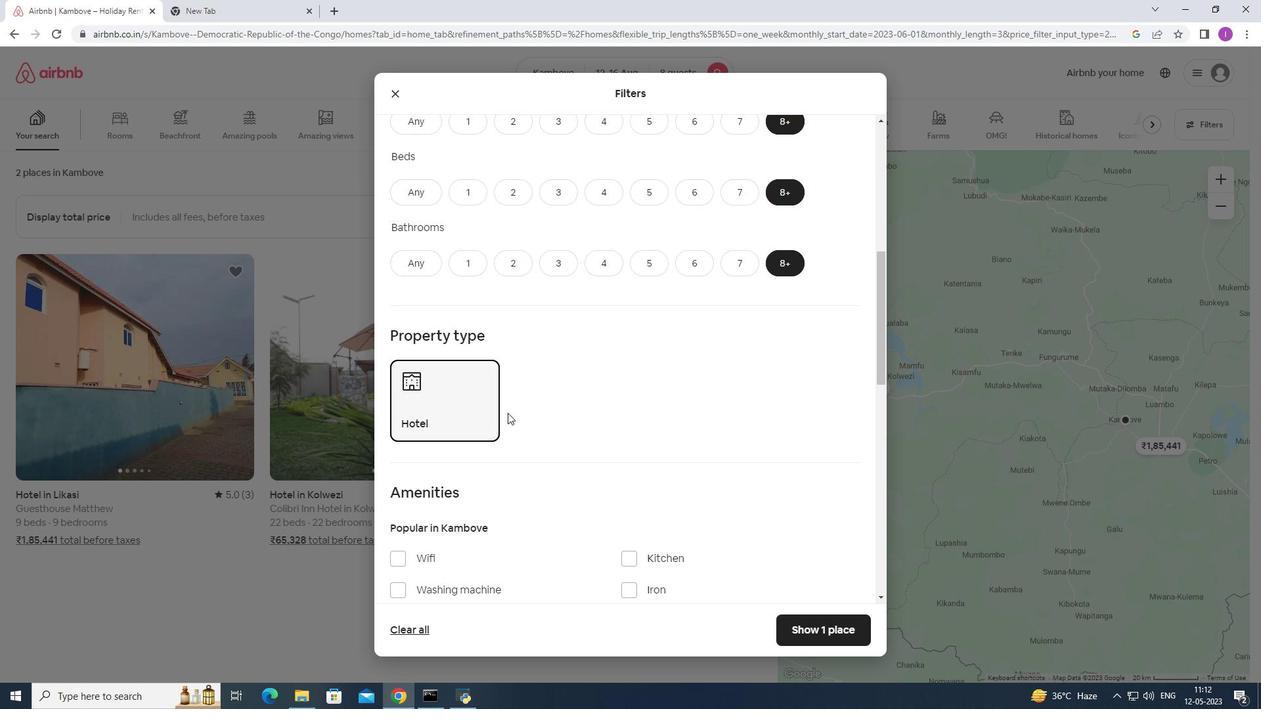 
Action: Mouse scrolled (511, 418) with delta (0, 0)
Screenshot: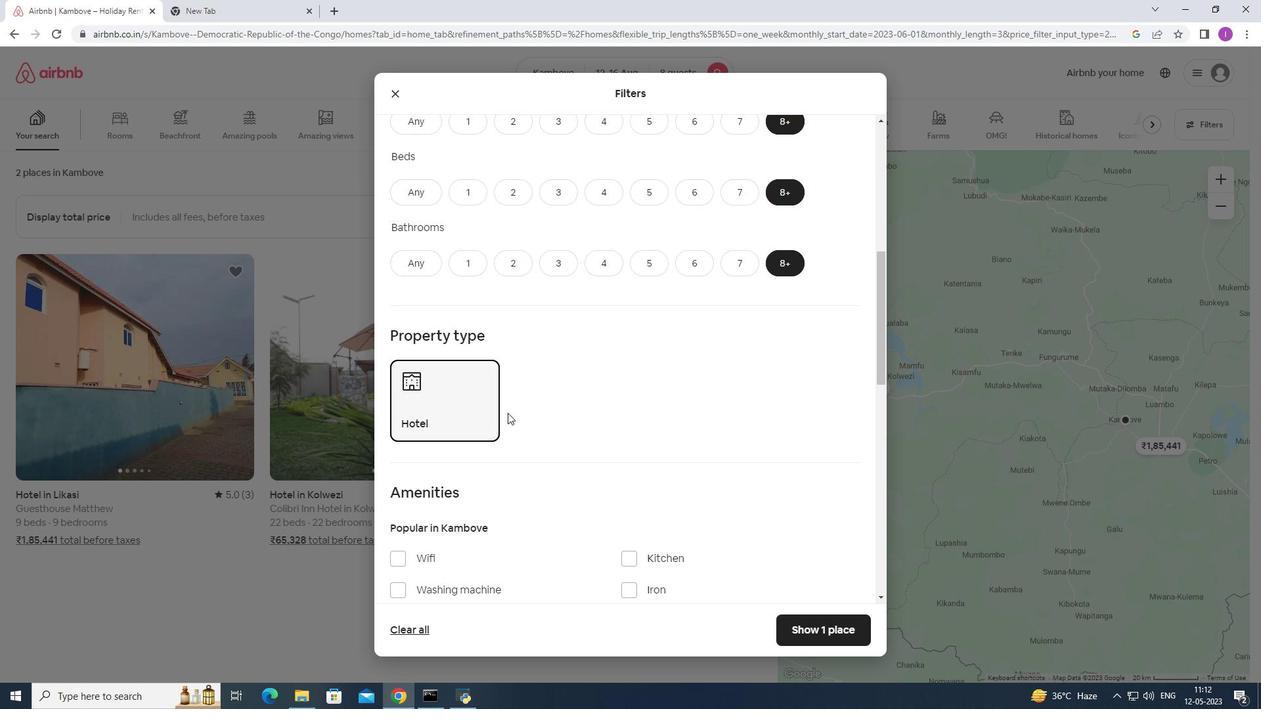 
Action: Mouse moved to (392, 291)
Screenshot: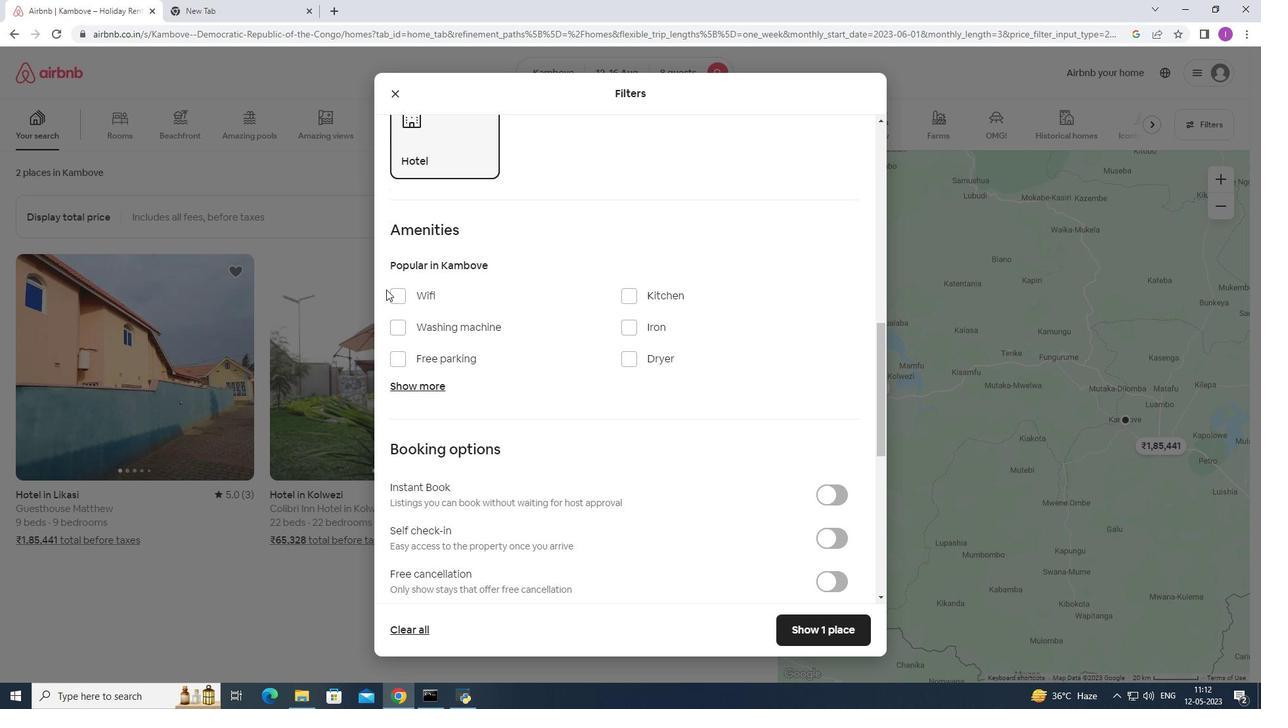 
Action: Mouse pressed left at (392, 291)
Screenshot: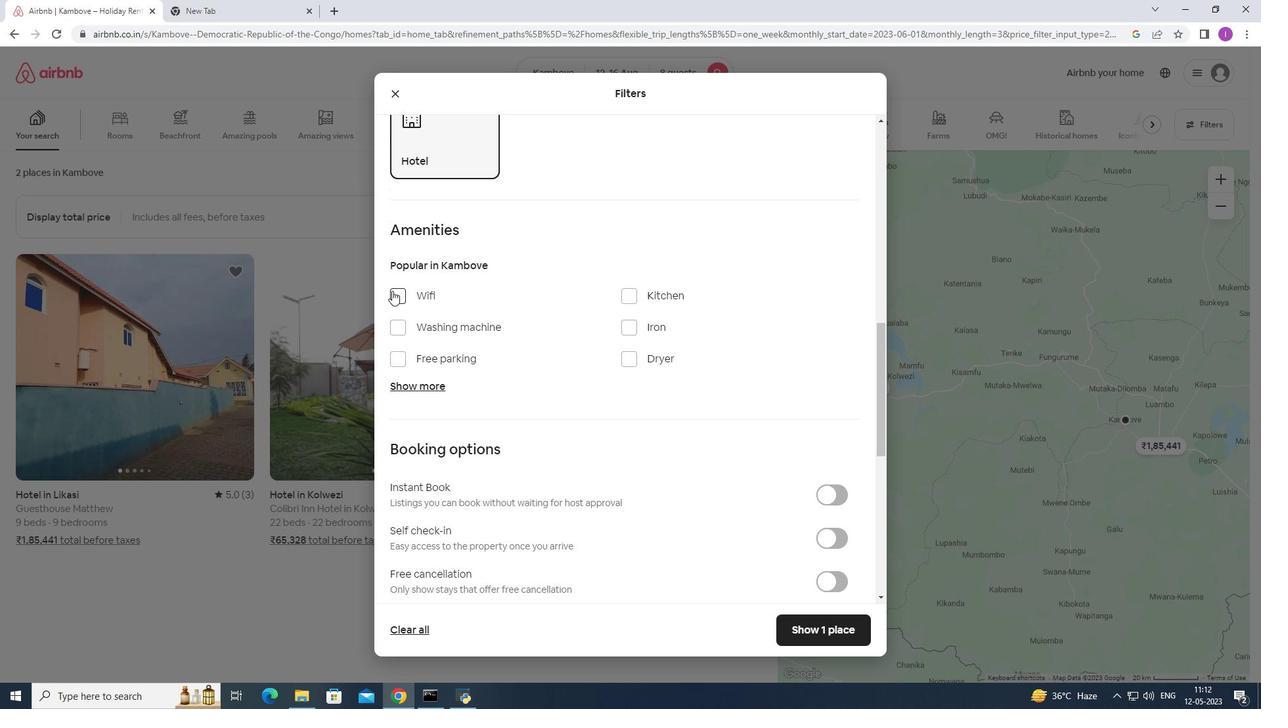 
Action: Mouse moved to (402, 361)
Screenshot: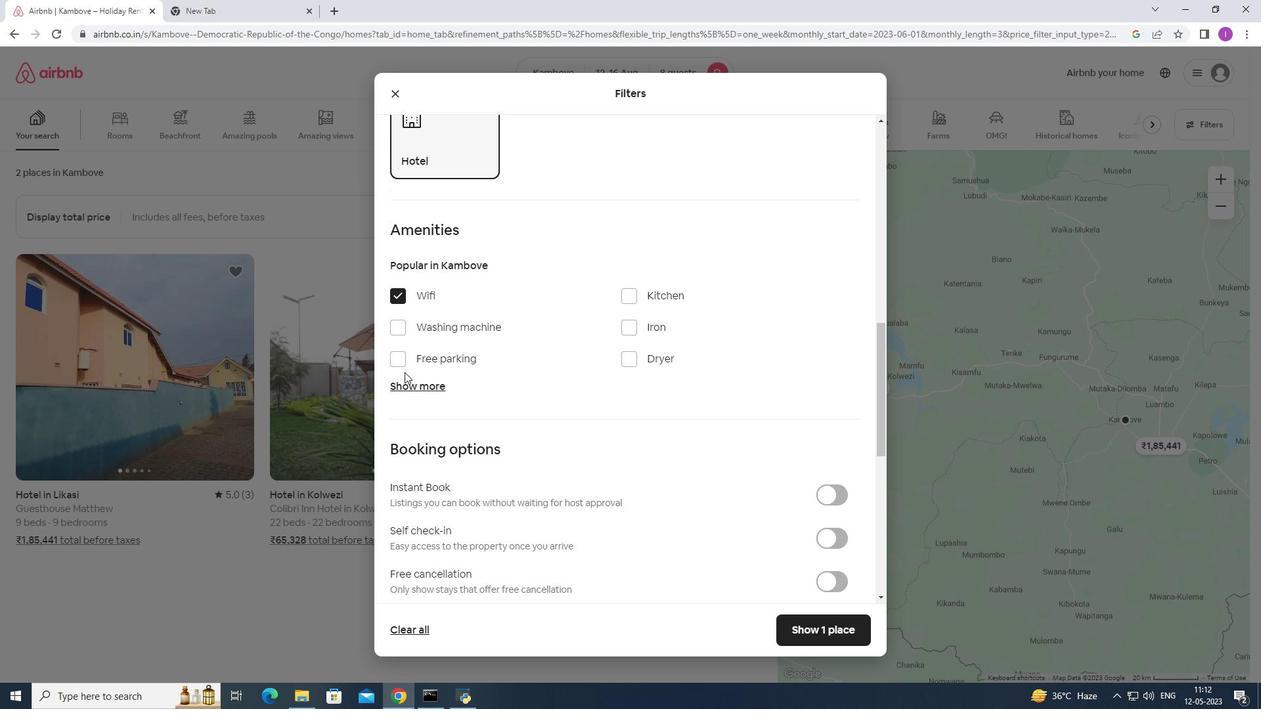 
Action: Mouse pressed left at (402, 361)
Screenshot: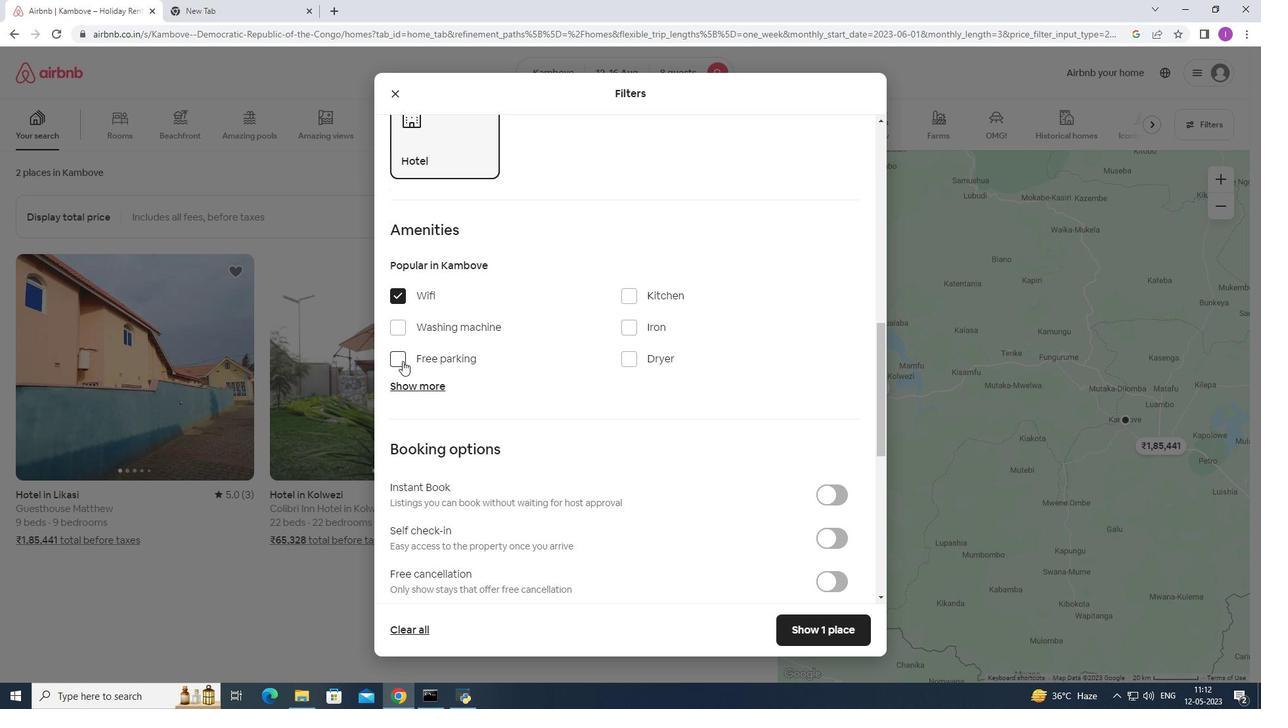 
Action: Mouse moved to (408, 379)
Screenshot: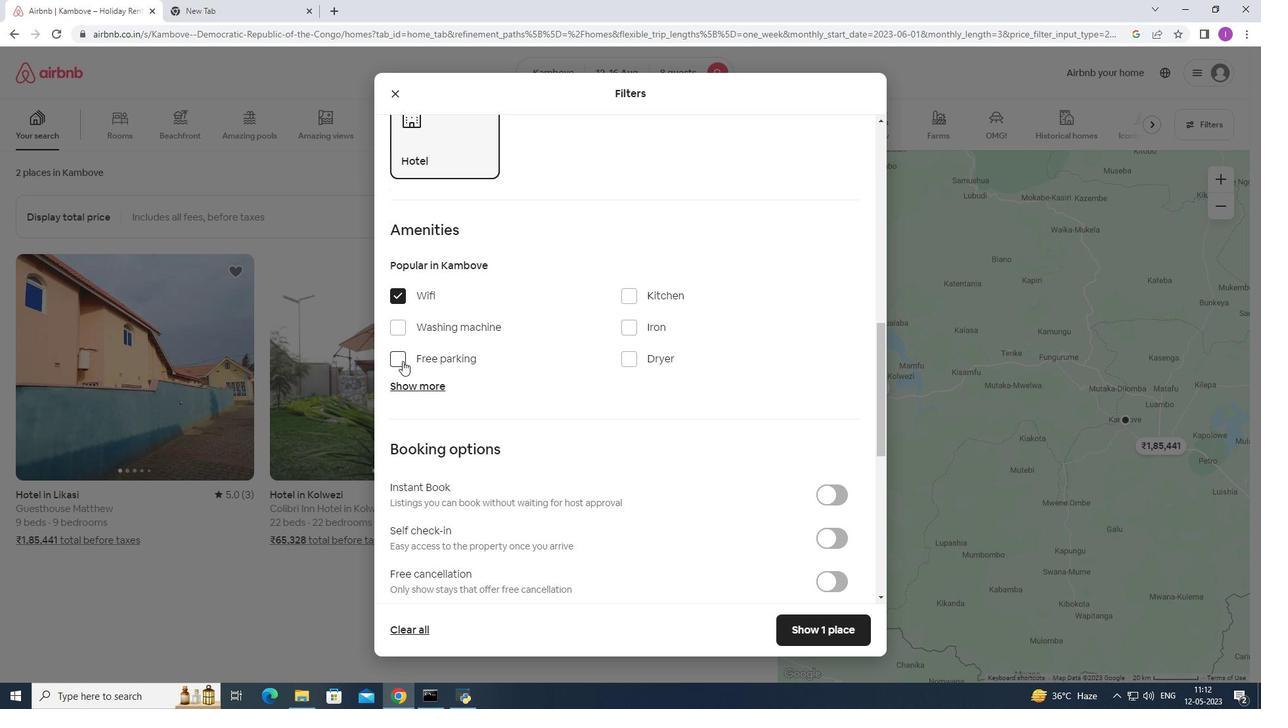 
Action: Mouse pressed left at (408, 379)
Screenshot: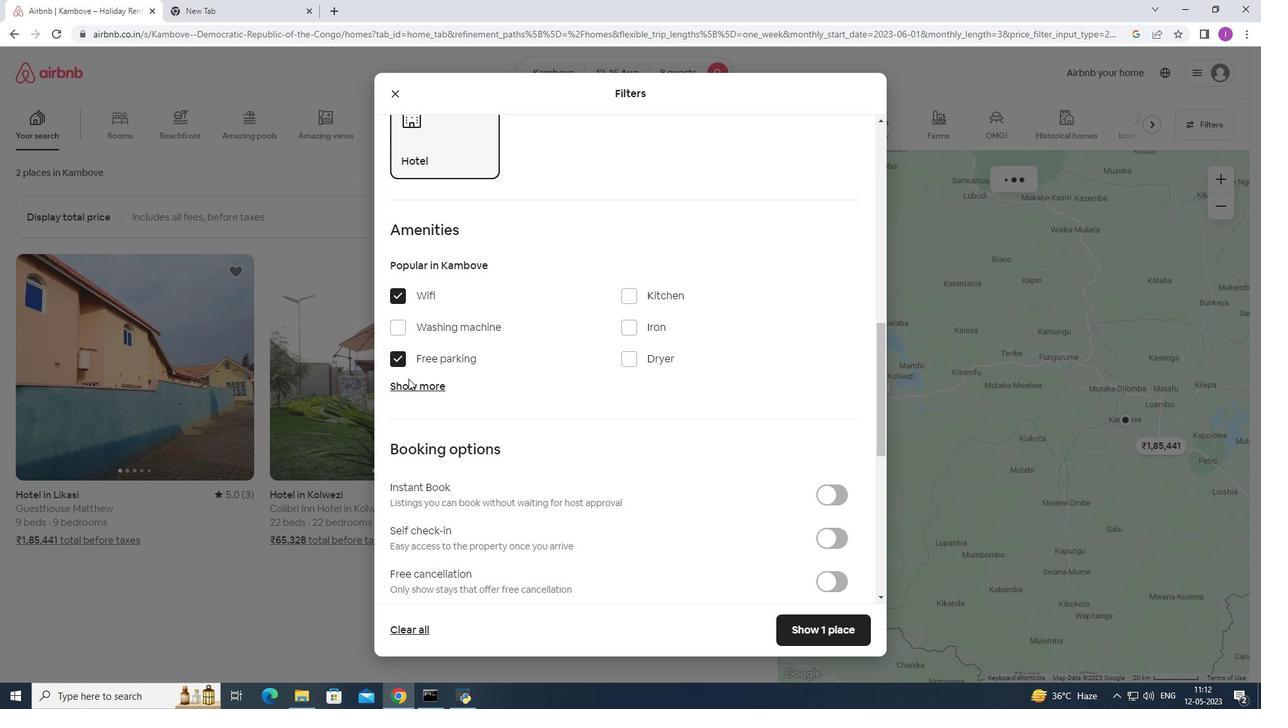 
Action: Mouse moved to (411, 392)
Screenshot: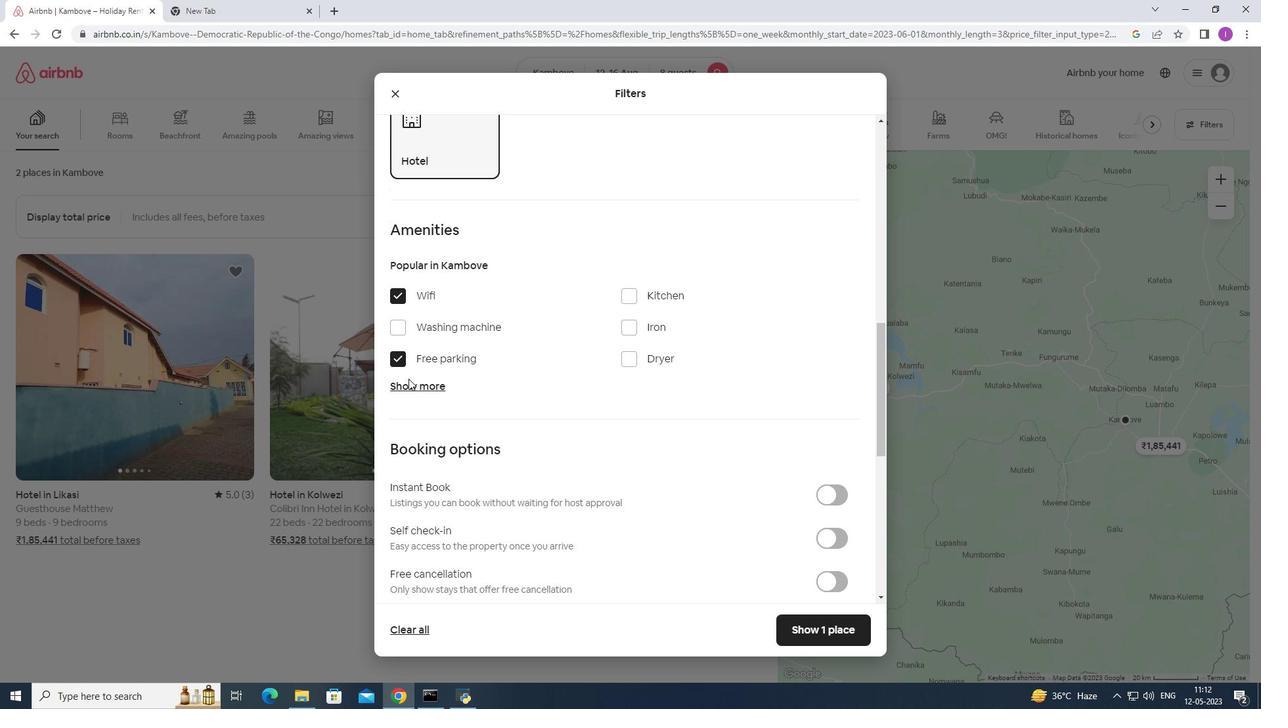 
Action: Mouse pressed left at (411, 392)
Screenshot: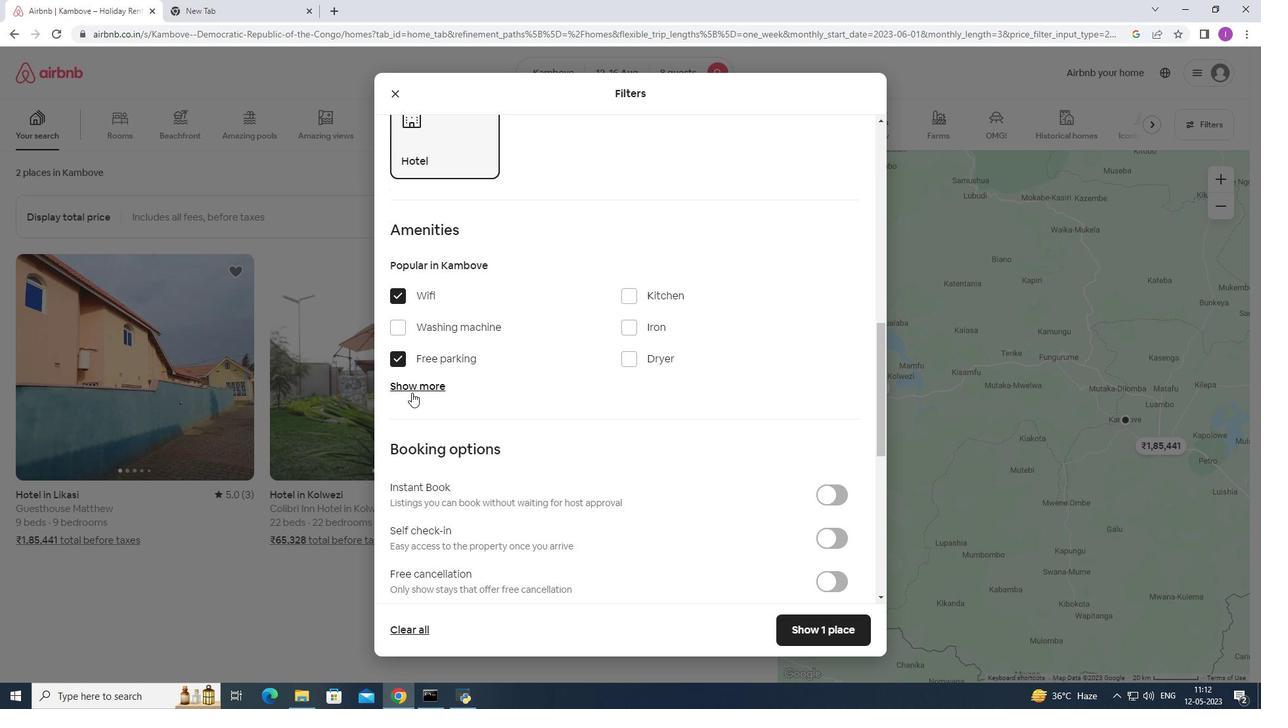 
Action: Mouse moved to (630, 469)
Screenshot: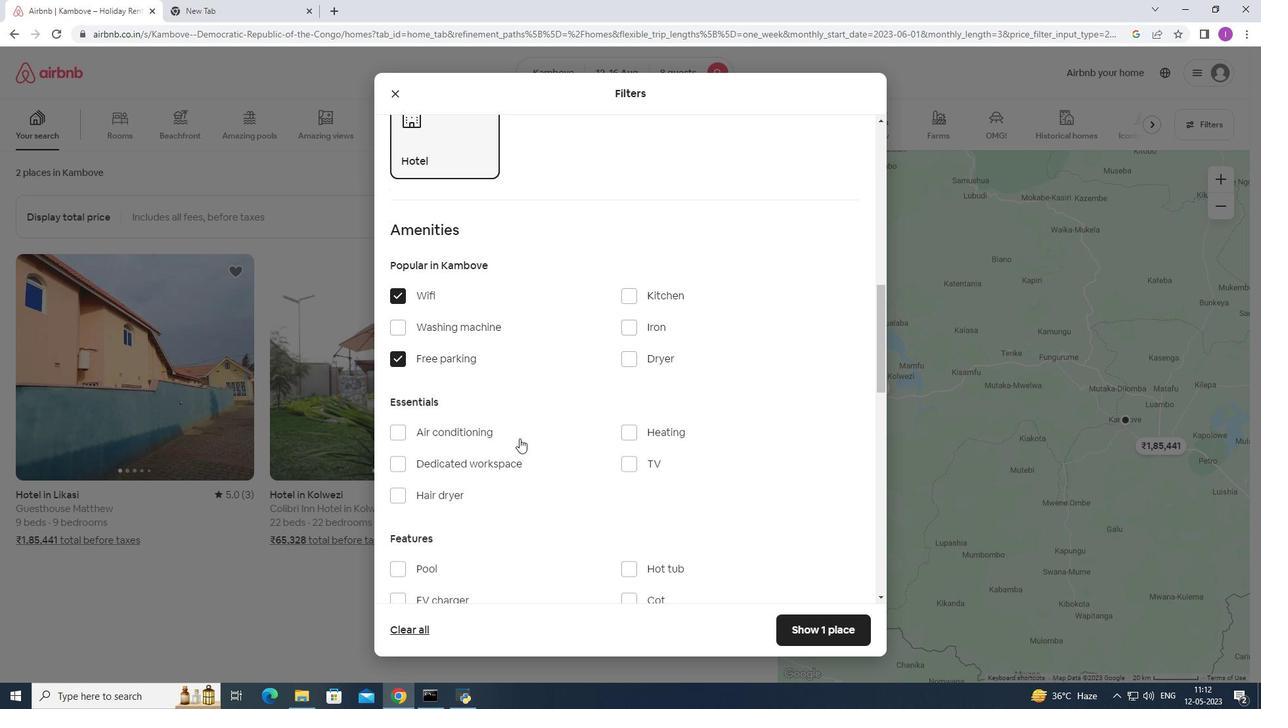 
Action: Mouse pressed left at (630, 469)
Screenshot: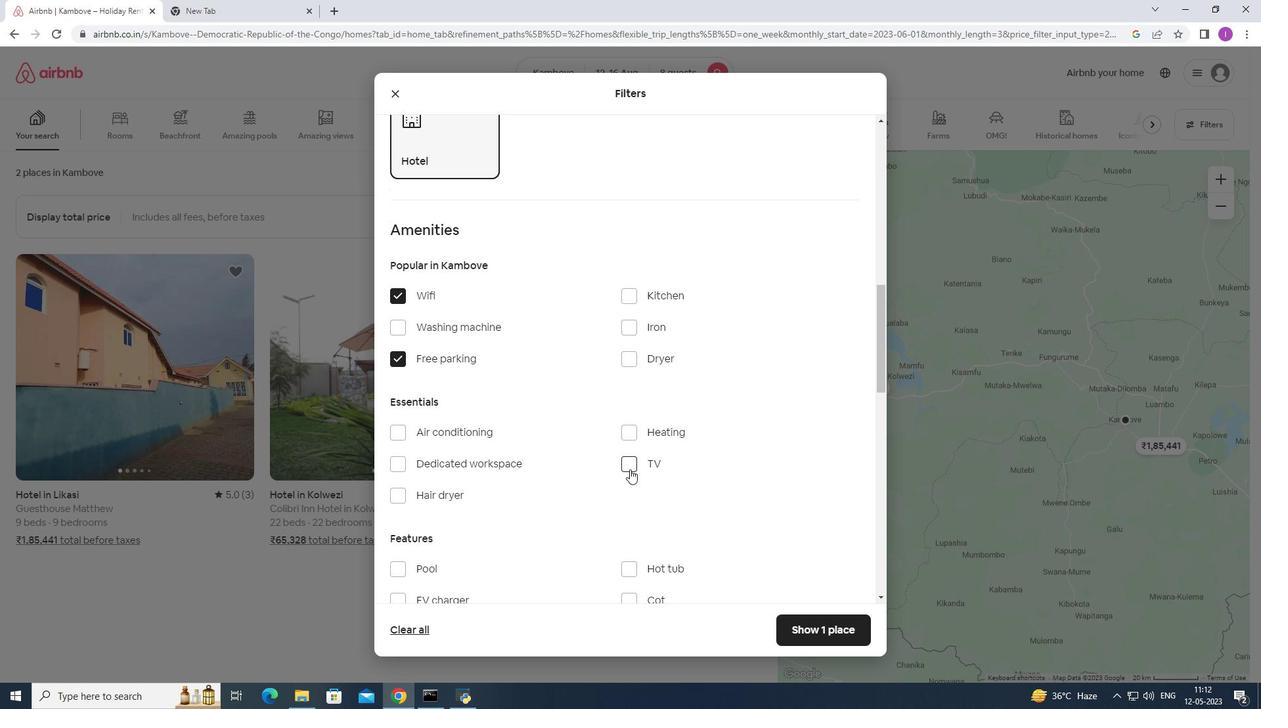 
Action: Mouse moved to (487, 489)
Screenshot: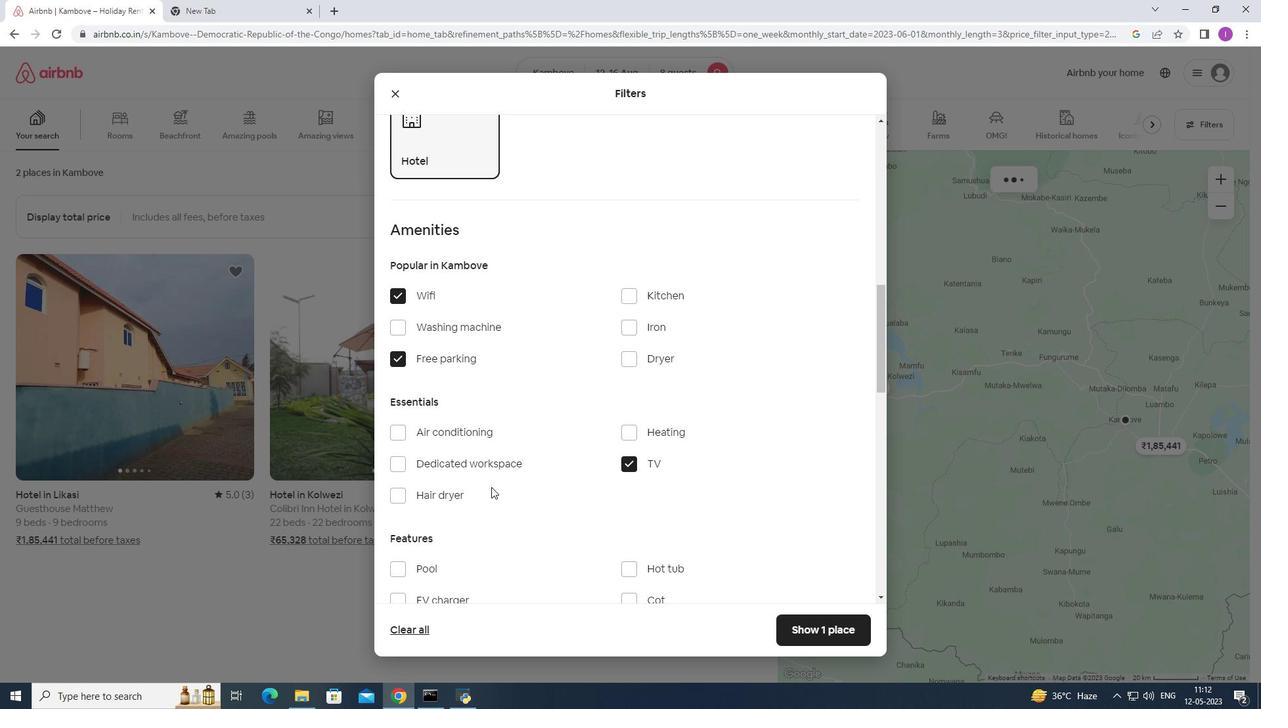 
Action: Mouse scrolled (487, 488) with delta (0, 0)
Screenshot: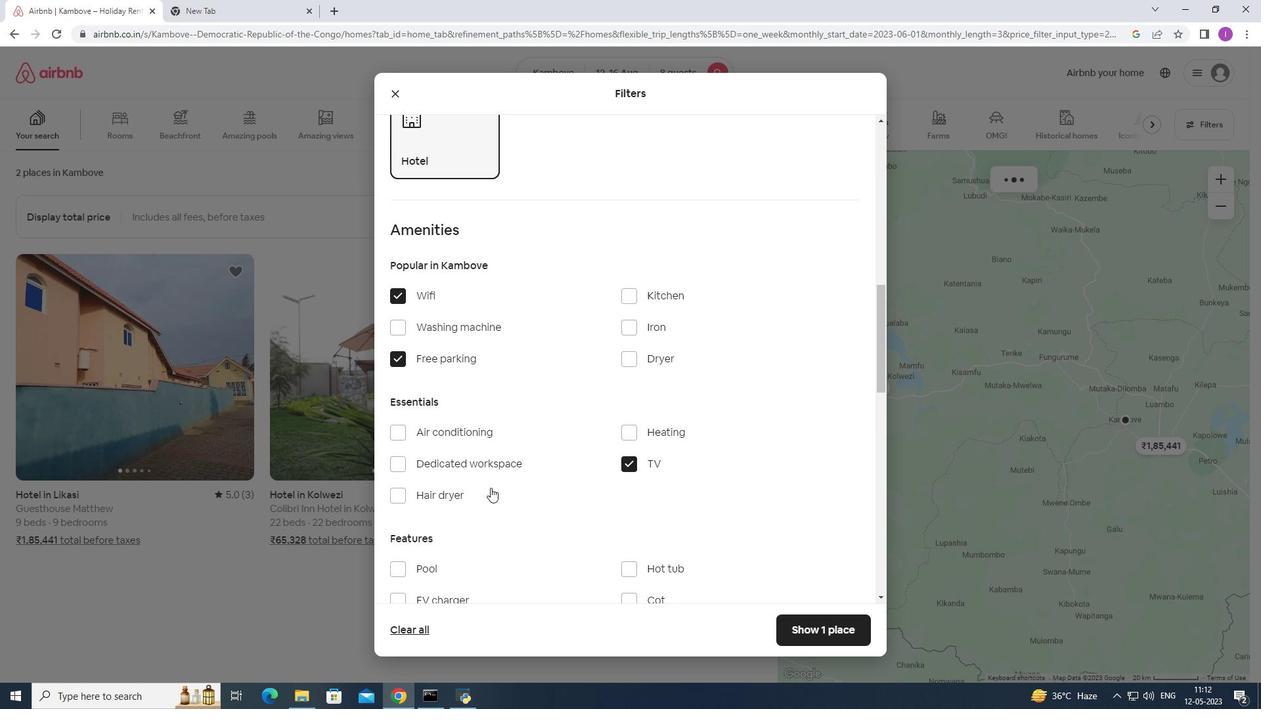 
Action: Mouse scrolled (487, 488) with delta (0, 0)
Screenshot: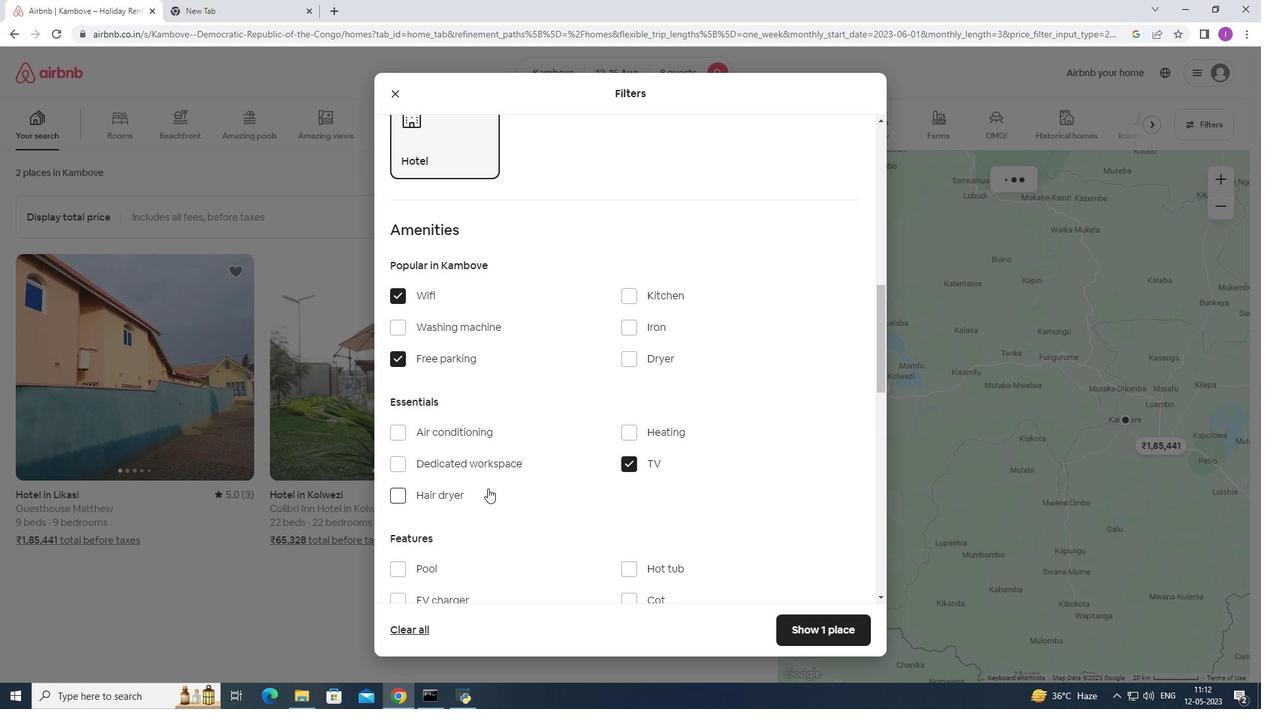 
Action: Mouse scrolled (487, 488) with delta (0, 0)
Screenshot: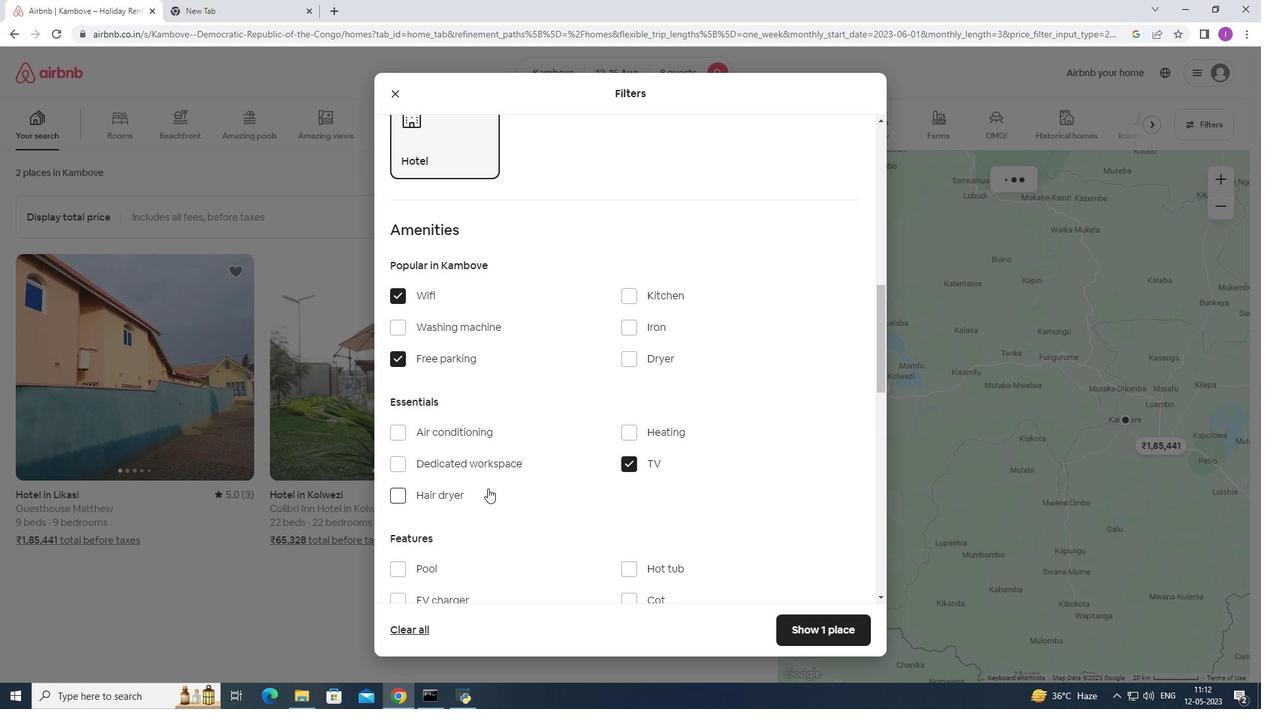 
Action: Mouse moved to (400, 440)
Screenshot: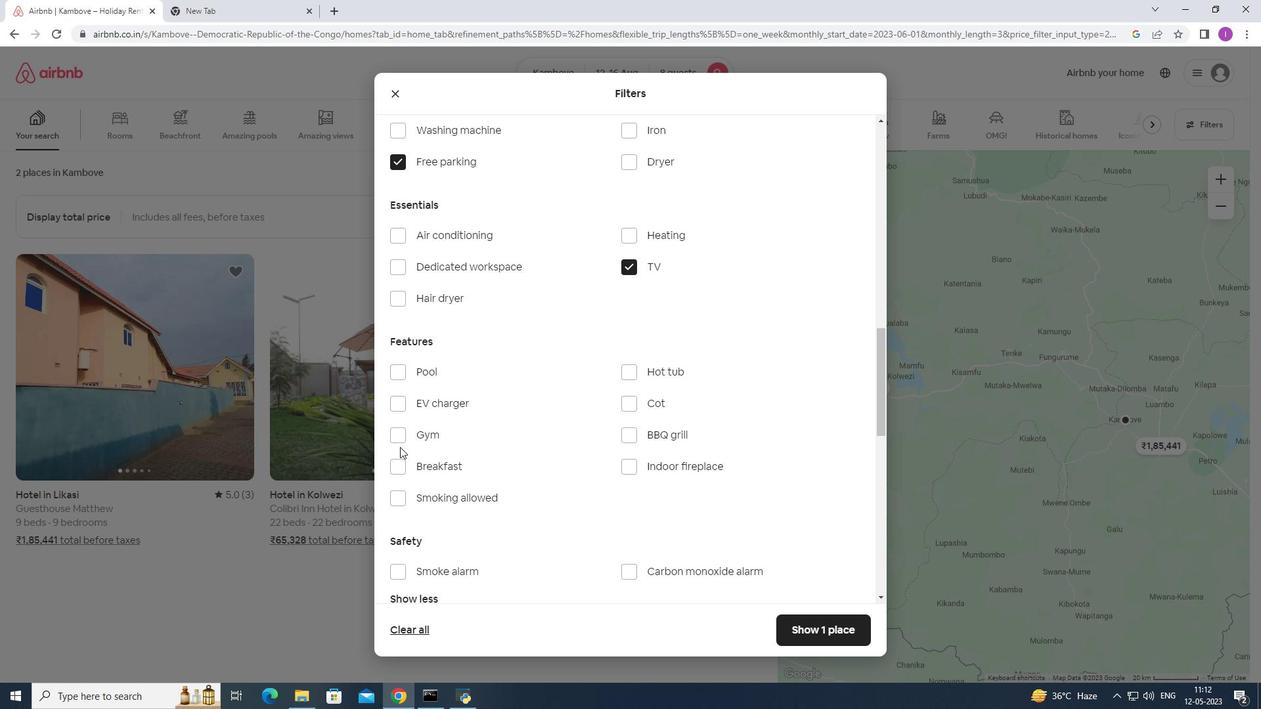 
Action: Mouse pressed left at (400, 440)
Screenshot: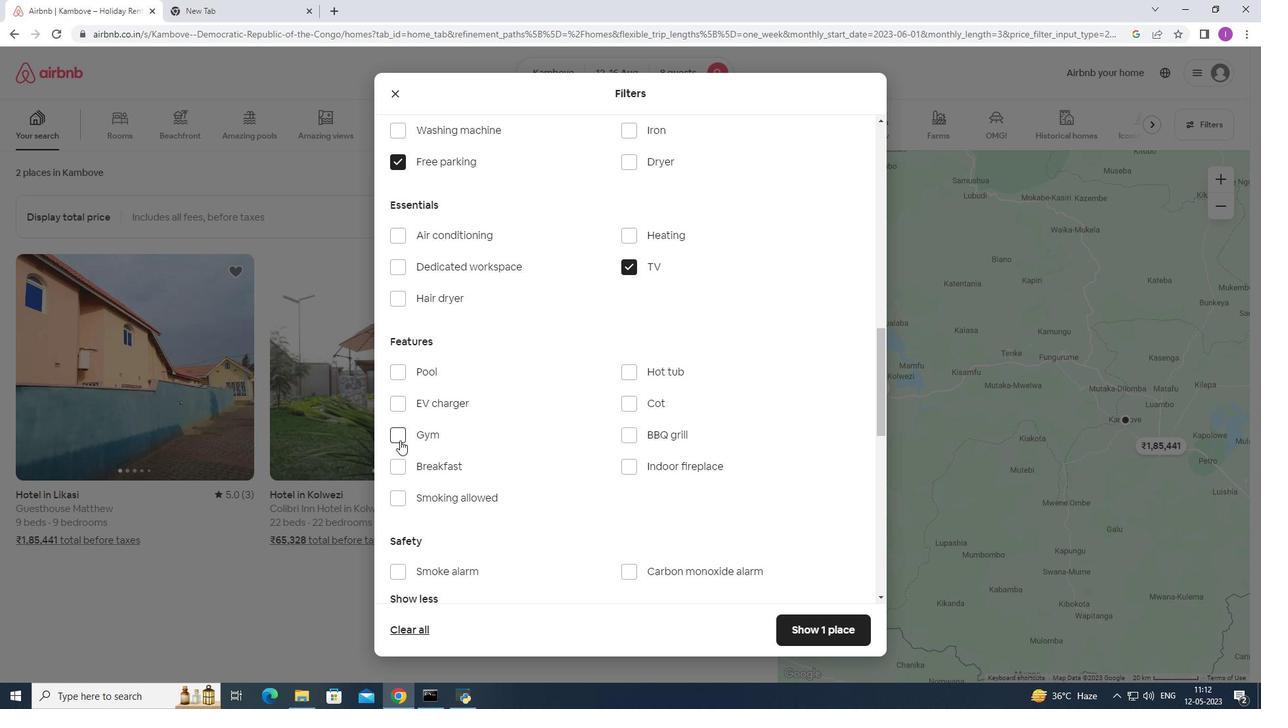 
Action: Mouse moved to (400, 465)
Screenshot: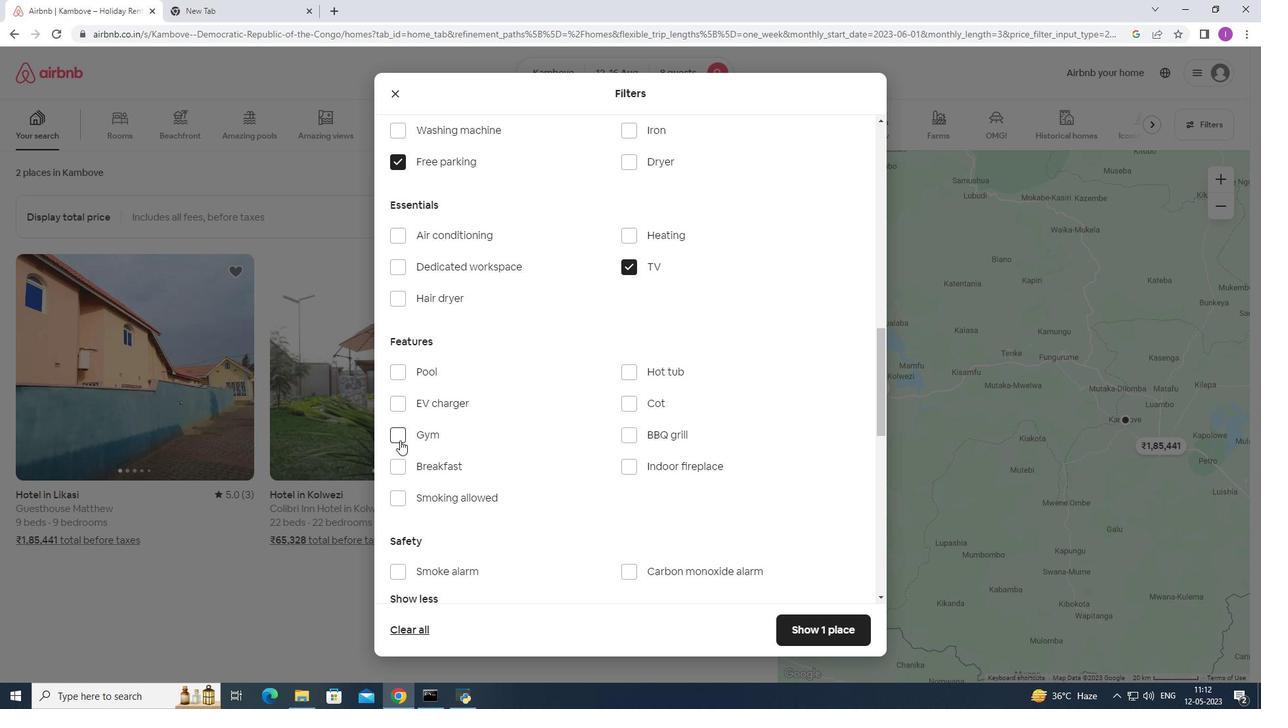 
Action: Mouse pressed left at (400, 465)
Screenshot: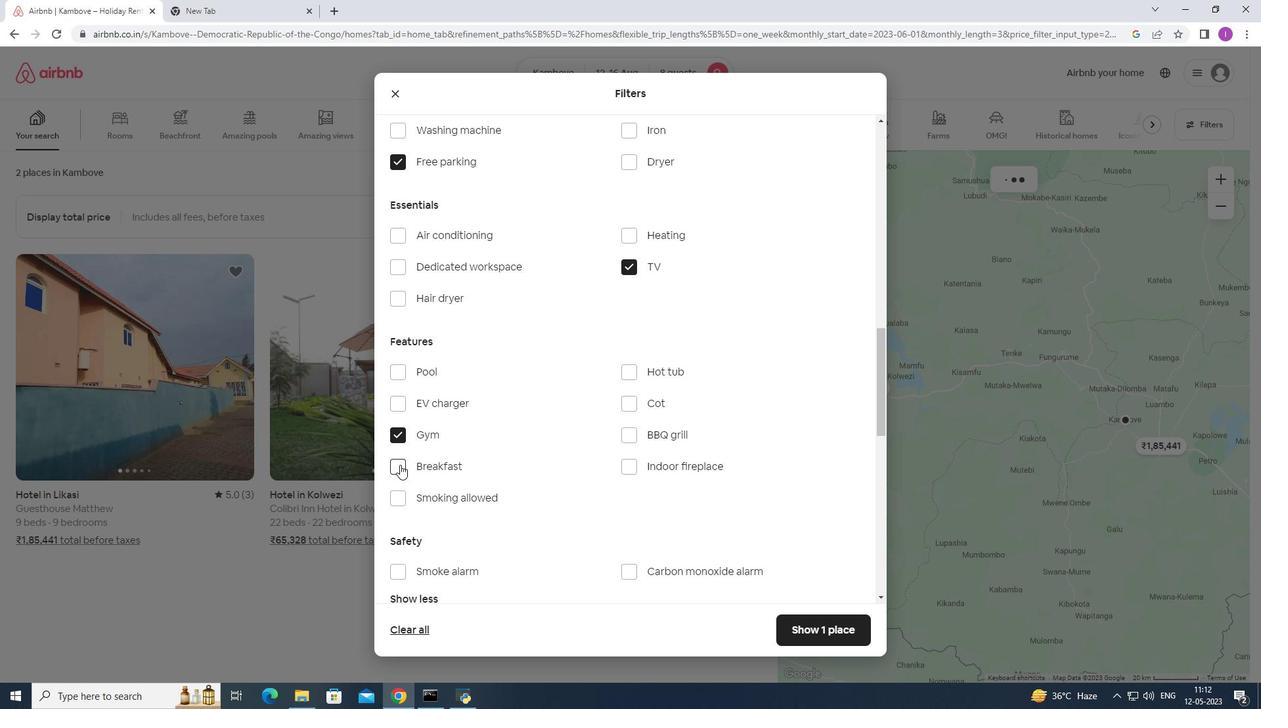 
Action: Mouse moved to (478, 467)
Screenshot: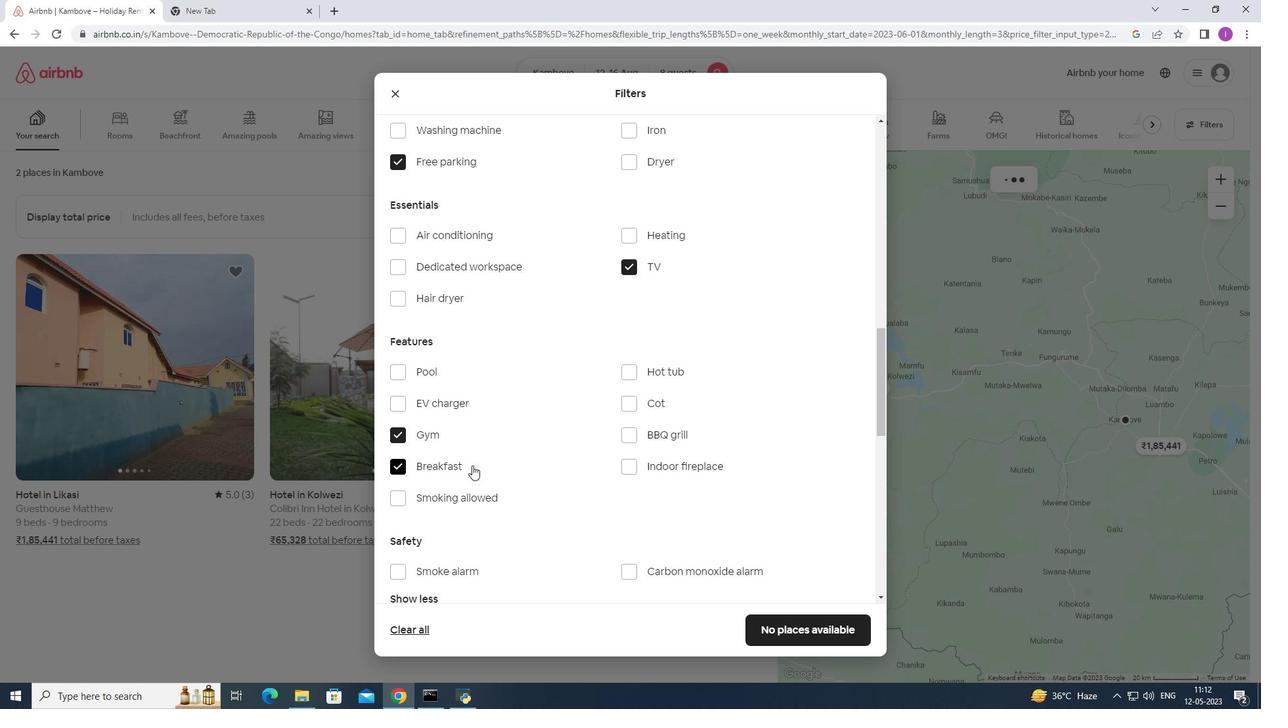 
Action: Mouse scrolled (478, 466) with delta (0, 0)
Screenshot: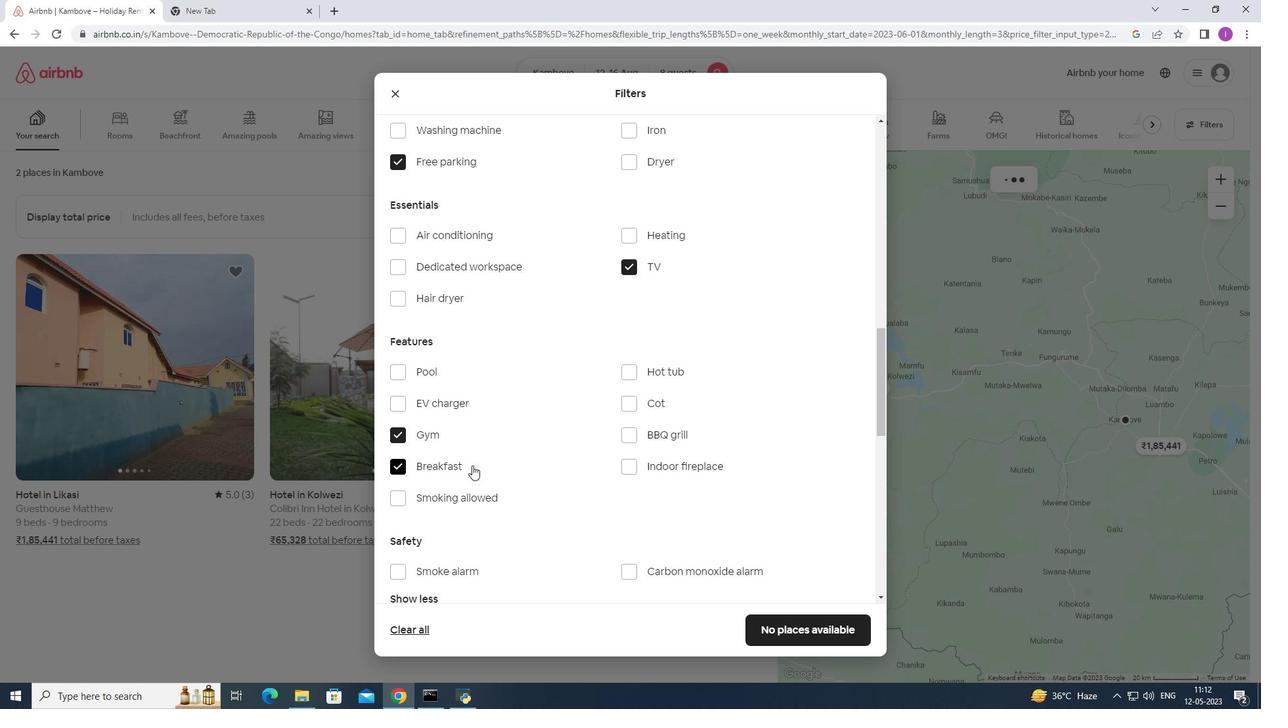 
Action: Mouse scrolled (478, 466) with delta (0, 0)
Screenshot: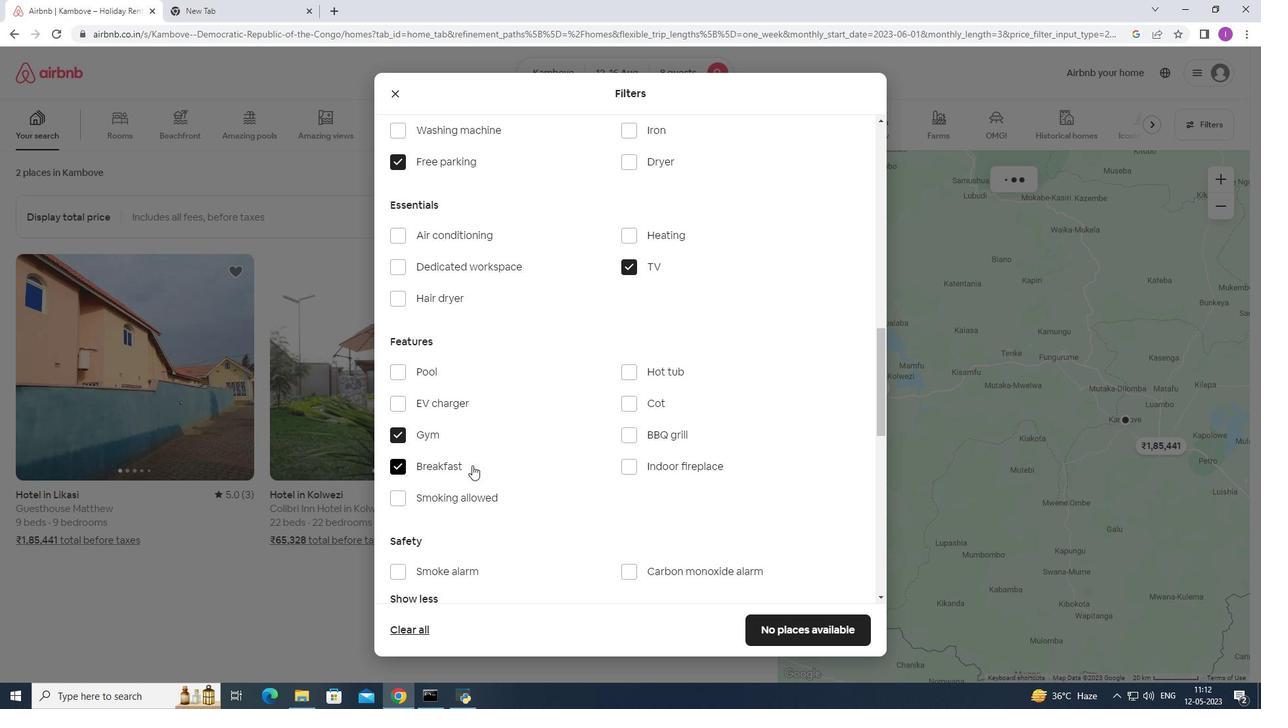 
Action: Mouse moved to (489, 466)
Screenshot: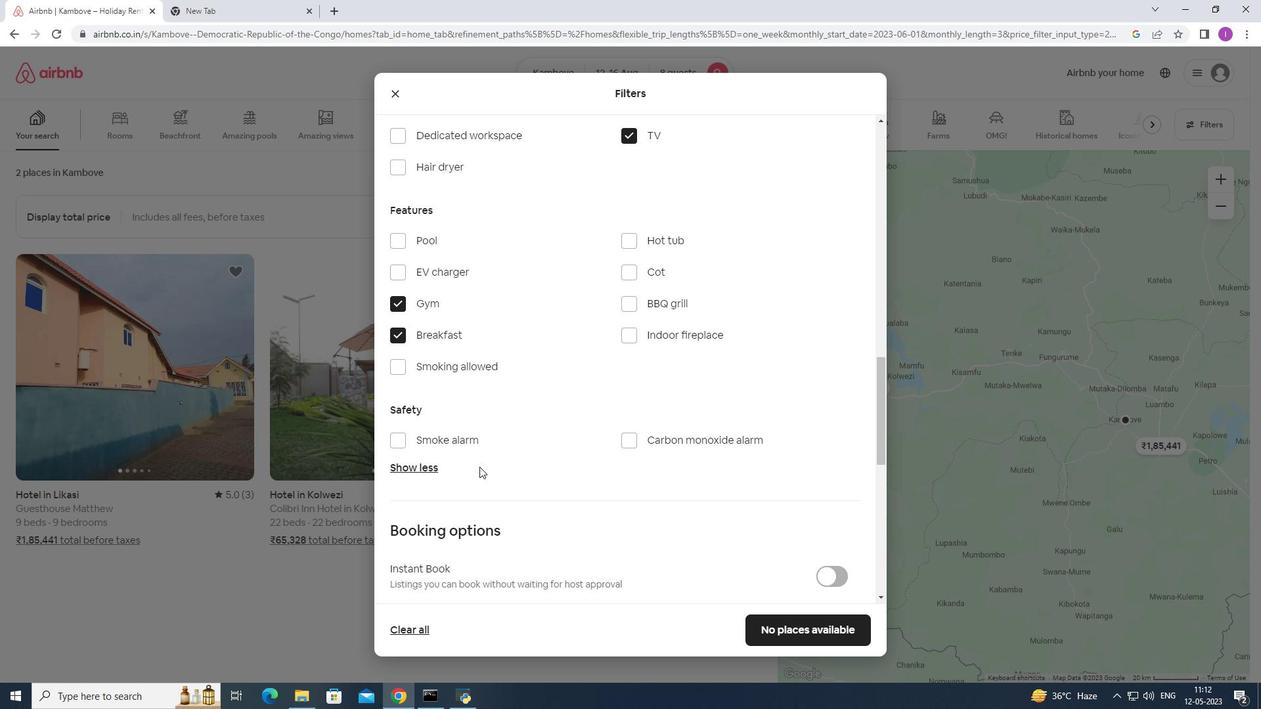 
Action: Mouse scrolled (489, 465) with delta (0, 0)
Screenshot: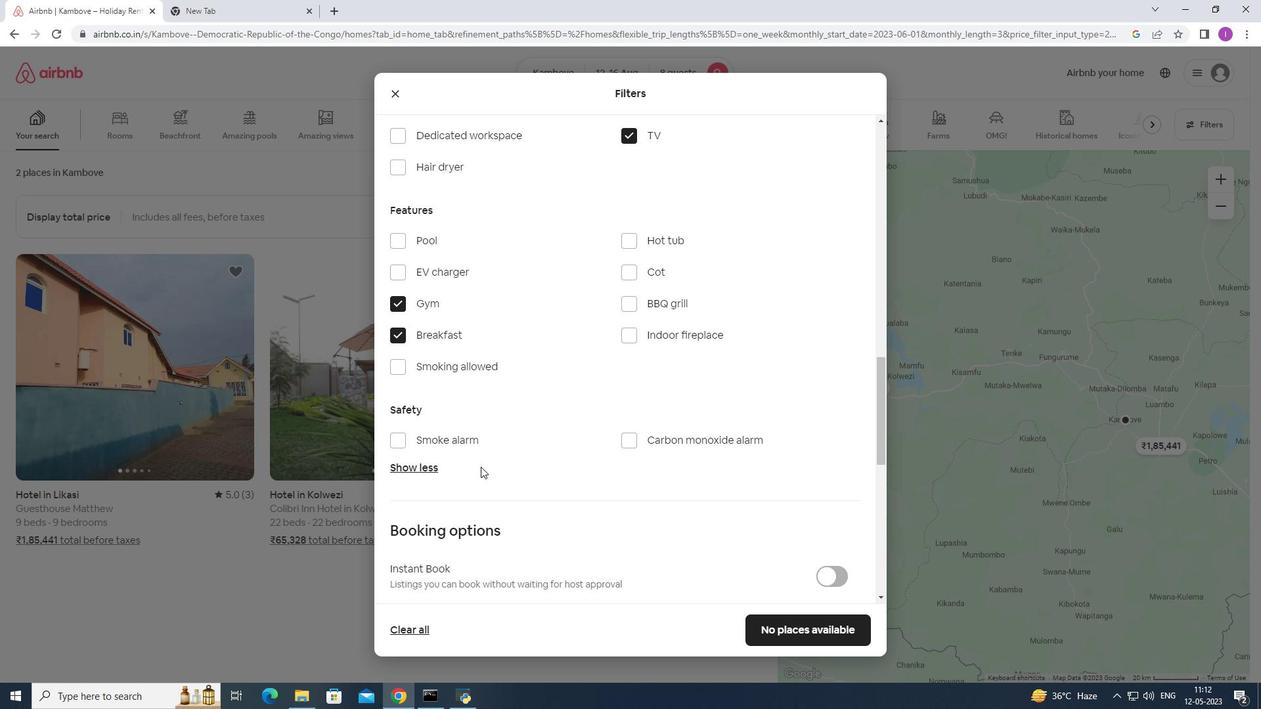 
Action: Mouse moved to (490, 466)
Screenshot: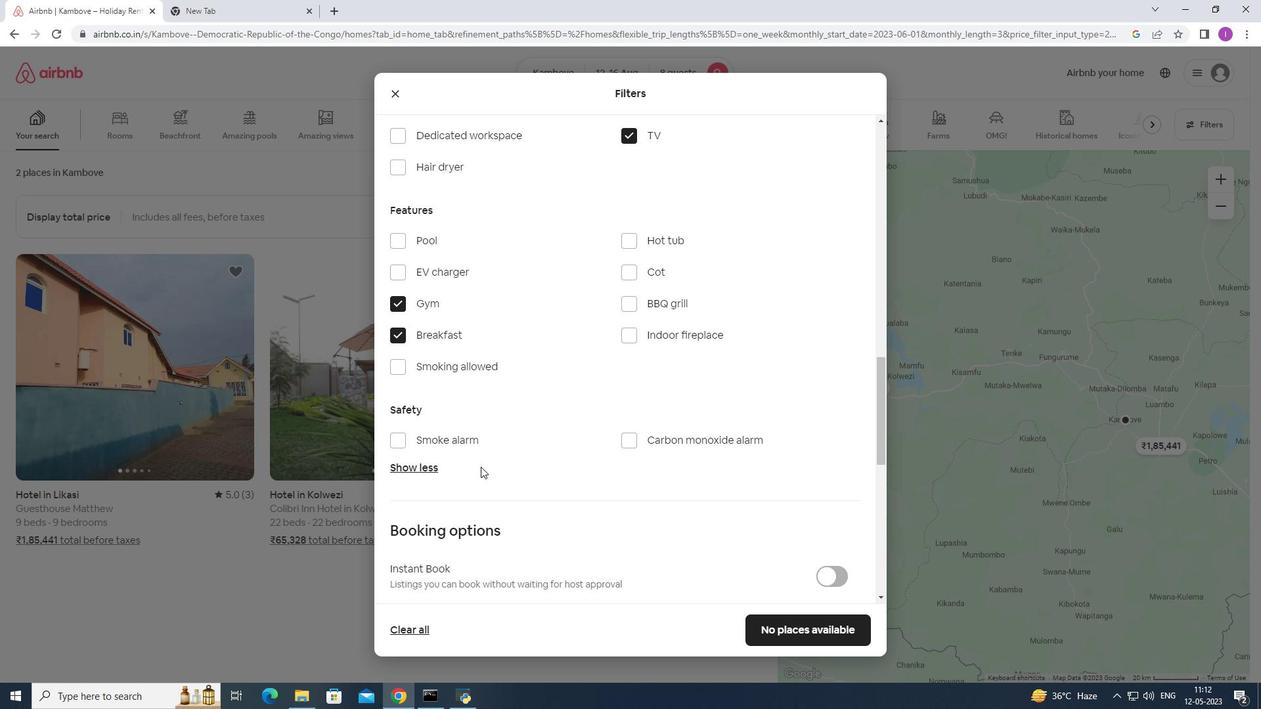 
Action: Mouse scrolled (490, 465) with delta (0, 0)
Screenshot: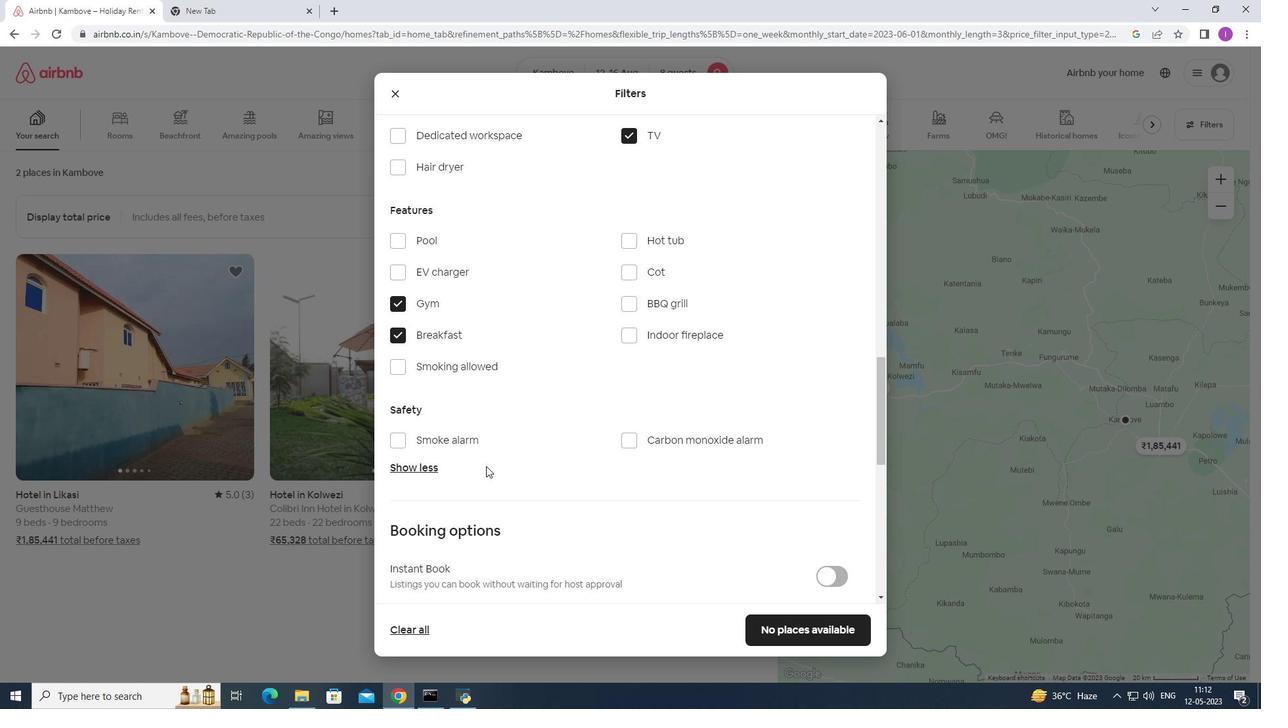 
Action: Mouse scrolled (490, 465) with delta (0, 0)
Screenshot: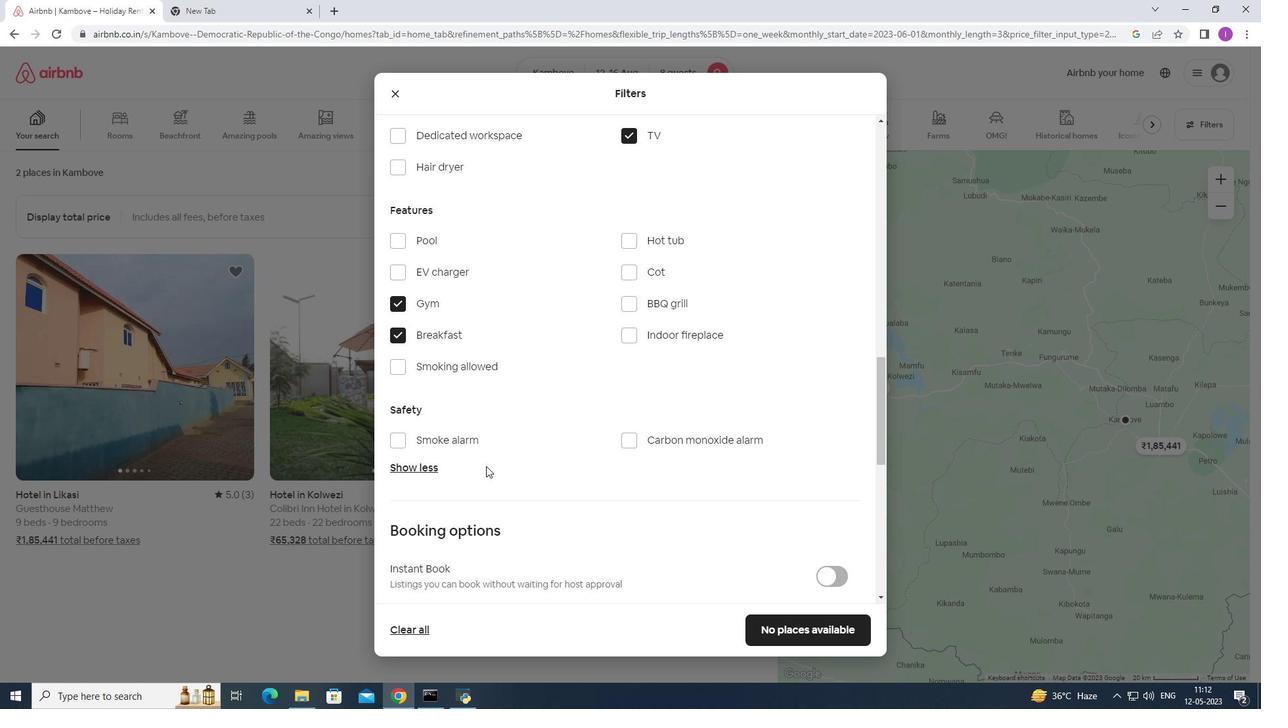 
Action: Mouse moved to (844, 429)
Screenshot: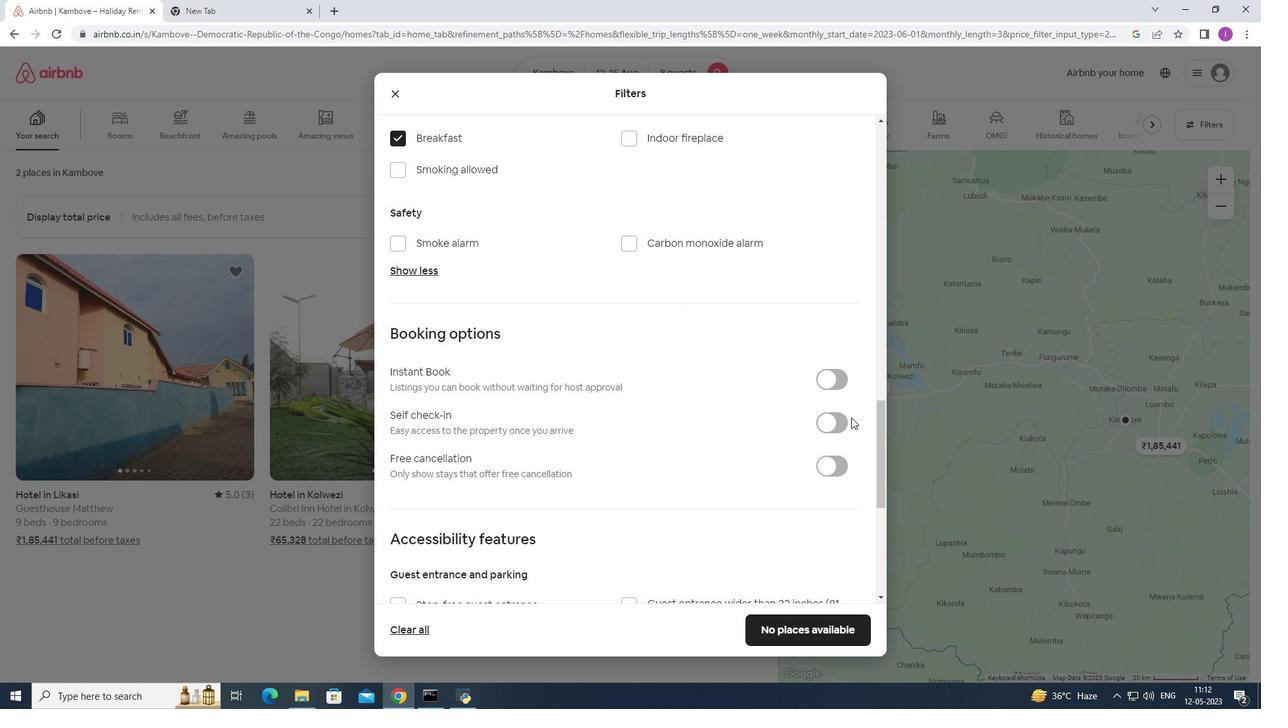 
Action: Mouse pressed left at (844, 429)
Screenshot: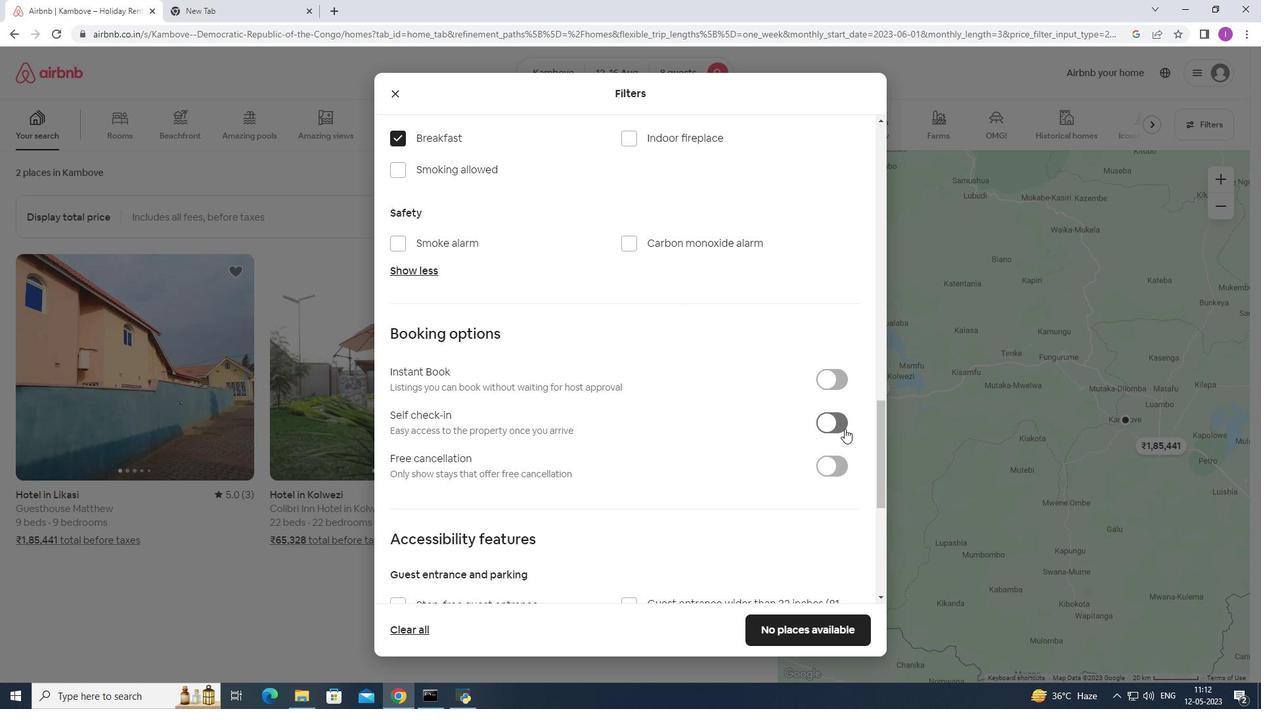 
Action: Mouse moved to (553, 456)
Screenshot: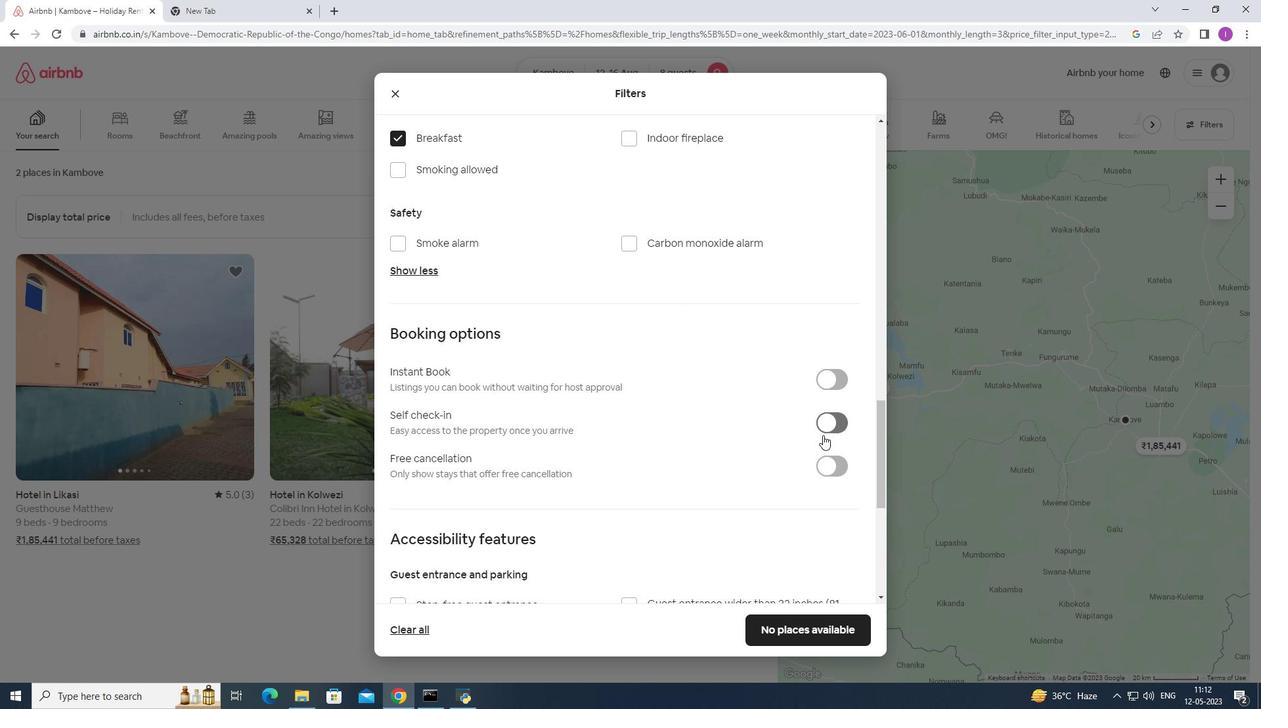 
Action: Mouse scrolled (553, 455) with delta (0, 0)
Screenshot: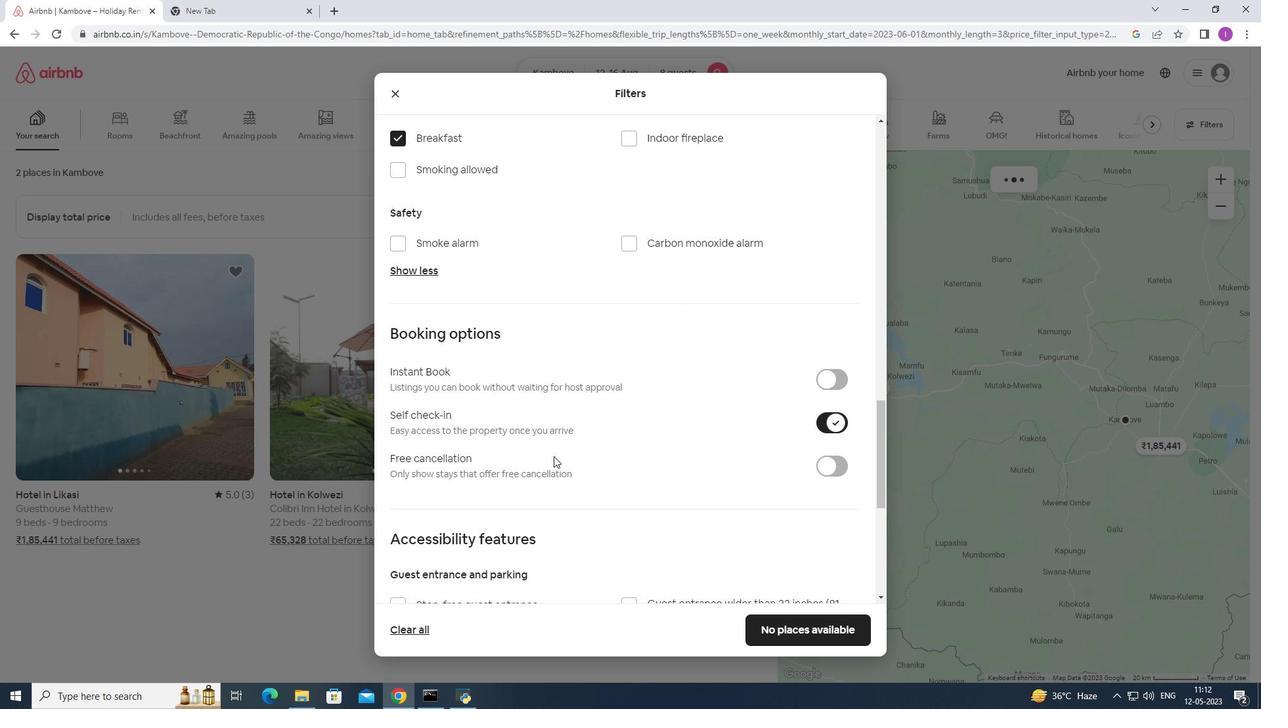 
Action: Mouse scrolled (553, 455) with delta (0, 0)
Screenshot: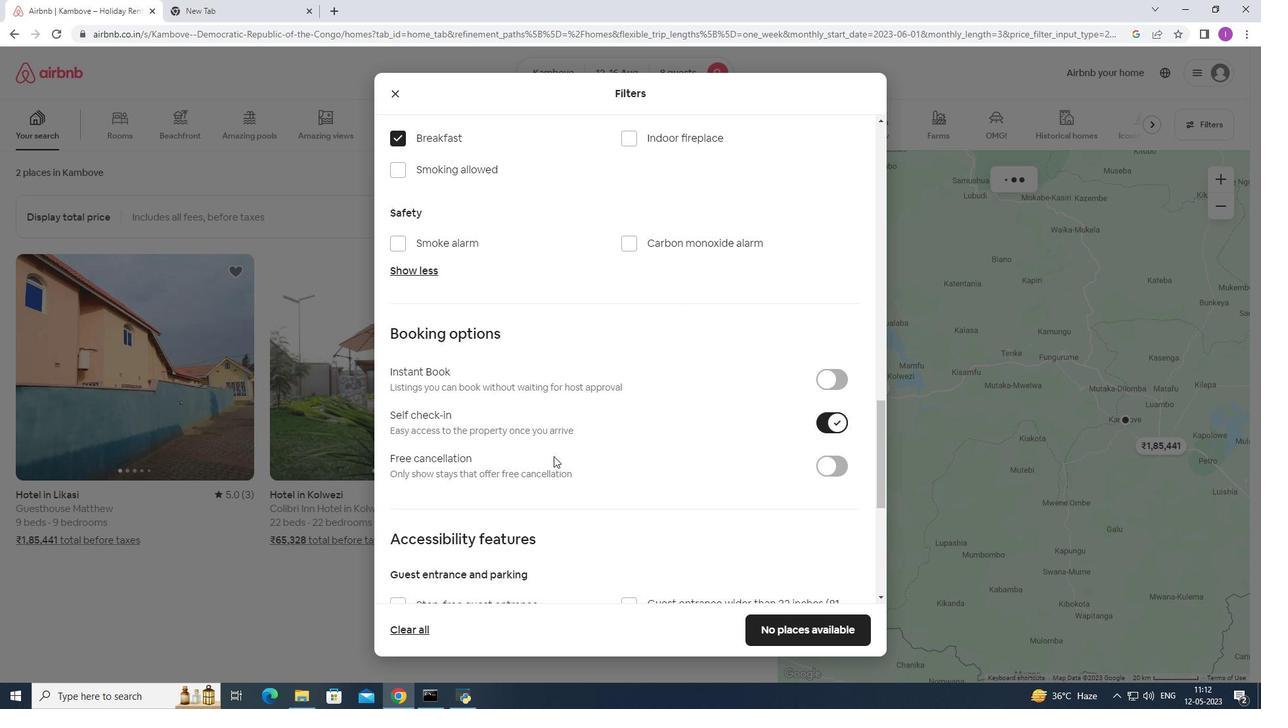 
Action: Mouse scrolled (553, 455) with delta (0, 0)
Screenshot: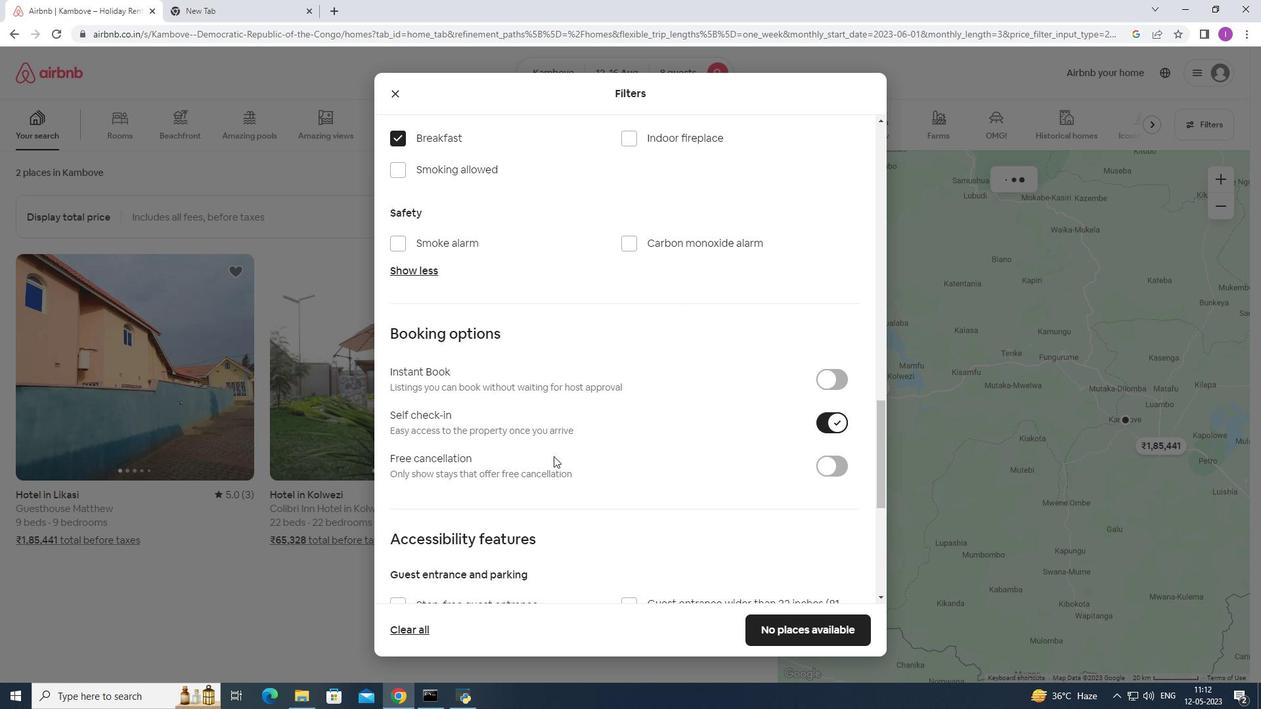 
Action: Mouse moved to (557, 455)
Screenshot: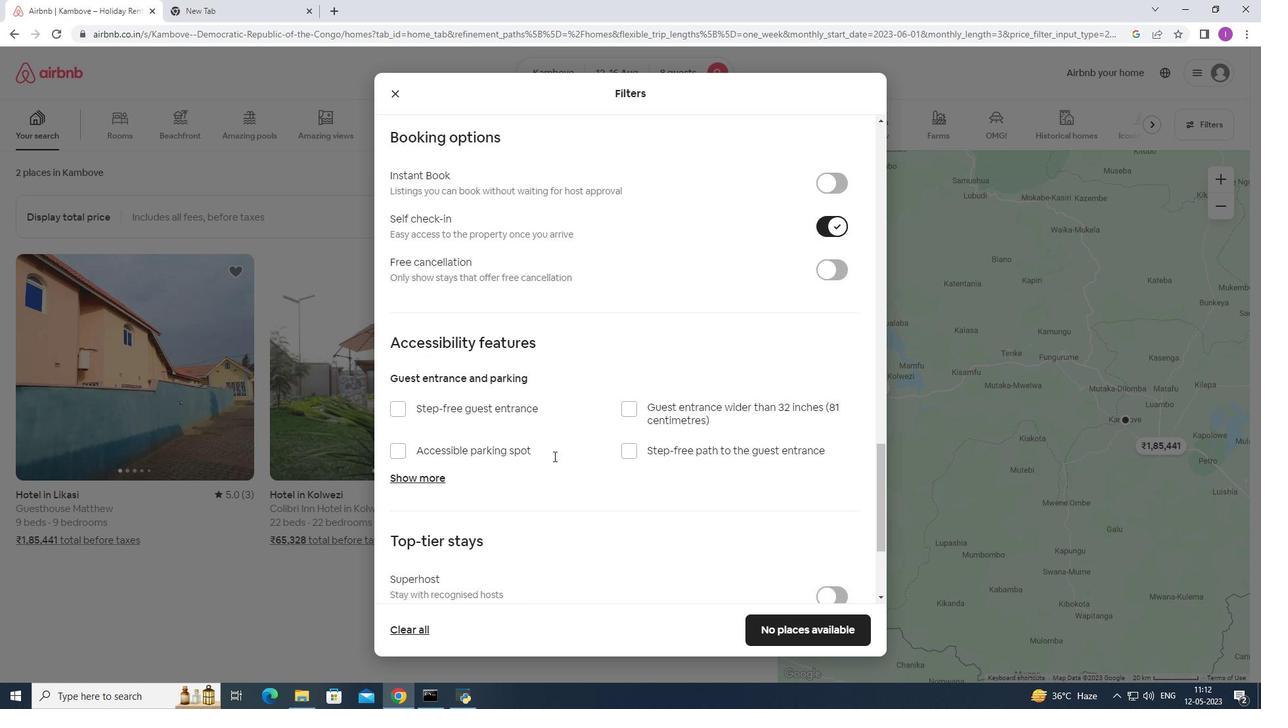 
Action: Mouse scrolled (557, 454) with delta (0, 0)
Screenshot: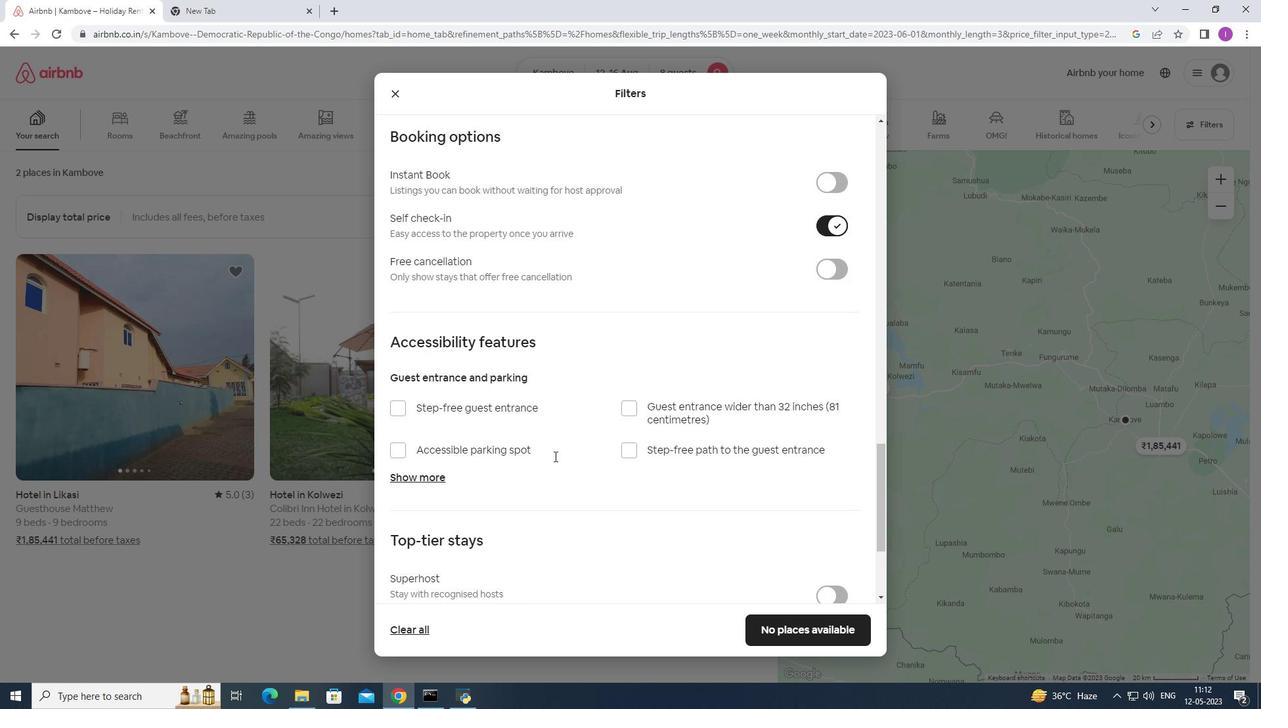 
Action: Mouse scrolled (557, 454) with delta (0, 0)
Screenshot: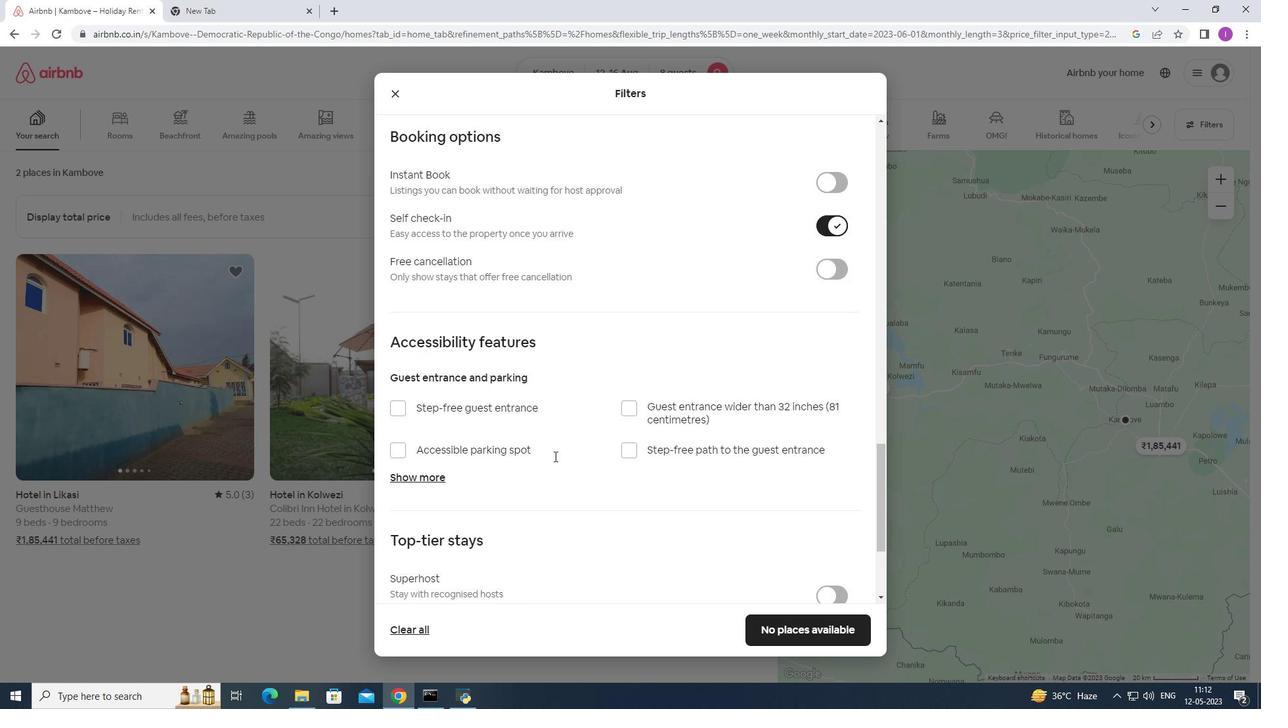 
Action: Mouse scrolled (557, 454) with delta (0, 0)
Screenshot: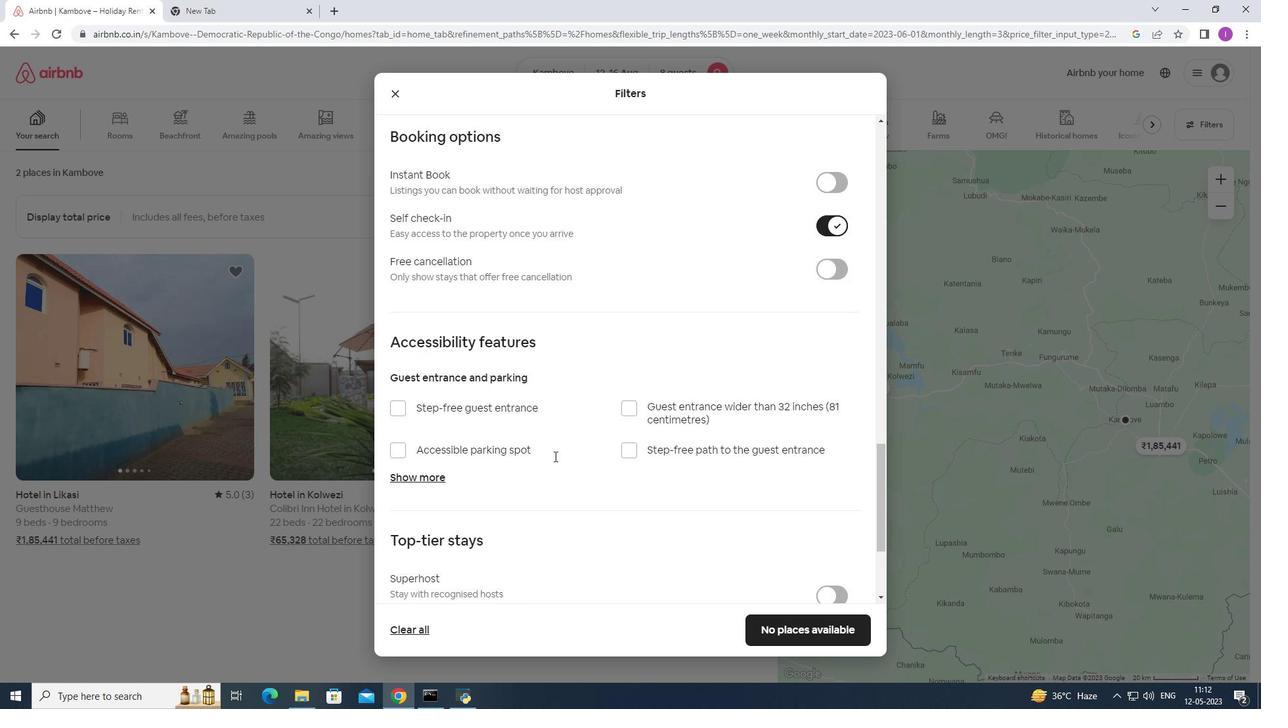 
Action: Mouse scrolled (557, 454) with delta (0, 0)
Screenshot: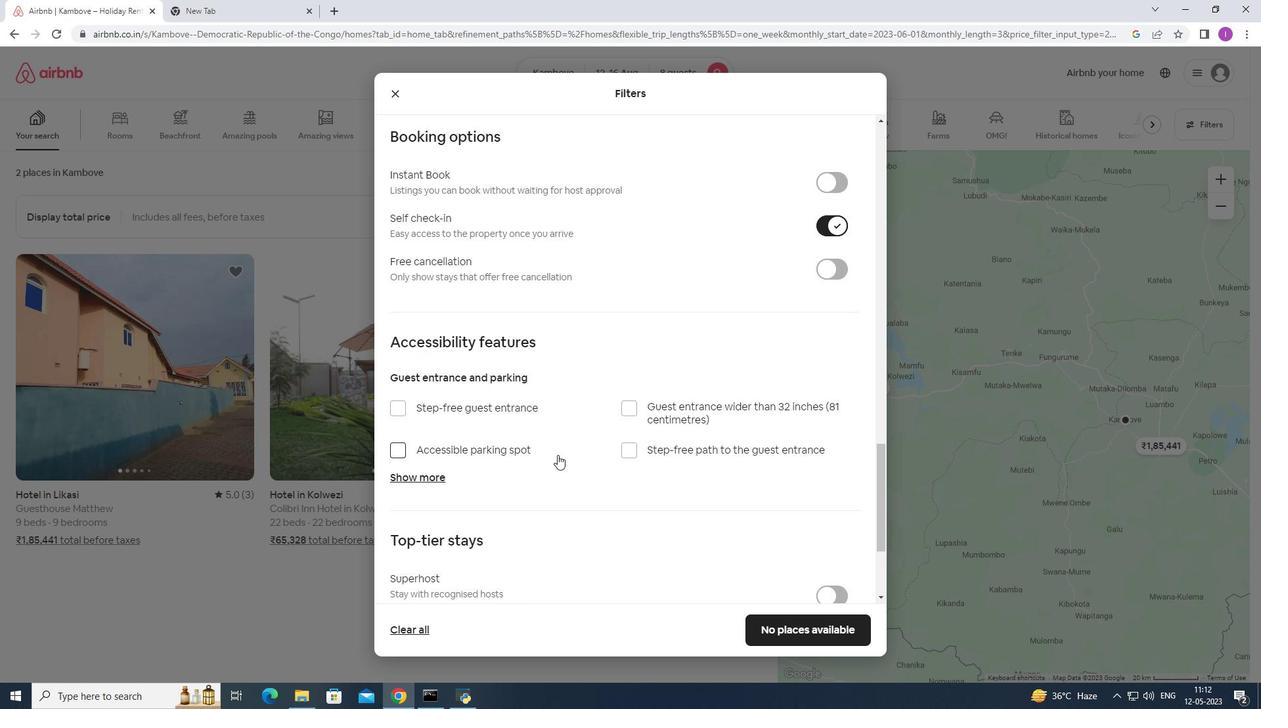 
Action: Mouse moved to (558, 454)
Screenshot: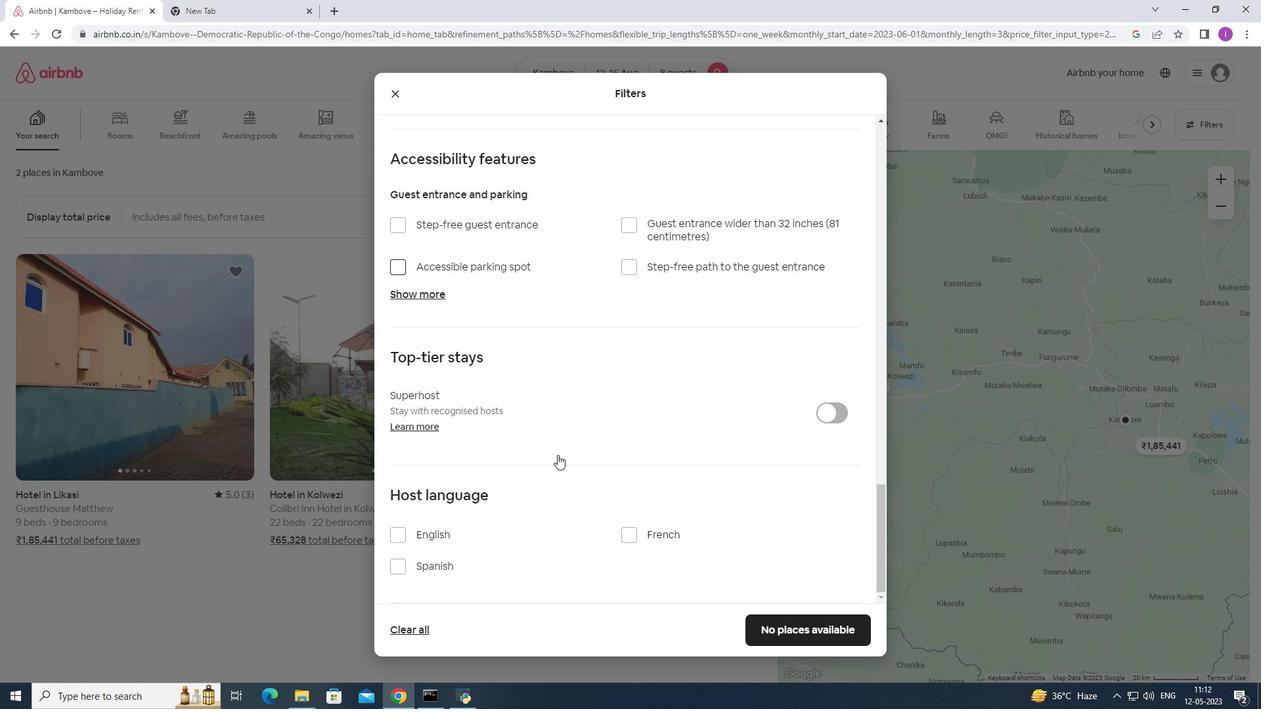 
Action: Mouse scrolled (558, 454) with delta (0, 0)
Screenshot: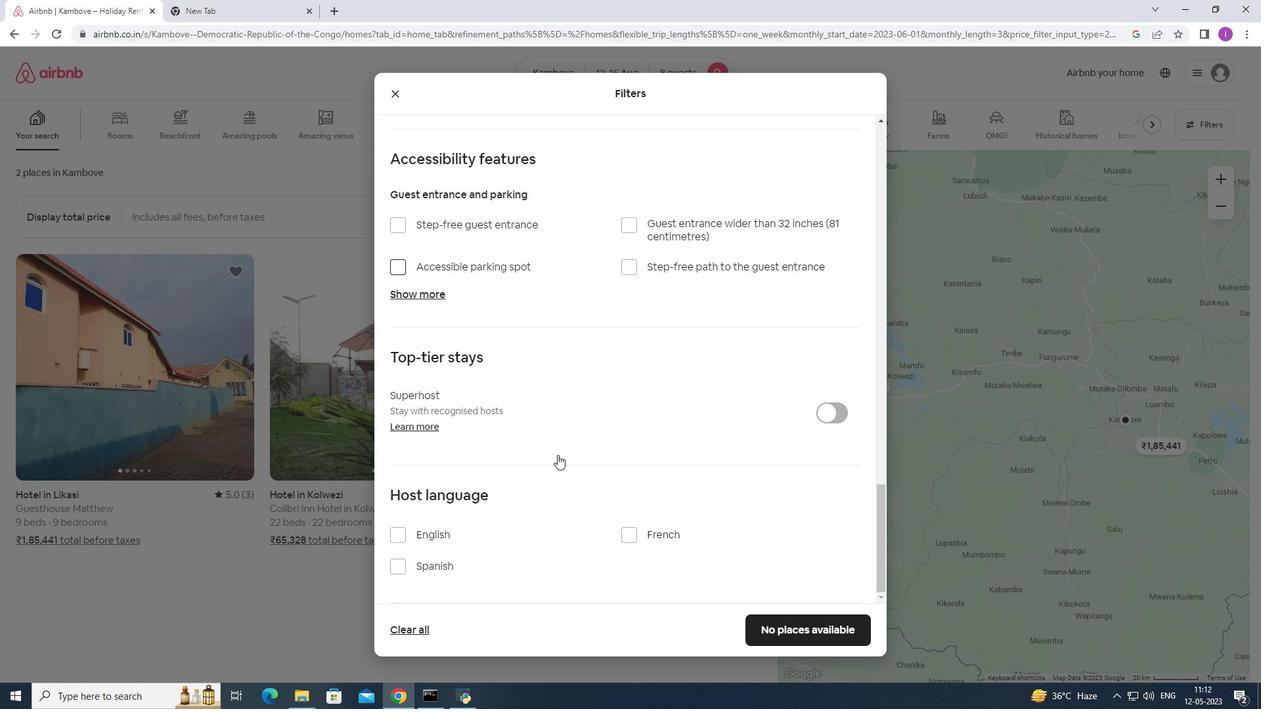 
Action: Mouse scrolled (558, 454) with delta (0, 0)
Screenshot: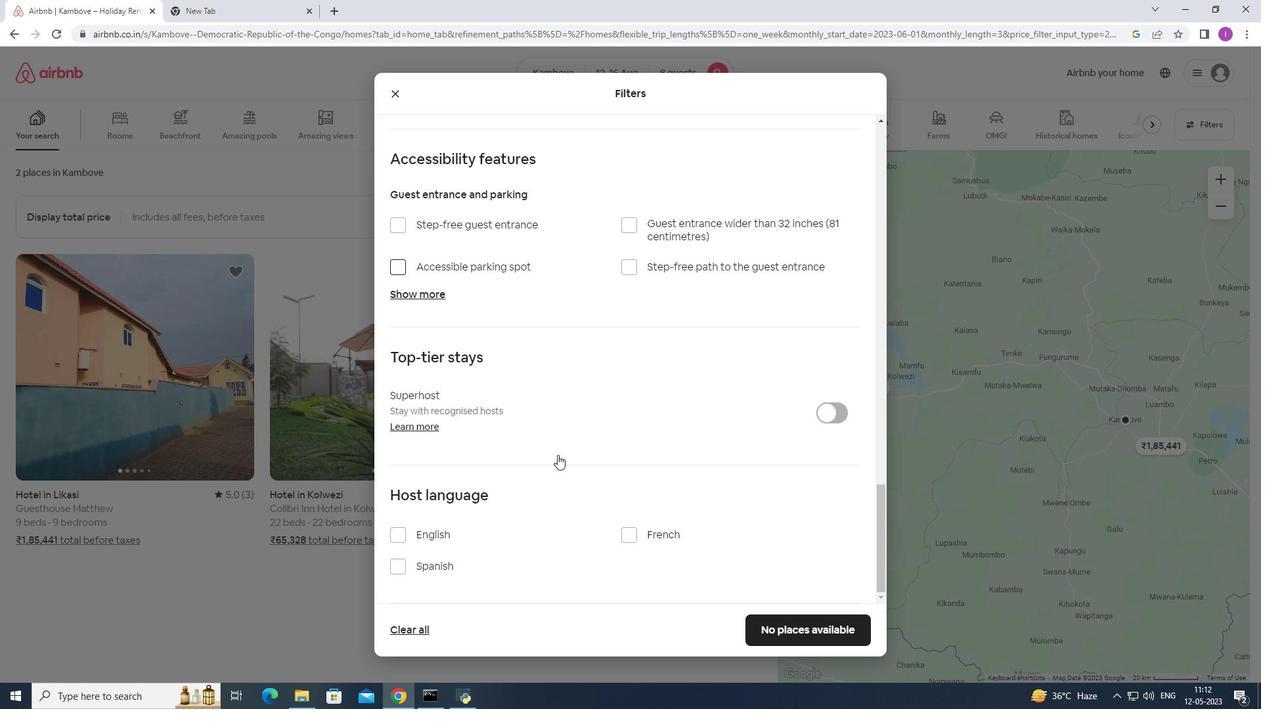
Action: Mouse scrolled (558, 454) with delta (0, 0)
Screenshot: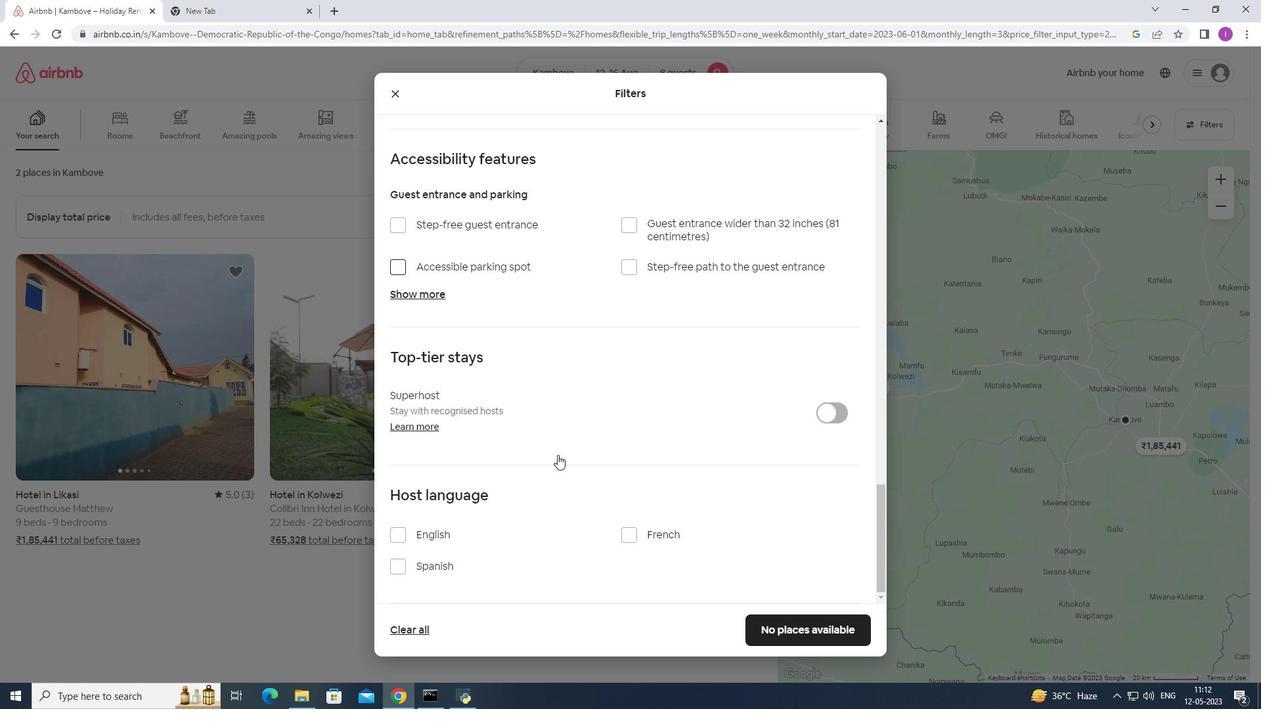 
Action: Mouse moved to (401, 540)
Screenshot: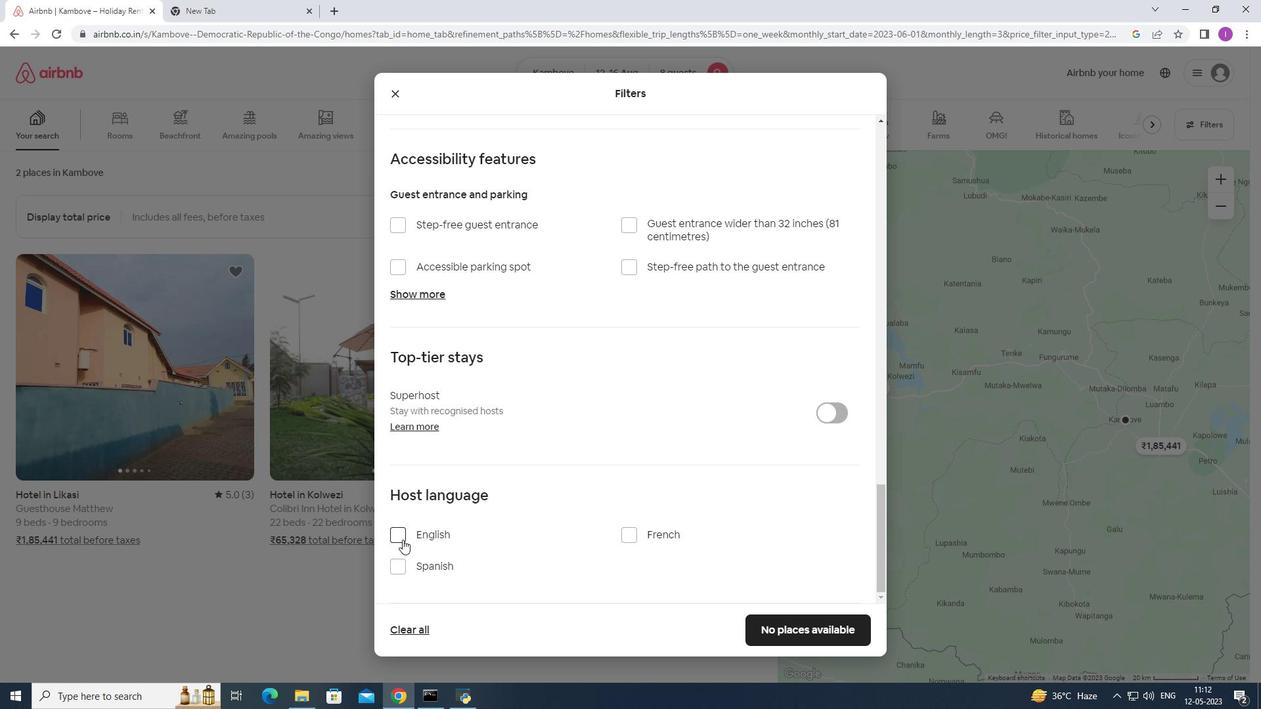 
Action: Mouse pressed left at (401, 540)
Screenshot: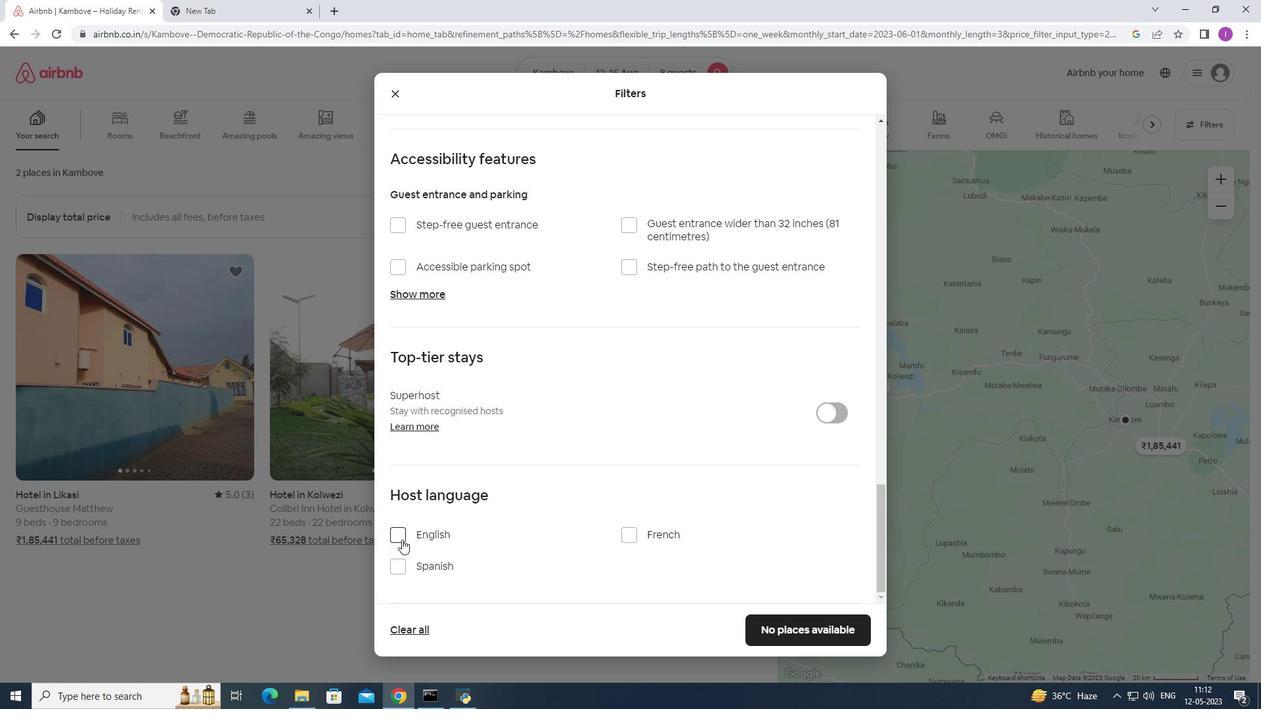 
Action: Mouse moved to (821, 630)
Screenshot: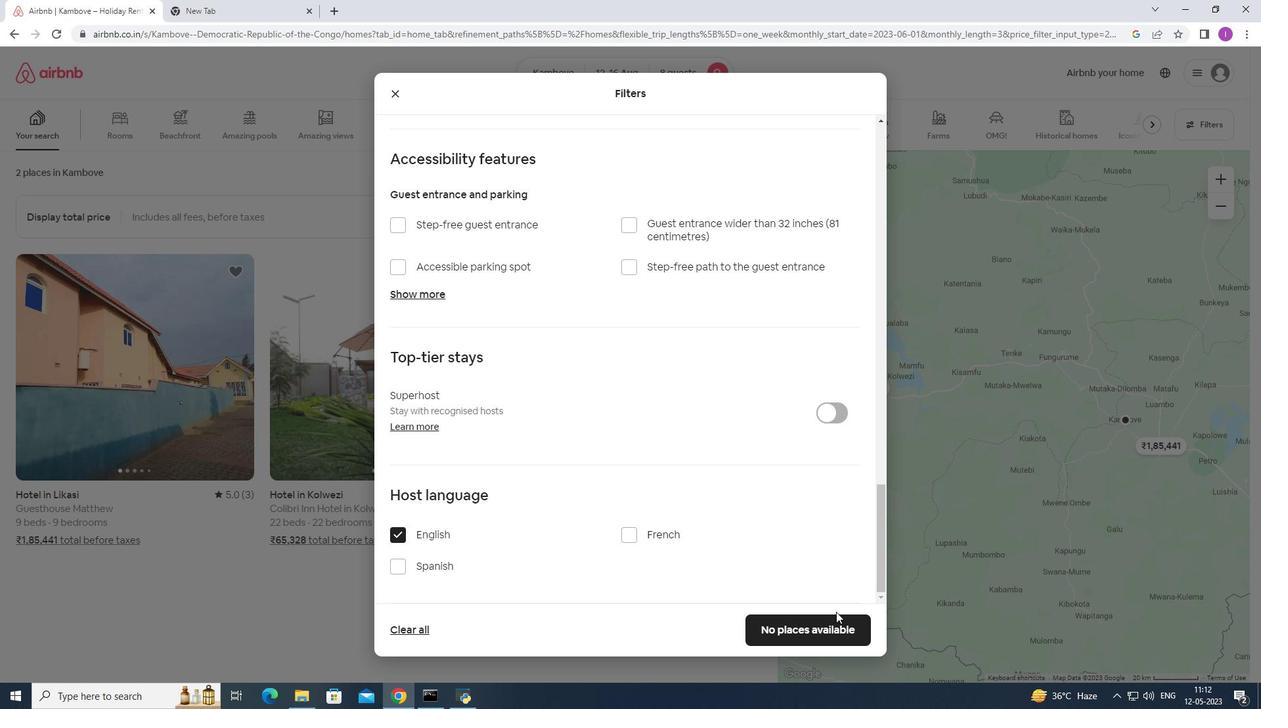 
Action: Mouse pressed left at (821, 630)
Screenshot: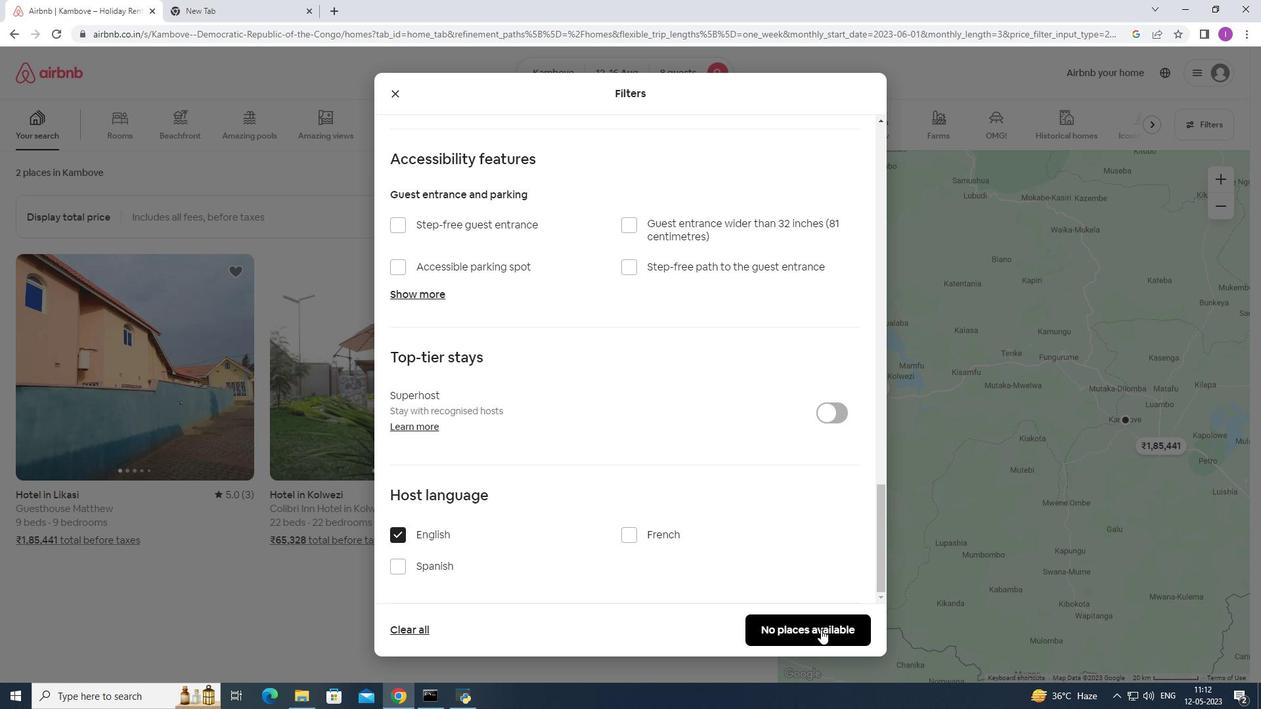 
Action: Mouse moved to (800, 636)
Screenshot: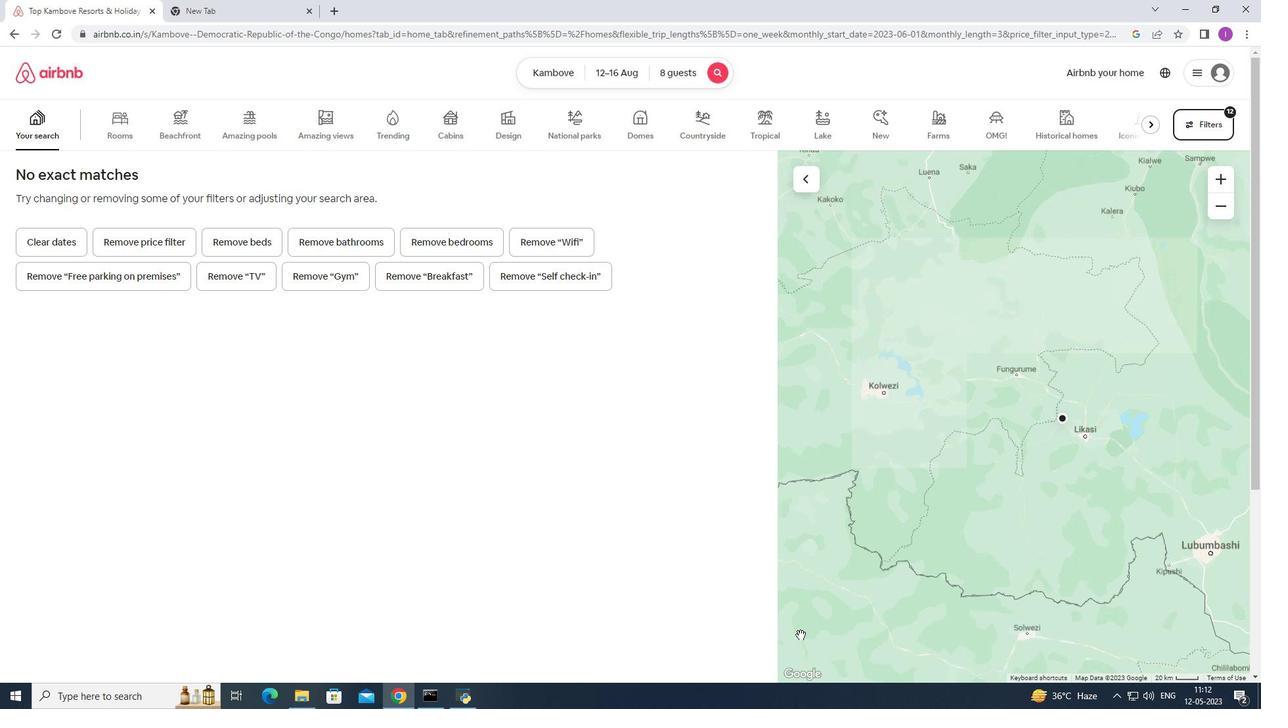 
